 Task: Write C++ functions to find the largest, second largest, and three largest elements in an array, and test them with different arrays.
Action: Mouse moved to (852, 97)
Screenshot: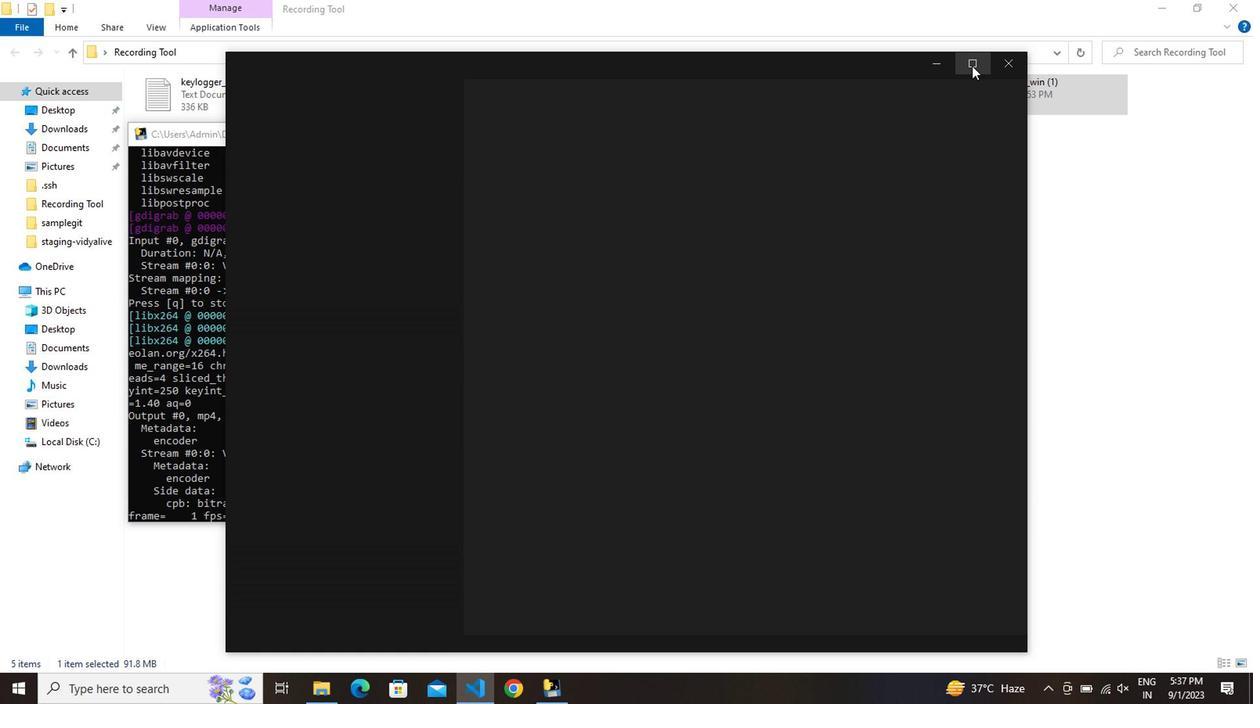 
Action: Mouse pressed left at (852, 97)
Screenshot: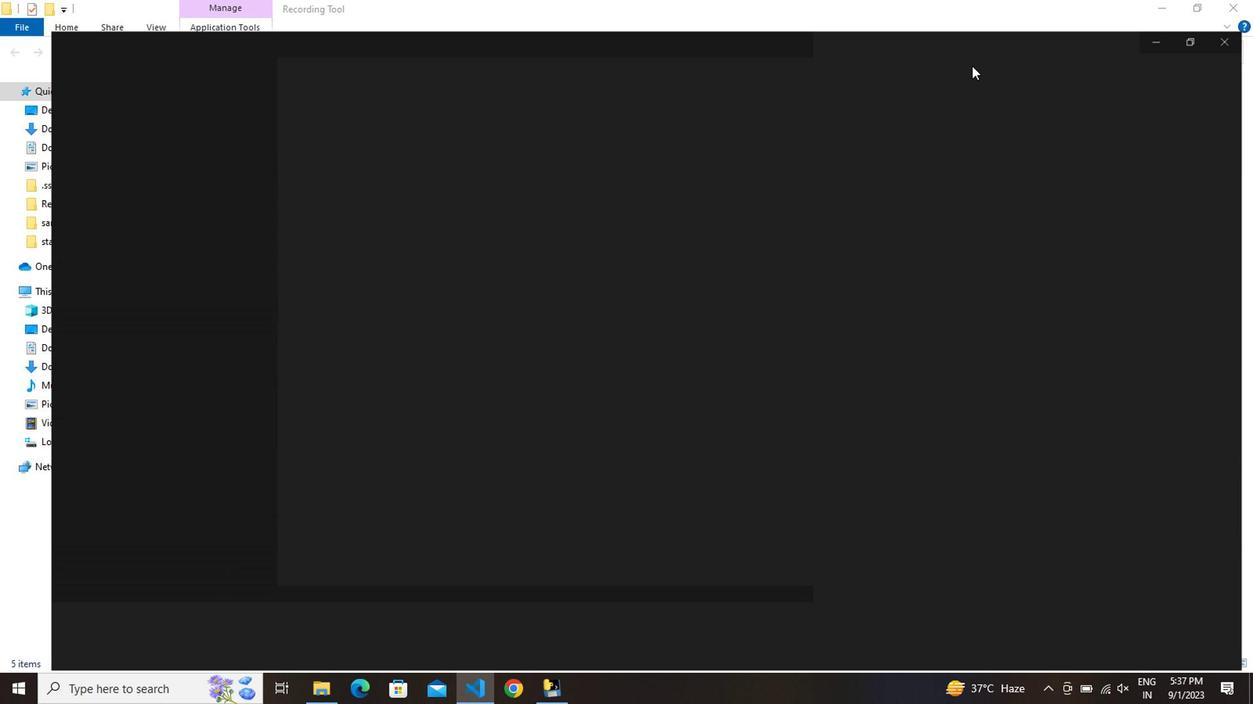 
Action: Mouse moved to (338, 123)
Screenshot: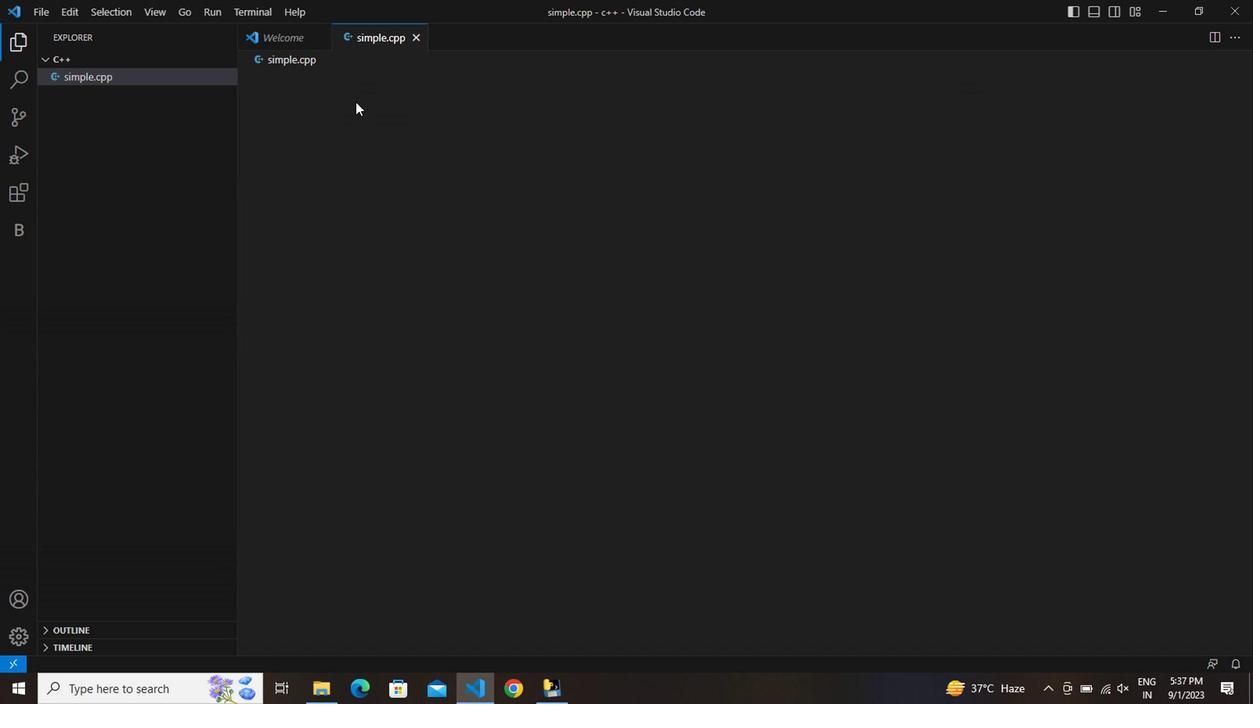 
Action: Mouse scrolled (338, 124) with delta (0, 0)
Screenshot: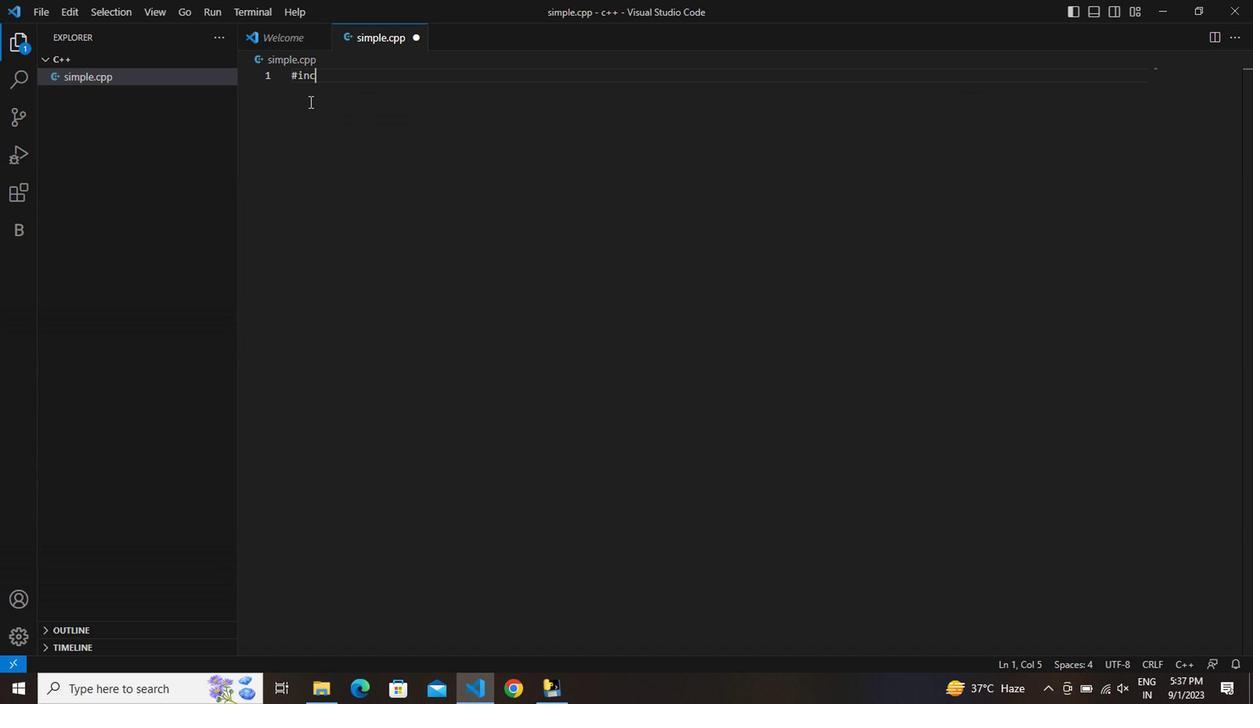 
Action: Mouse moved to (338, 127)
Screenshot: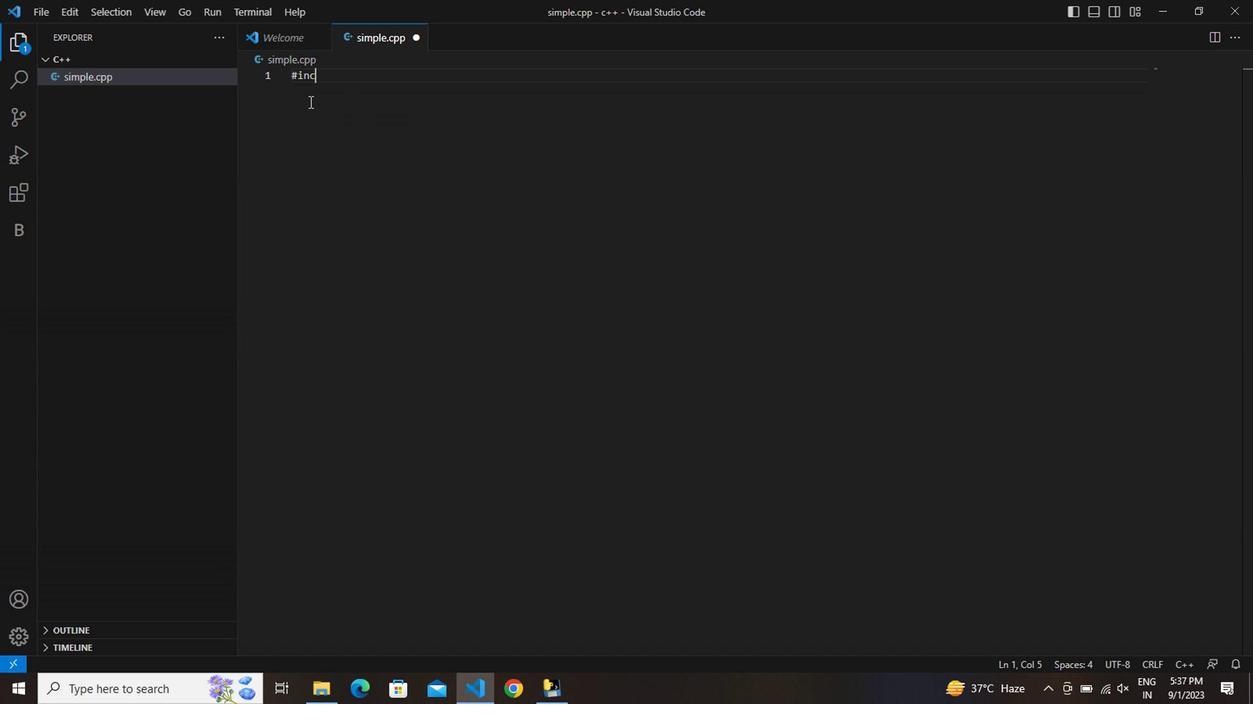 
Action: Mouse scrolled (338, 127) with delta (0, 0)
Screenshot: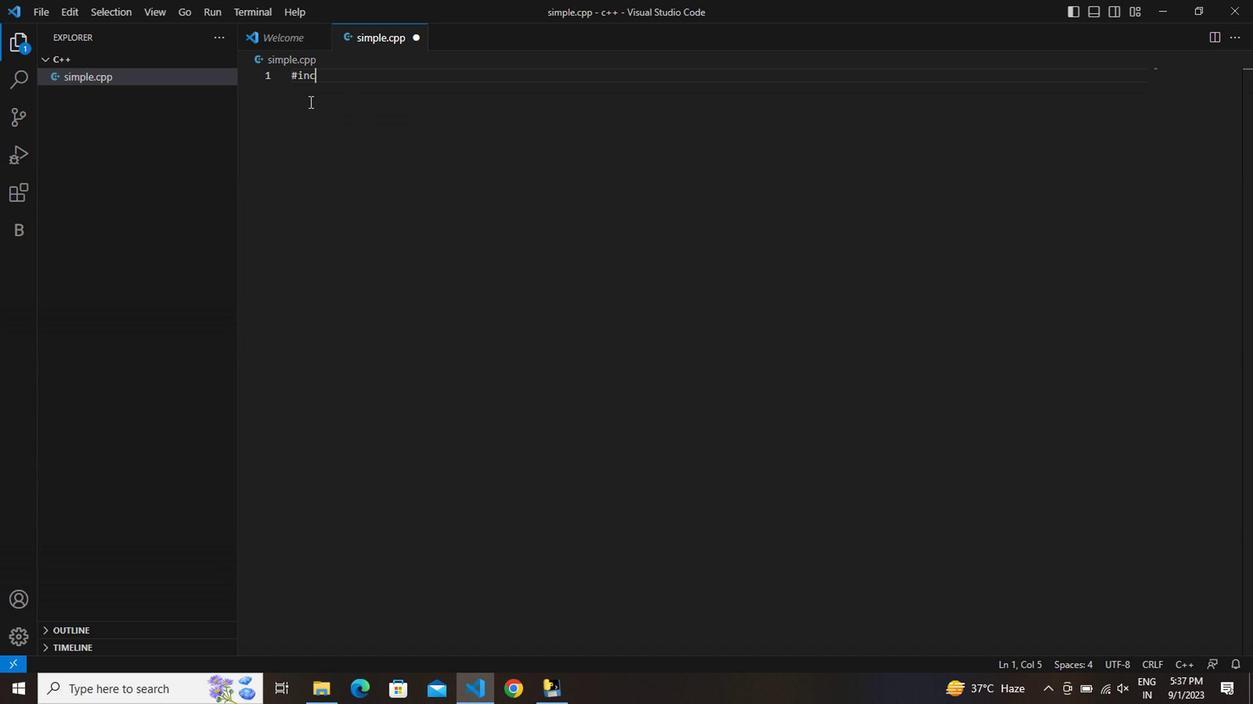 
Action: Mouse moved to (300, 127)
Screenshot: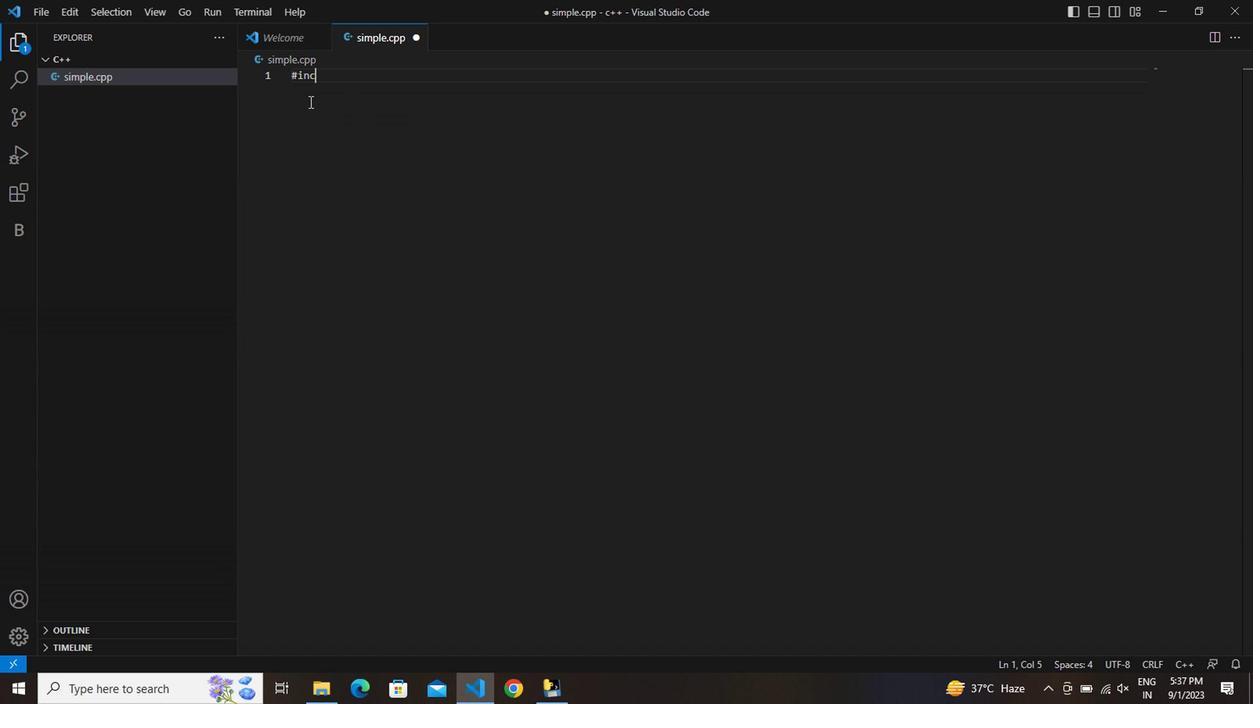 
Action: Mouse scrolled (300, 126) with delta (0, 0)
Screenshot: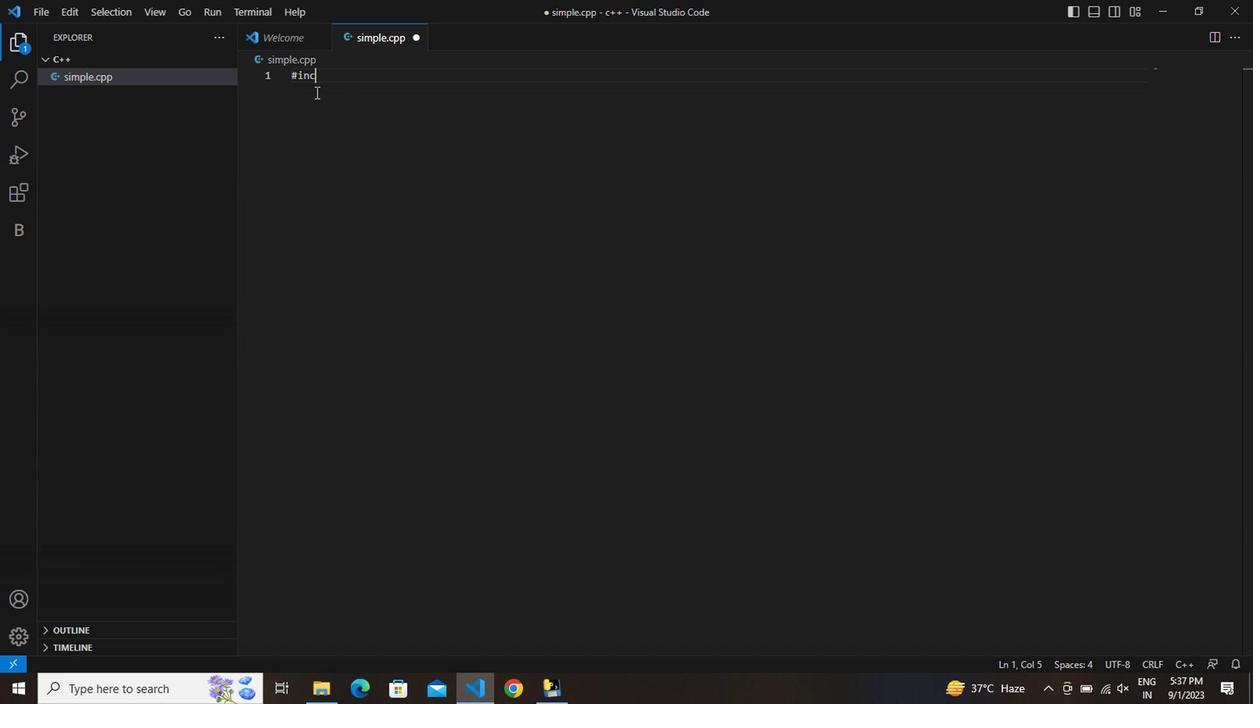 
Action: Mouse moved to (324, 99)
Screenshot: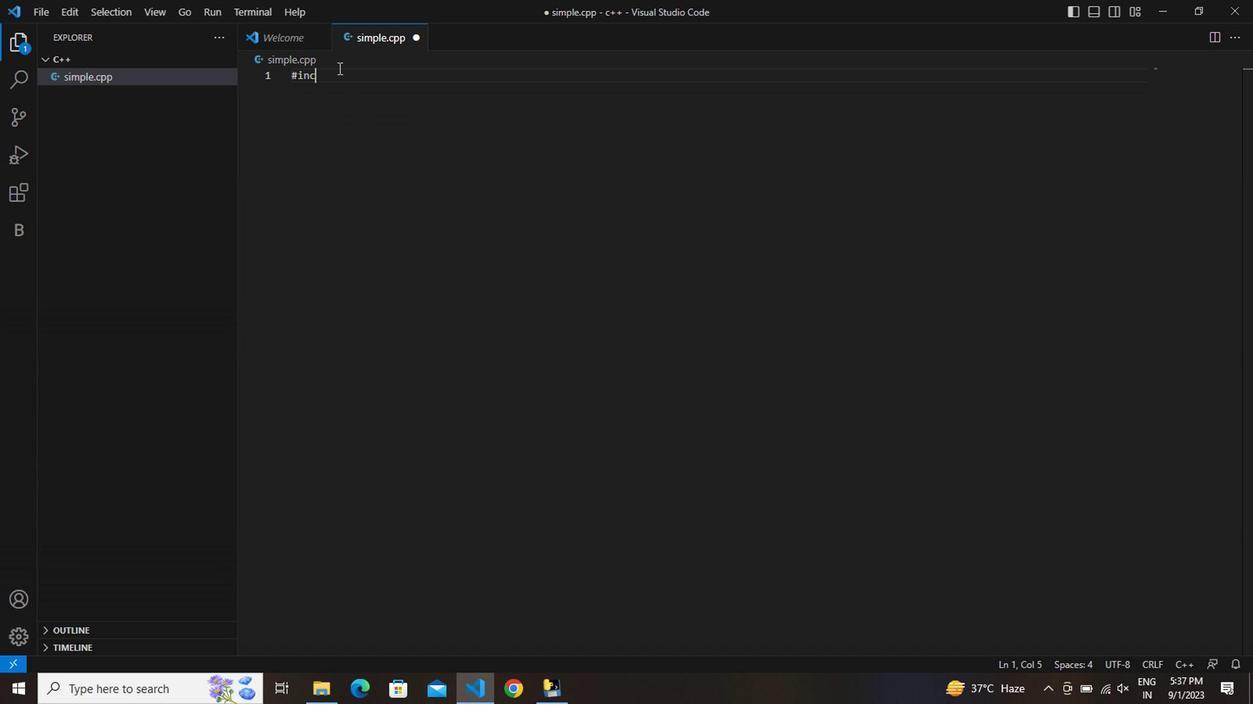 
Action: Key pressed <Key.backspace><Key.backspace><Key.backspace><Key.backspace><Key.backspace><Key.backspace><Key.shift>#
Screenshot: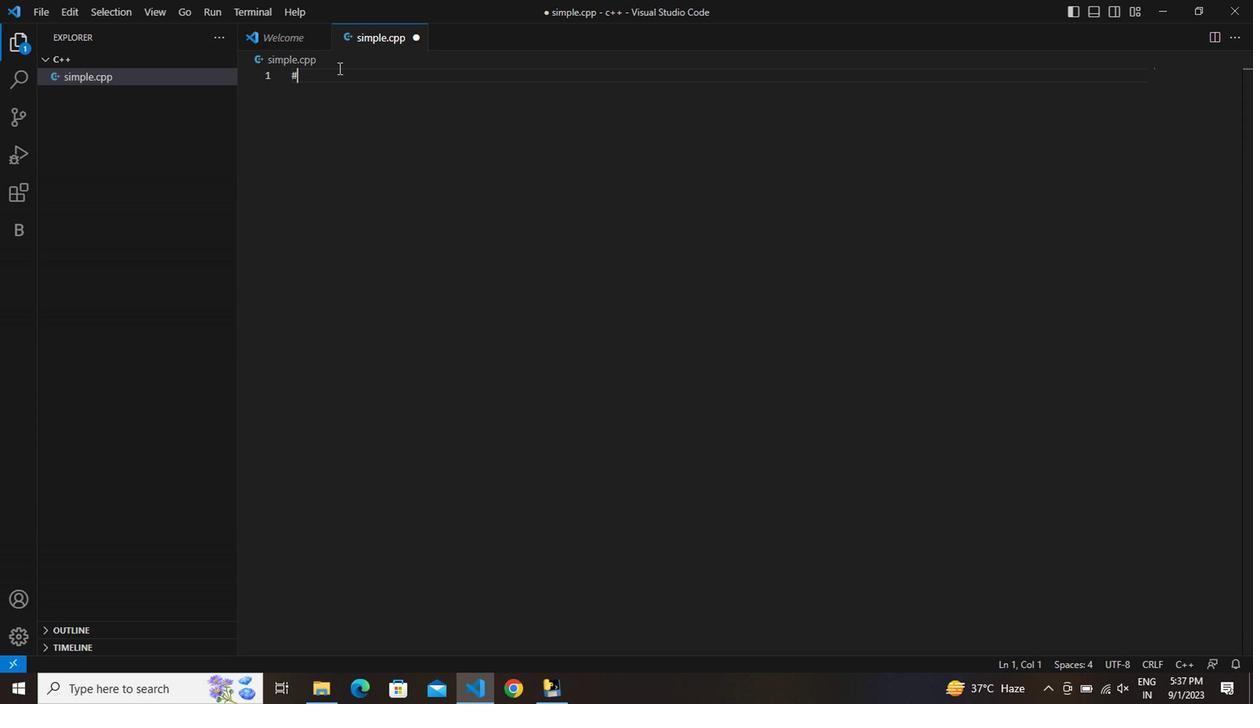 
Action: Mouse moved to (322, 98)
Screenshot: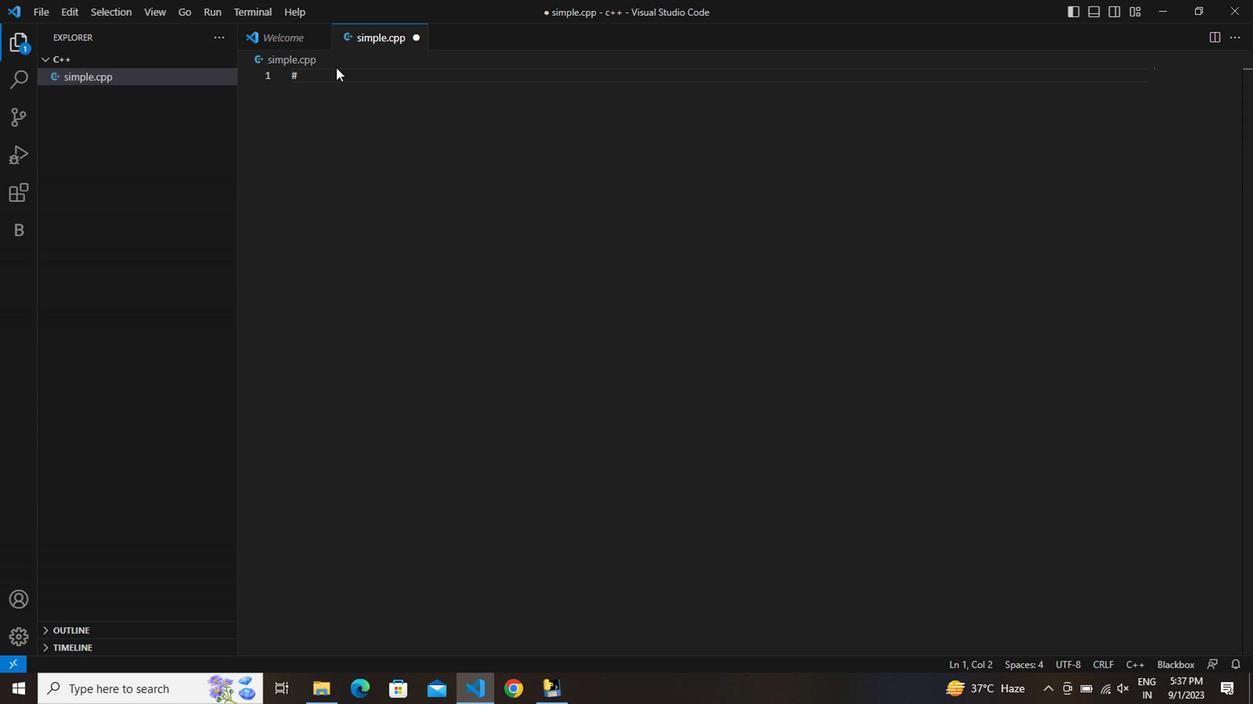 
Action: Key pressed include<Key.shift><
Screenshot: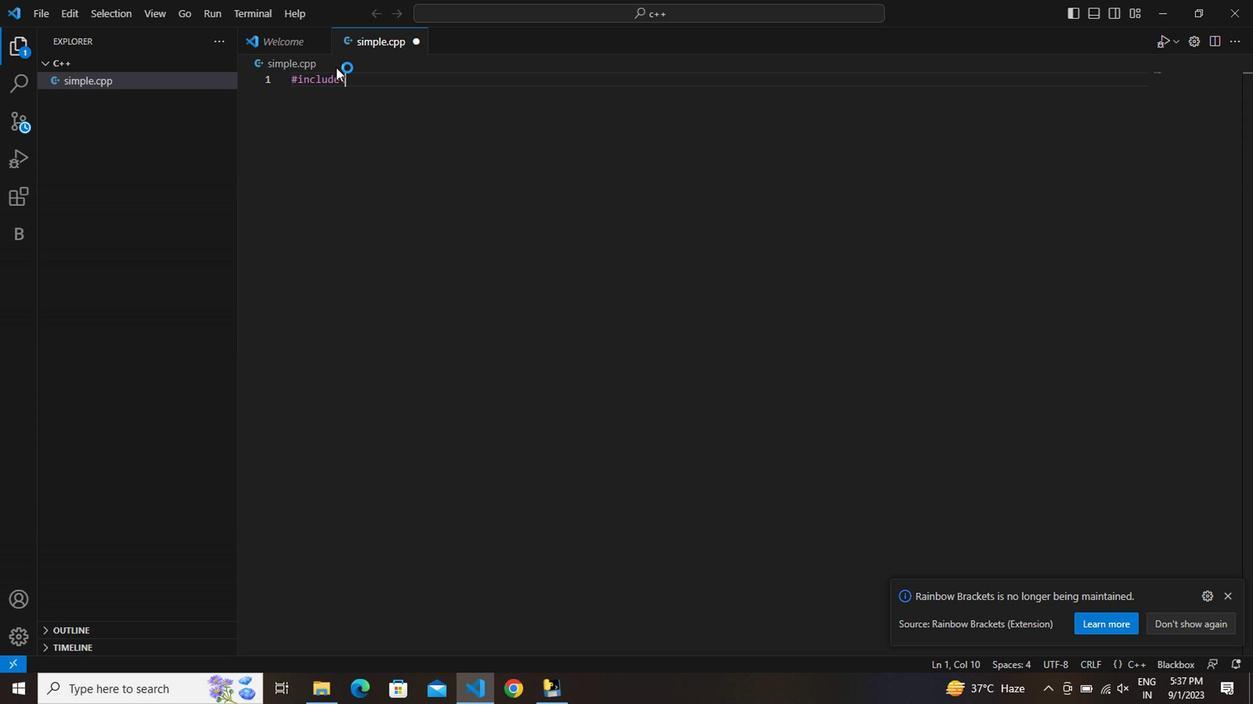 
Action: Mouse moved to (340, 101)
Screenshot: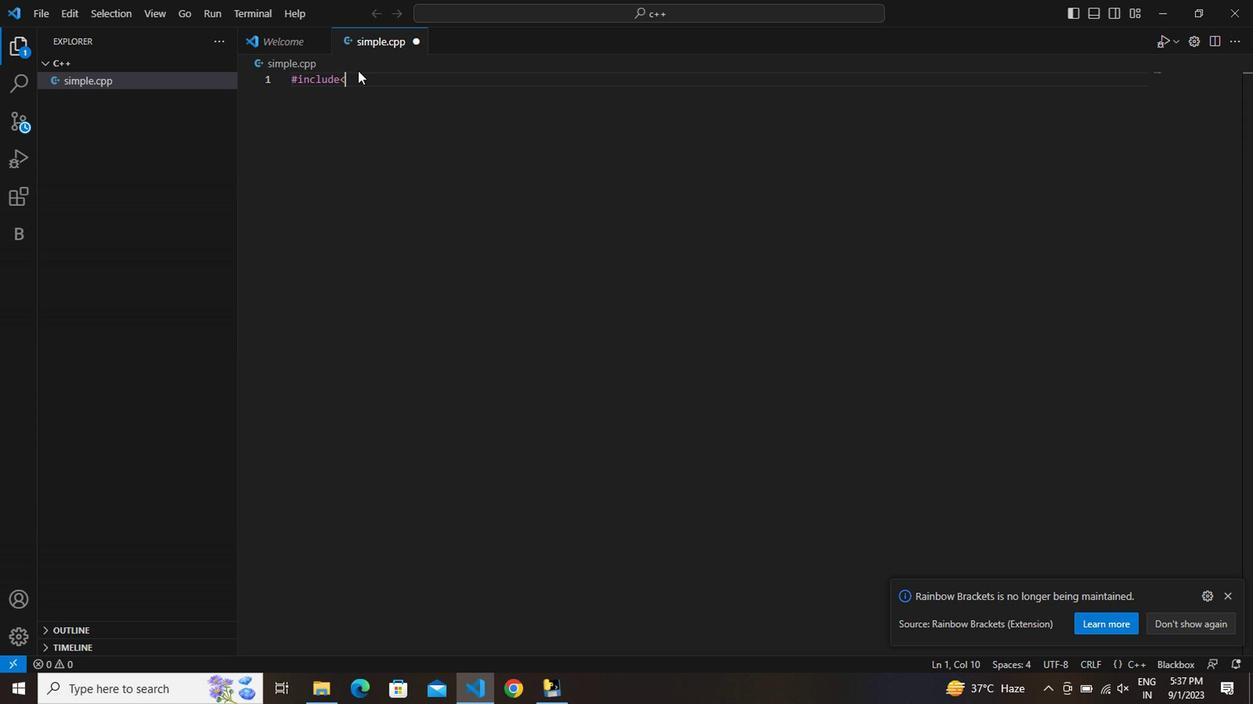 
Action: Key pressed std
Screenshot: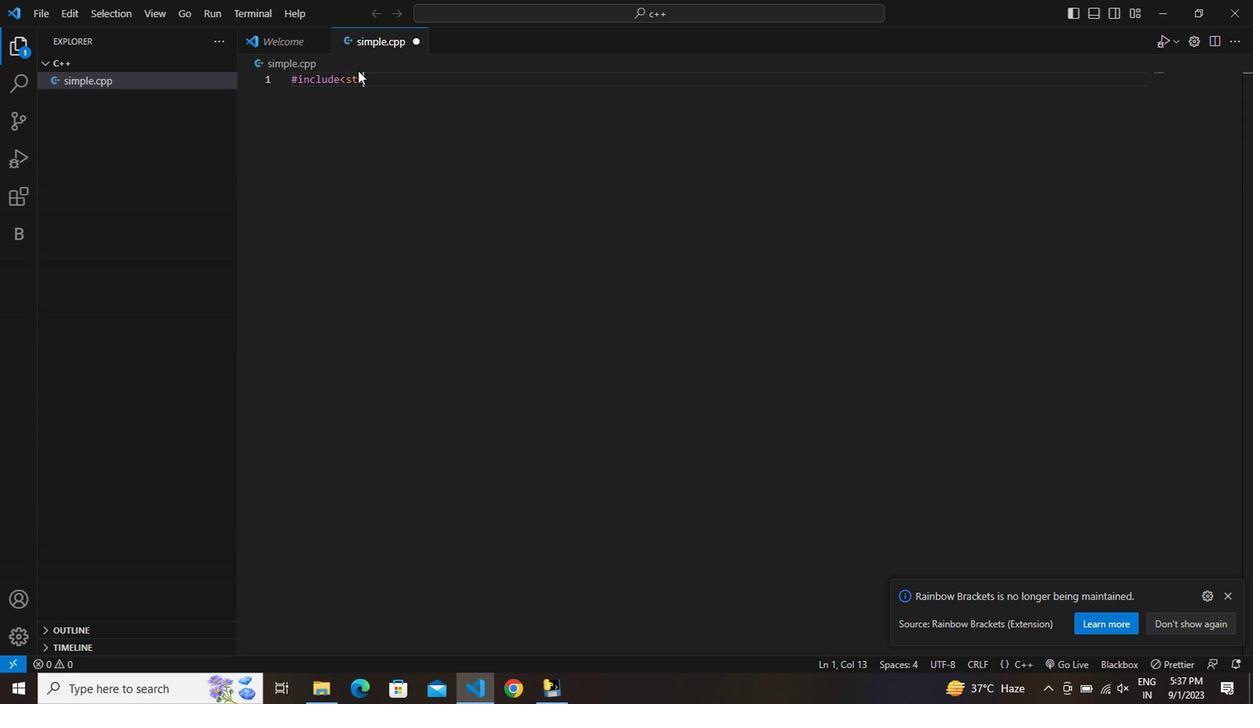 
Action: Mouse moved to (392, 186)
Screenshot: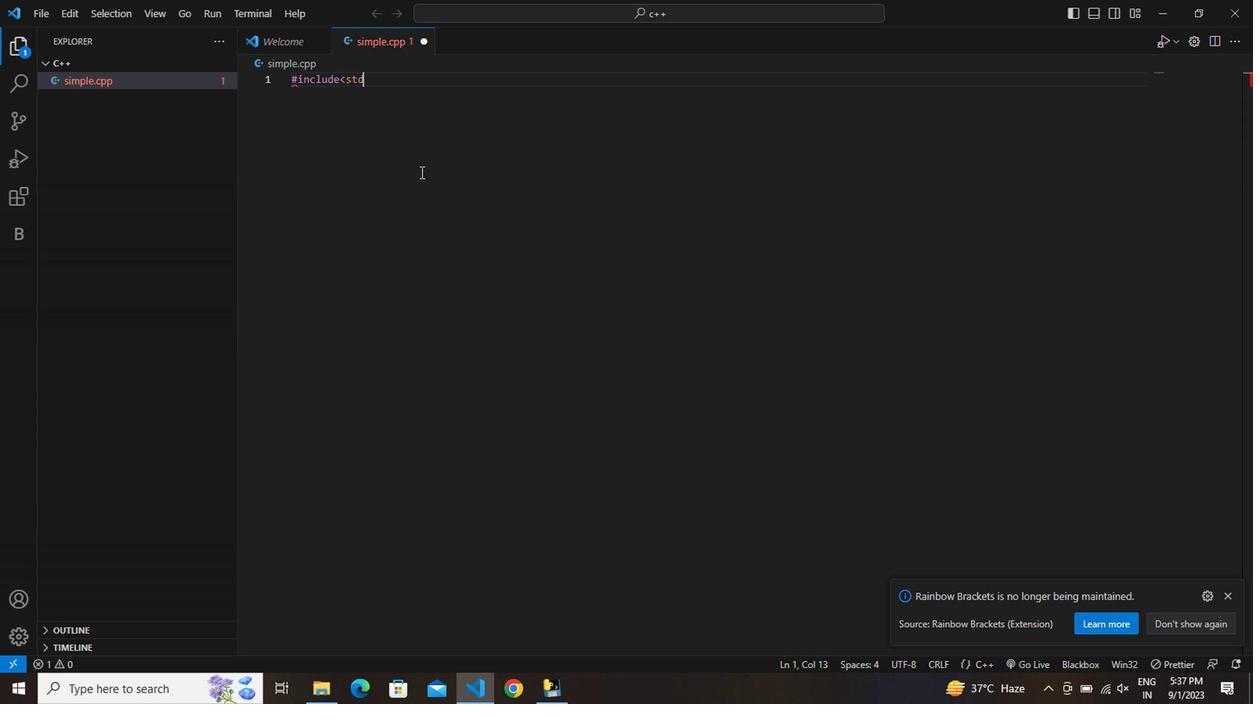 
Action: Key pressed io.h<Key.shift>><Key.enter>using<Key.space>namespace<Key.enter>std;<Key.enter>int<Key.space>find<Key.shift>_largest<Key.shift><Key.shift><Key.shift><Key.shift><Key.shift><Key.shift>(int<Key.space>nums[<Key.right><Key.space><Key.space><Key.backspace><Key.backspace>,int<Key.space>n<Key.shift>)<Key.right><Key.shift>{<Key.enter>return<Key.enter><Key.shift>*<Key.space>man<Key.backspace>x<Key.shift>_elements<Key.backspace><Key.shift><Key.shift><Key.shift><Key.shift><Key.shift><Key.shift><Key.shift><Key.shift><Key.shift><Key.shift><Key.shift><Key.shift>(nums,nums<Key.shift><Key.shift><Key.shift><Key.shift><Key.shift><Key.shift><Key.shift><Key.shift><Key.shift>+n<Key.right>;<Key.enter><Key.down><Key.down><Key.enter>int<Key.space>main<Key.shift>(<Key.right><Key.shift>{<Key.enter>intnums<Key.backspace><Key.backspace><Key.backspace><Key.backspace><Key.space>nums<Key.shift><Key.shift><Key.shift><Key.shift><Key.shift>[<Key.right><Key.right><Key.right>
Screenshot: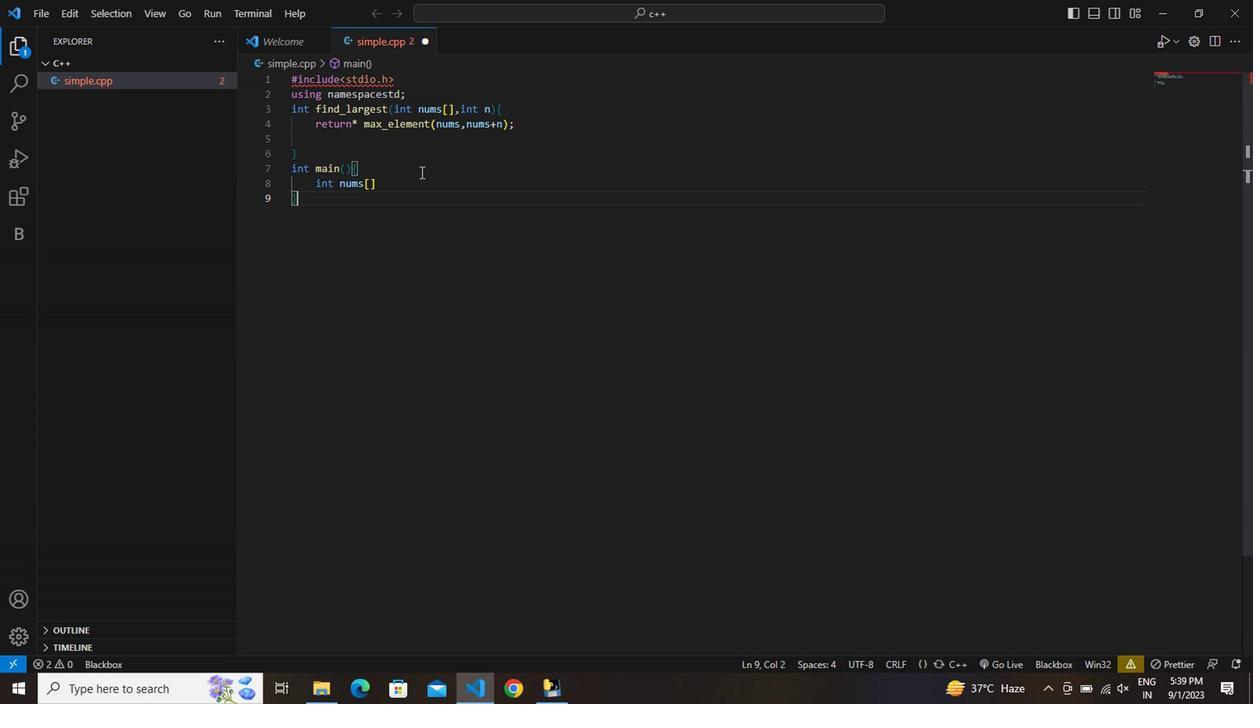 
Action: Mouse moved to (357, 191)
Screenshot: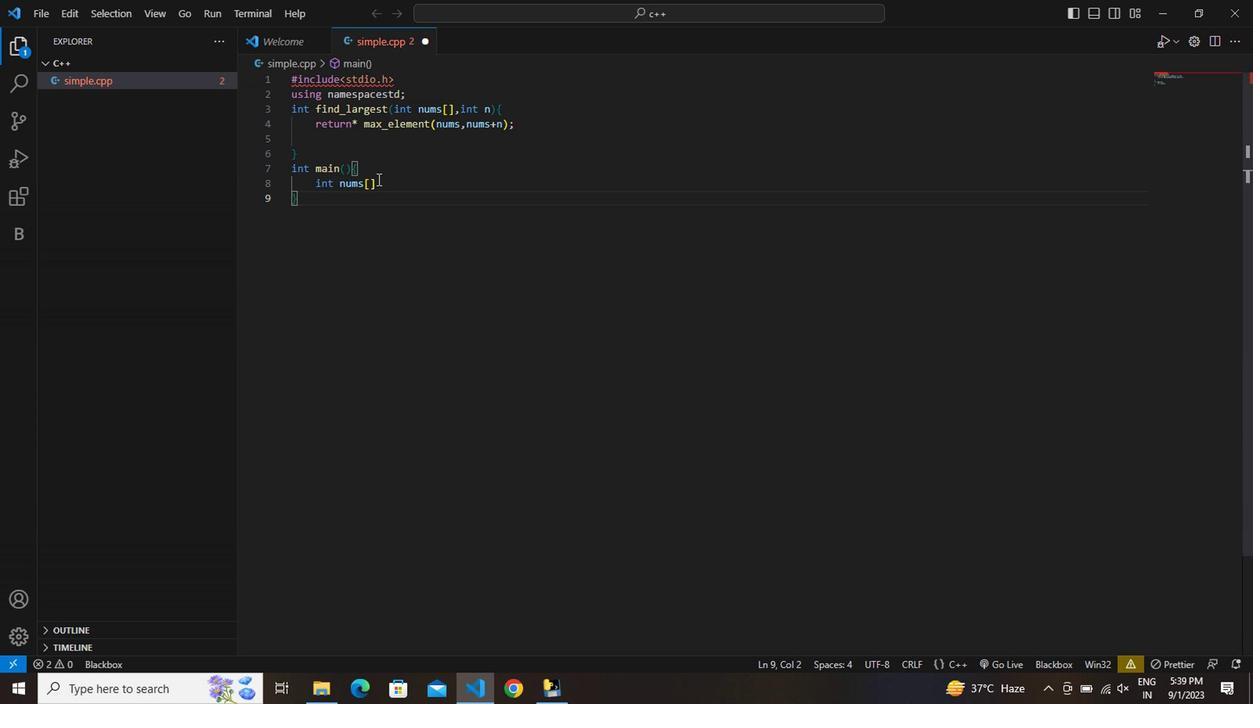 
Action: Mouse pressed left at (357, 191)
Screenshot: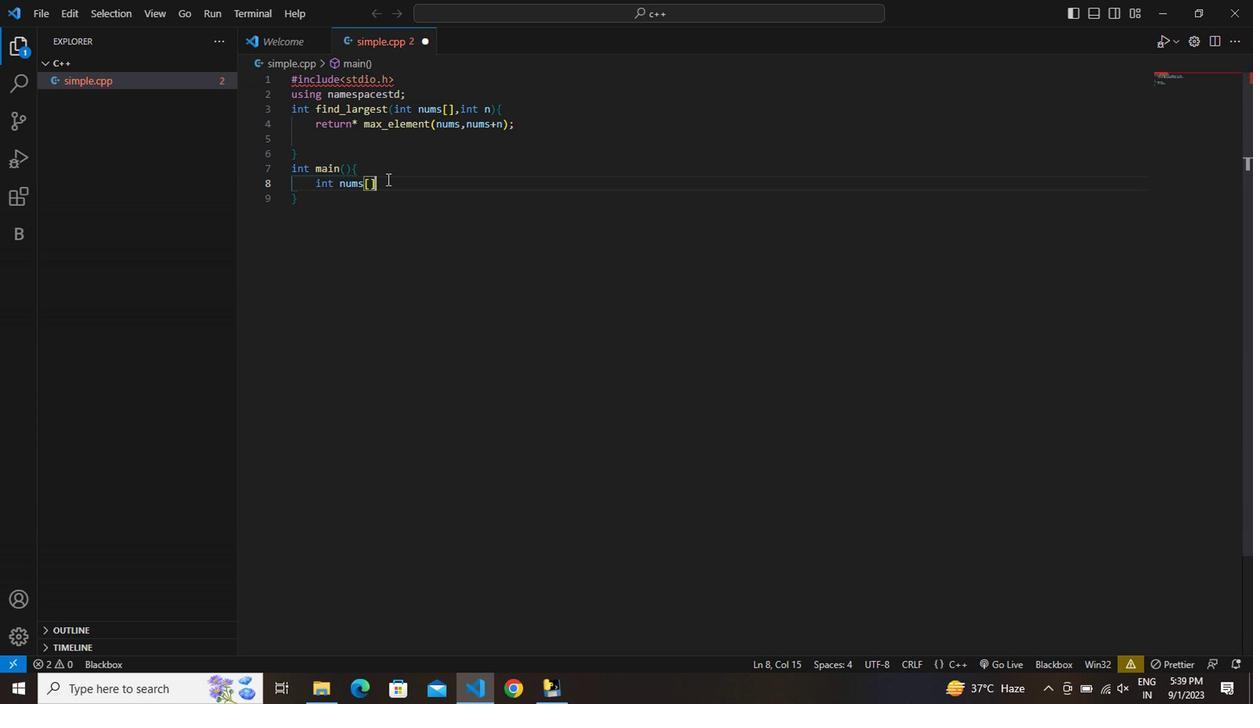 
Action: Mouse moved to (391, 183)
Screenshot: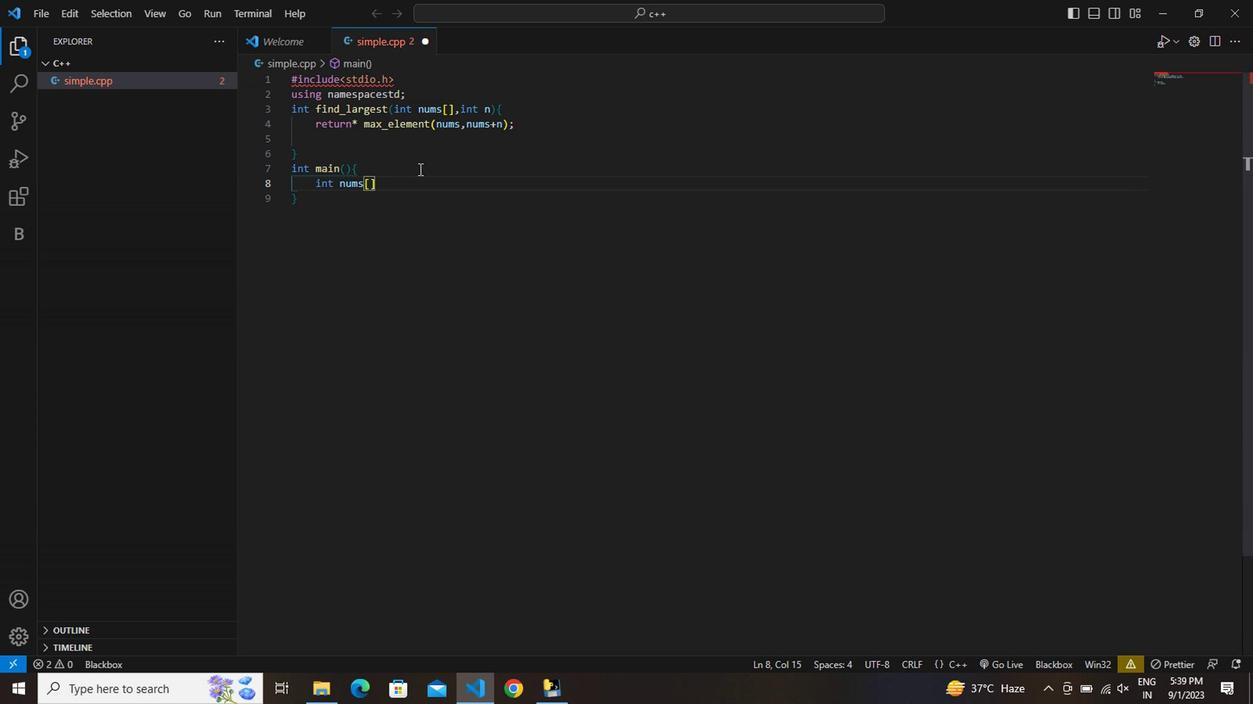 
Action: Key pressed =<Key.shift><Key.shift><Key.shift><Key.shift><Key.shift>{5,4,9,12,8
Screenshot: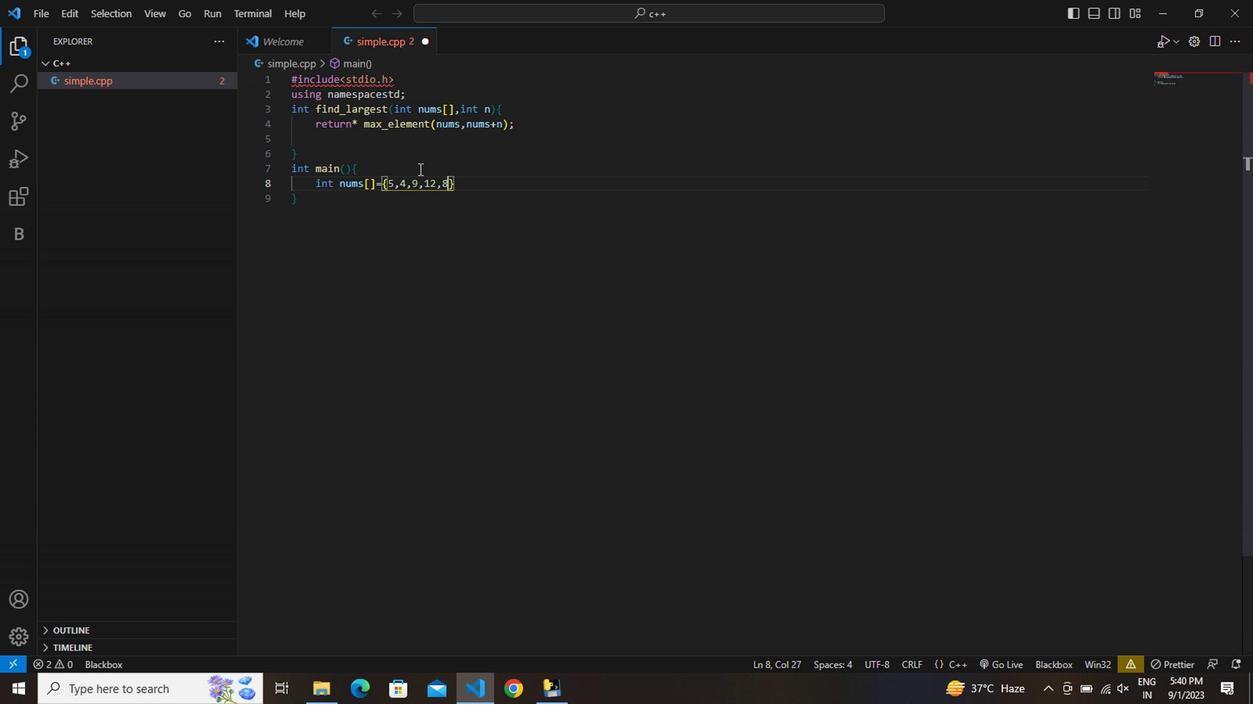 
Action: Mouse moved to (317, 231)
Screenshot: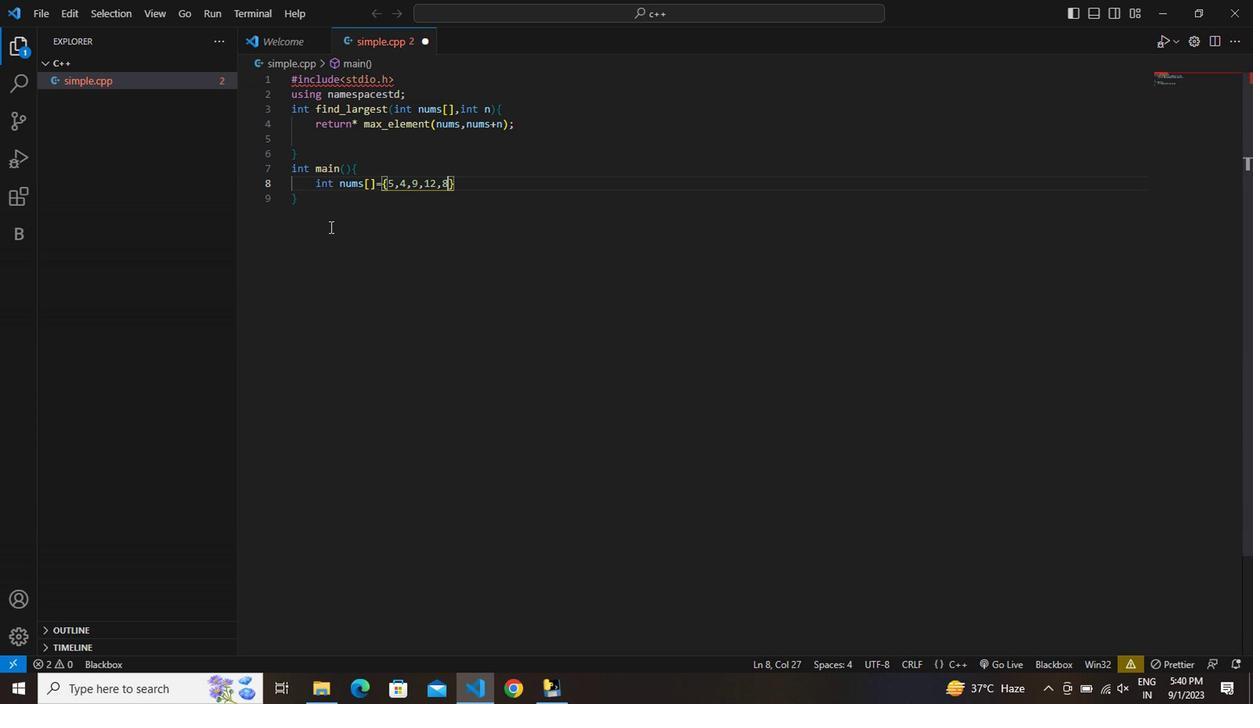 
Action: Mouse scrolled (317, 231) with delta (0, 0)
Screenshot: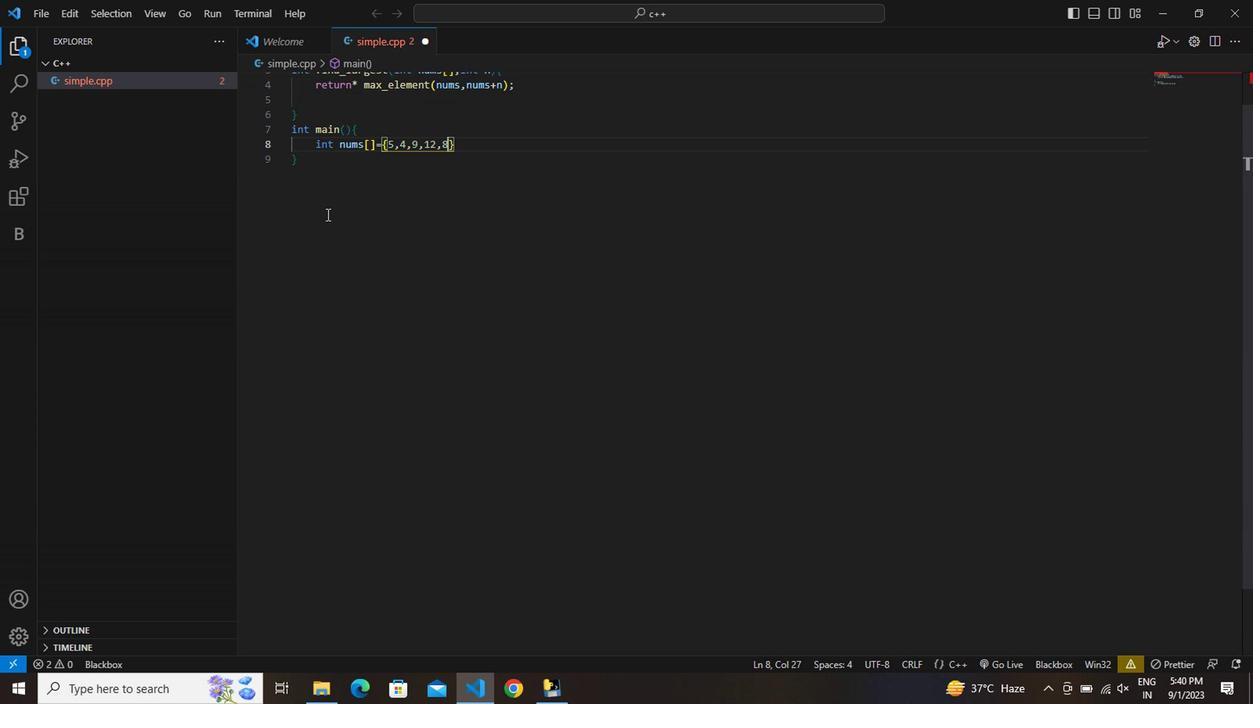 
Action: Mouse moved to (304, 181)
Screenshot: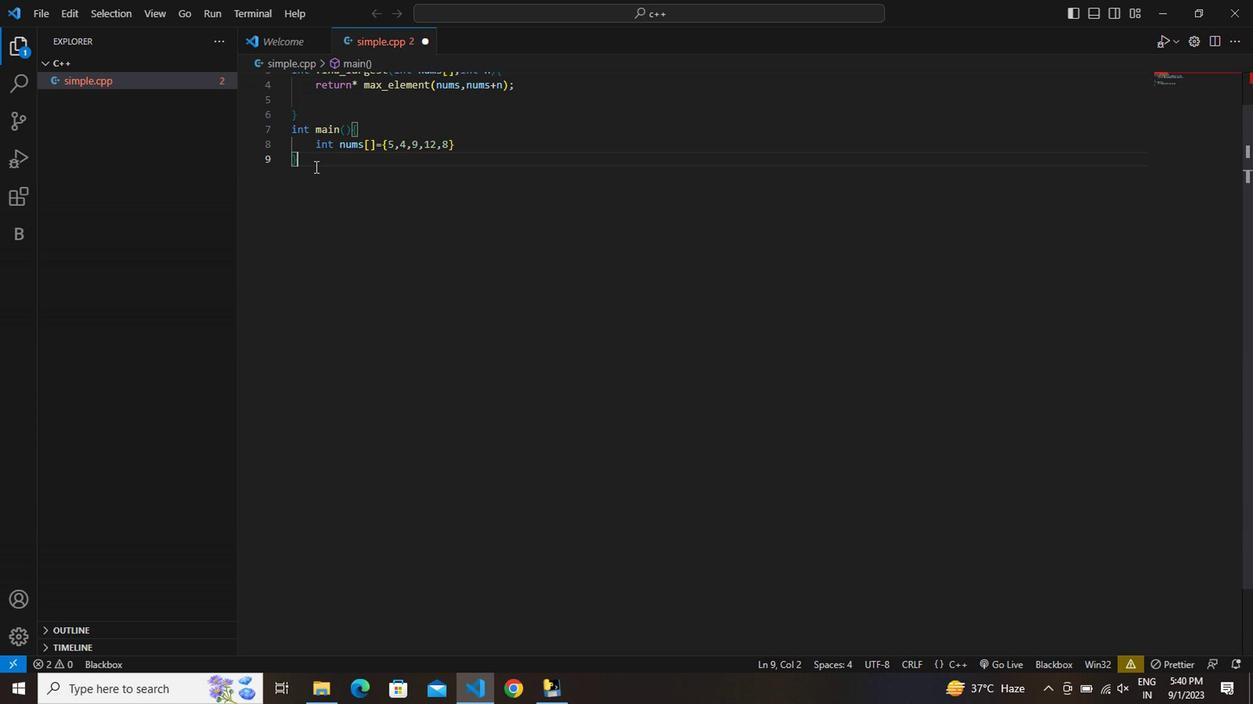 
Action: Mouse pressed left at (304, 181)
Screenshot: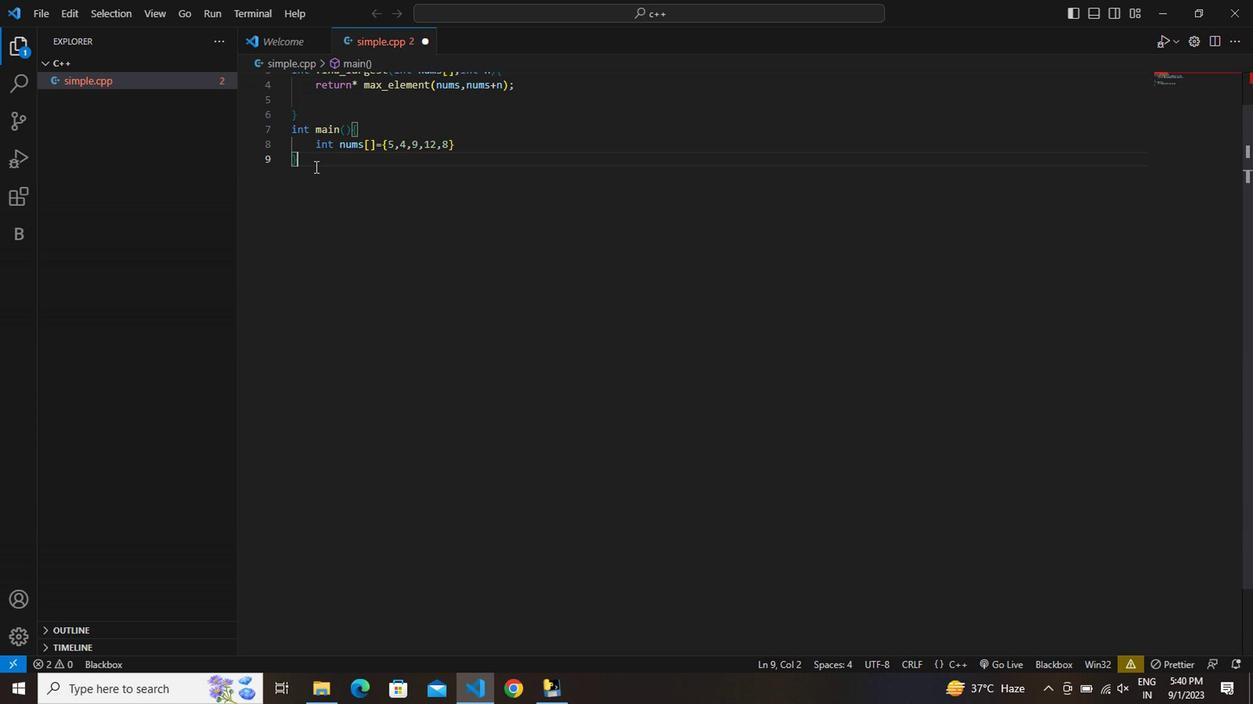 
Action: Key pressed ;<Key.enter>int<Key.space>n
Screenshot: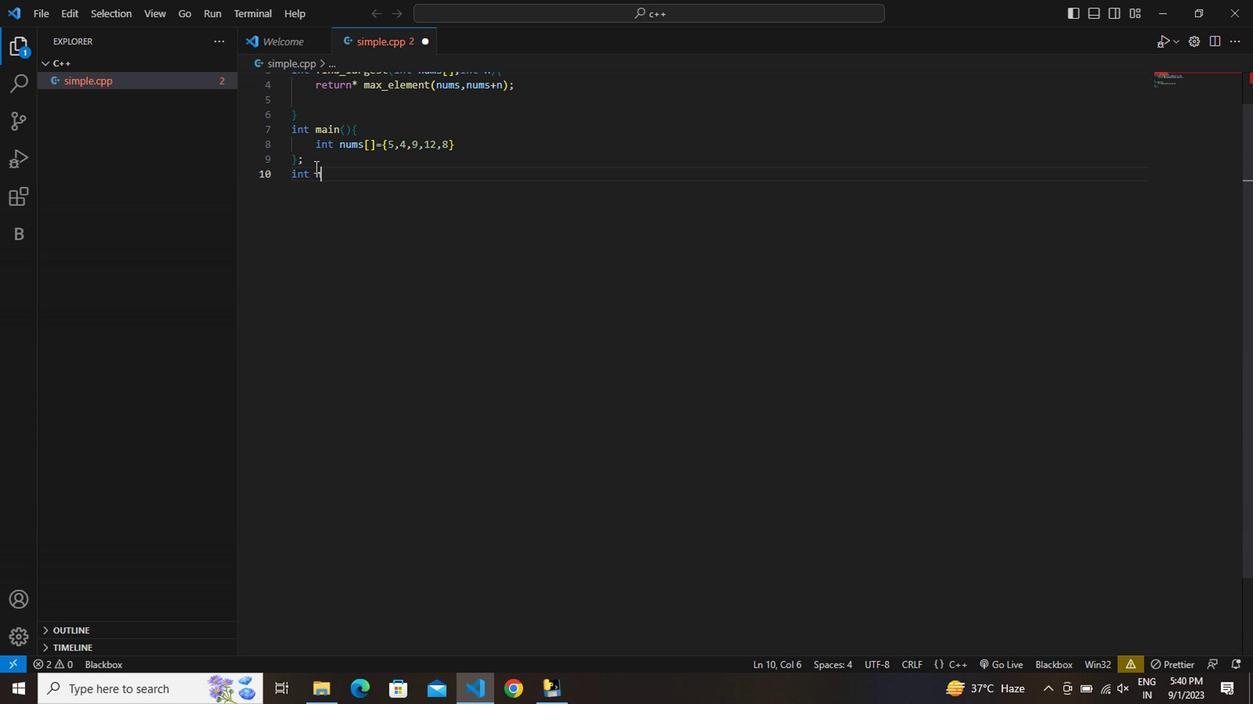 
Action: Mouse moved to (319, 184)
Screenshot: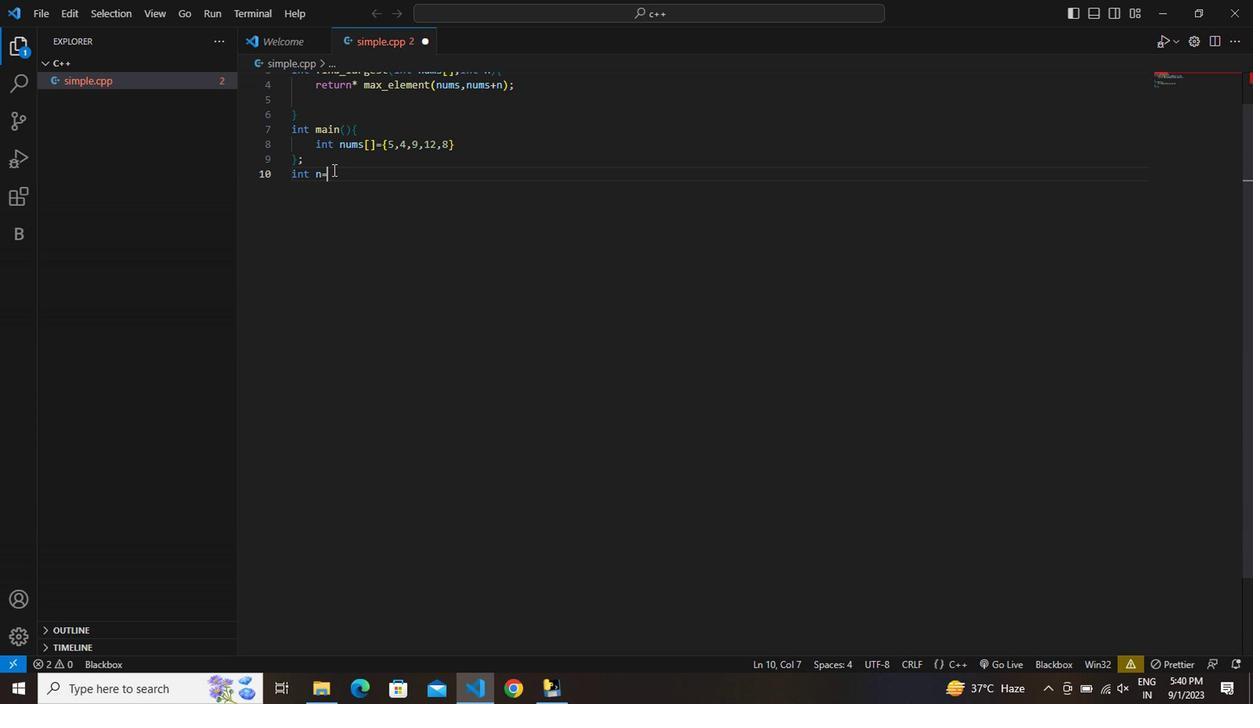 
Action: Key pressed =
Screenshot: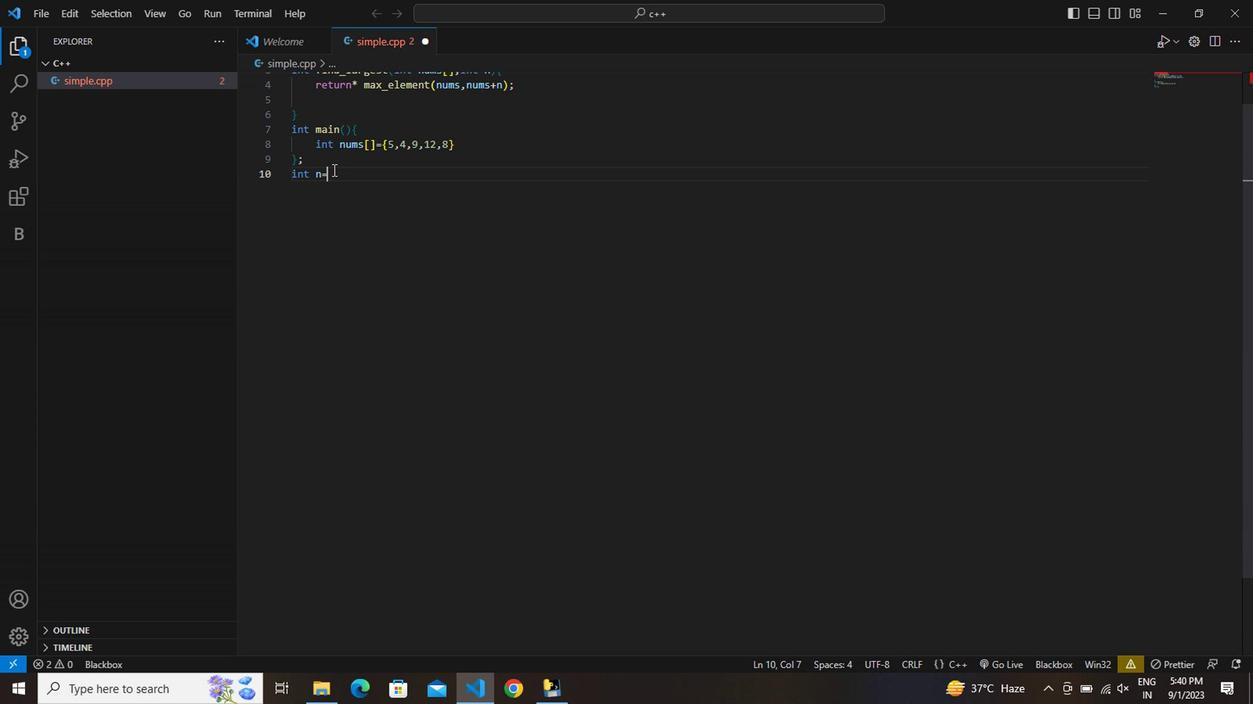 
Action: Mouse moved to (266, 223)
Screenshot: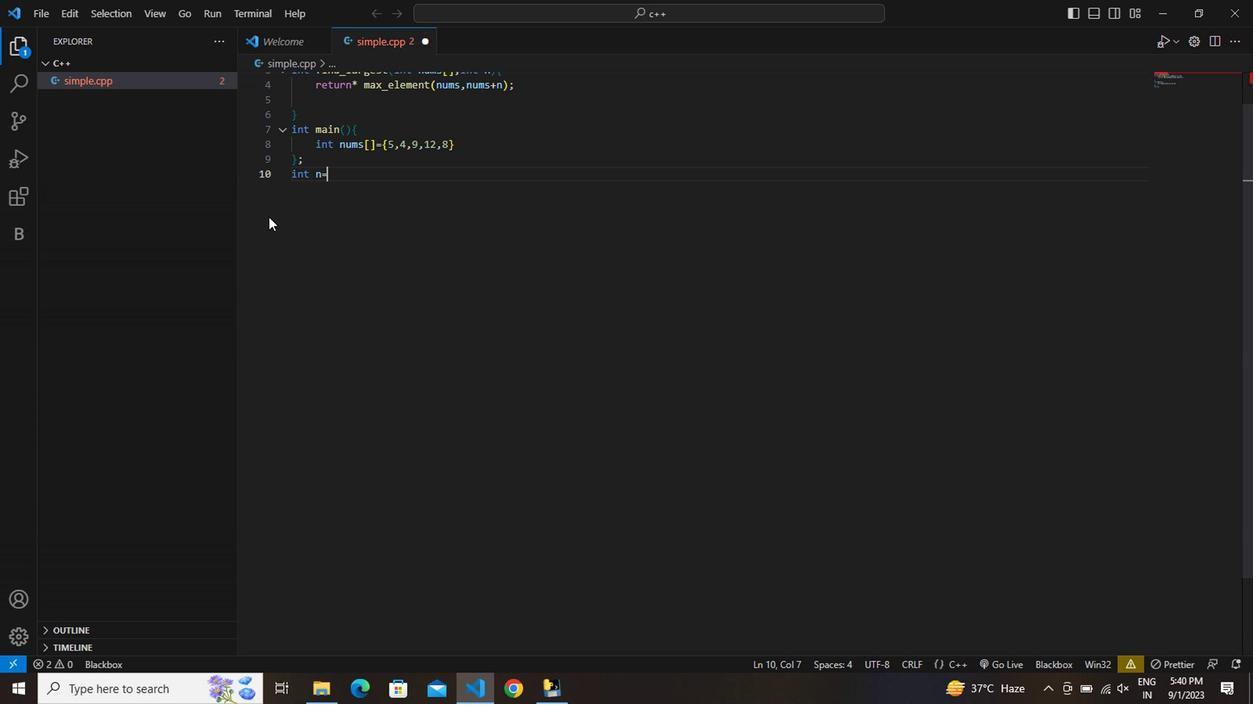 
Action: Key pressed sizeof<Key.enter><Key.shift><Key.shift>(nums<Key.up>
Screenshot: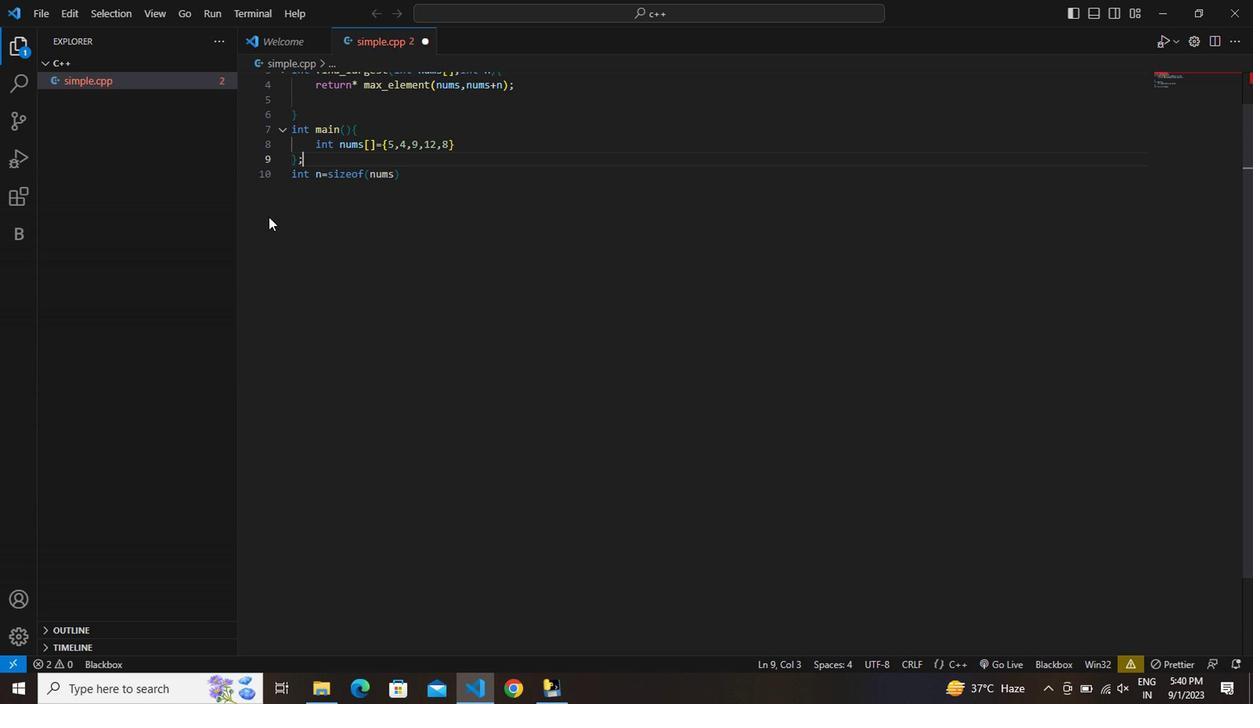 
Action: Mouse moved to (397, 194)
Screenshot: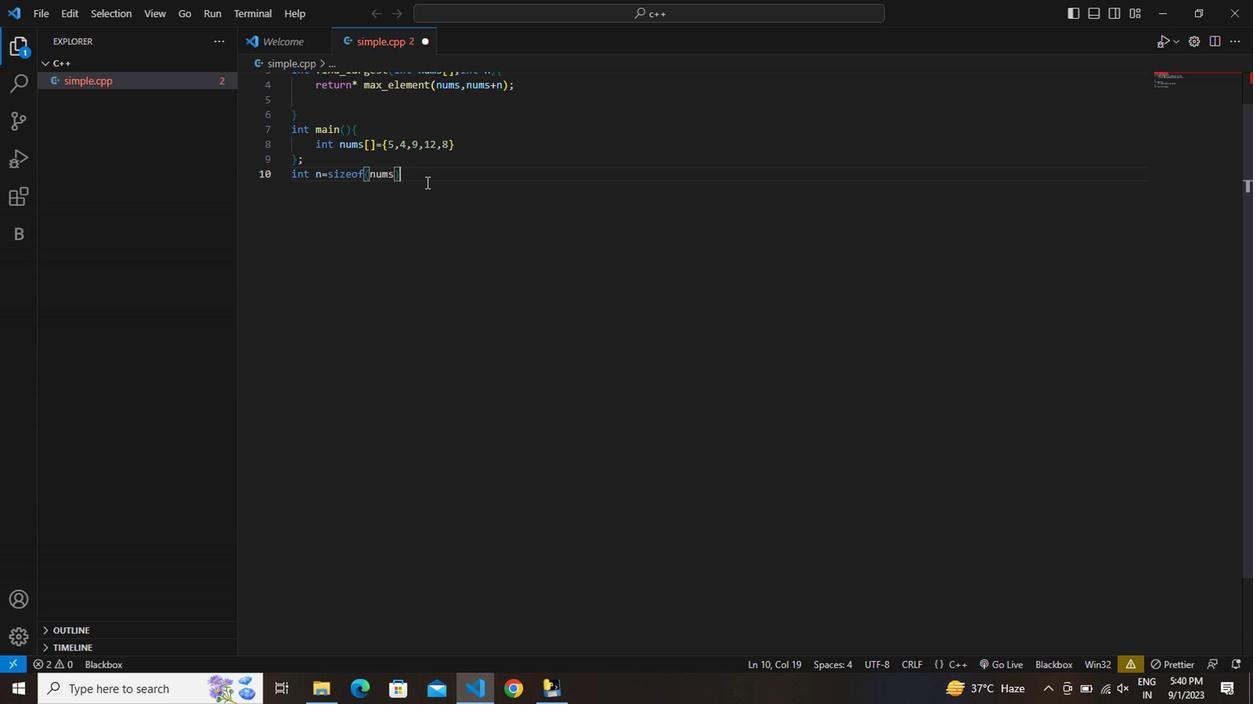 
Action: Mouse pressed left at (397, 194)
Screenshot: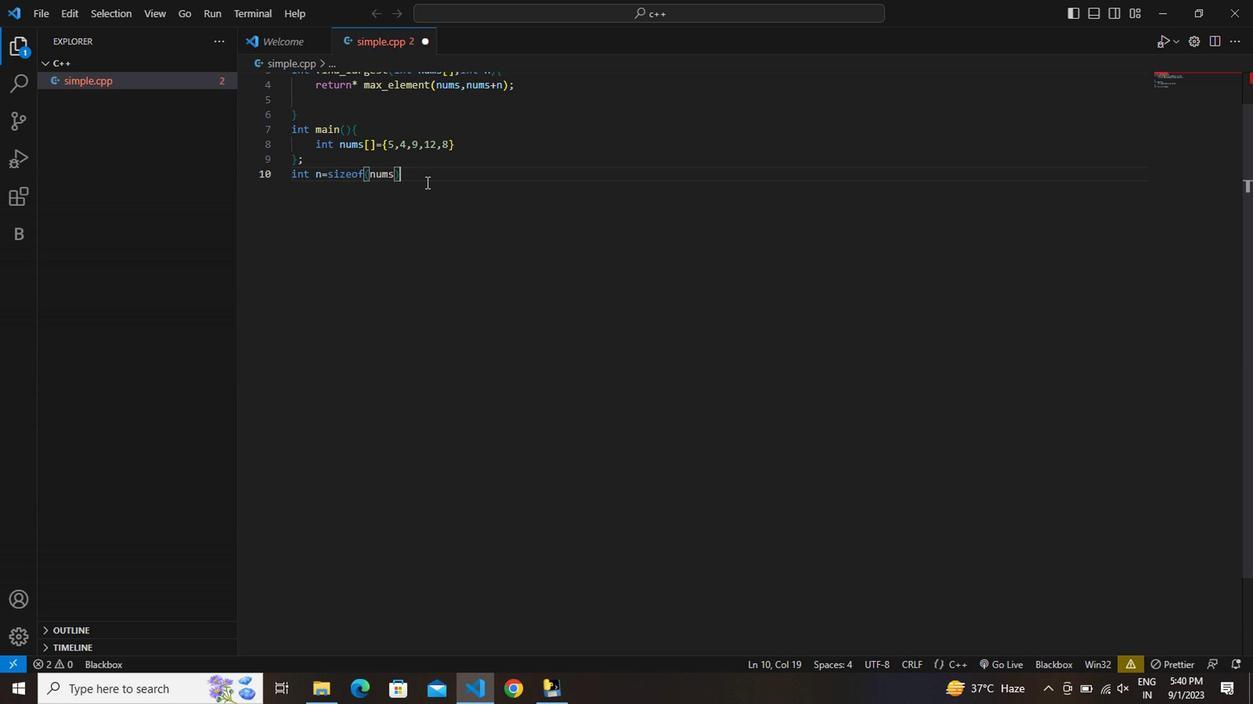 
Action: Key pressed /sizeof<Key.enter><Key.shift><Key.shift><Key.shift><Key.shift><Key.shift><Key.shift>(nums[0<Key.right><Key.right><Key.right>;<Key.enter>cout<Key.shift><<<Key.shift>"orignsl<Key.backspace><Key.backspace>al<Key.space>array<Key.shift>"<Key.left><Key.shift>:<Key.right>;<Key.enter>for<Key.shift>(int<Key.space>i=0;i<Key.shift><n;i<Key.shift>++<Key.right><Key.shift><Key.shift><Key.shift><Key.shift><Key.shift><Key.shift><Key.shift><Key.shift><Key.shift><Key.shift><Key.shift><Key.shift><Key.shift><Key.shift><Key.shift><Key.shift><Key.shift><Key.shift><Key.shift><Key.shift><Key.shift><Key.shift><Key.shift><Key.shift><Key.shift><Key.shift><Key.shift><Key.shift><Key.shift><Key.shift><Key.shift><Key.shift><Key.shift><Key.shift><Key.shift><Key.shift><Key.shift><Key.shift><Key.shift><Key.shift><Key.shift><Key.shift><Key.shift><Key.shift><Key.shift><Key.shift><Key.shift><Key.shift><Key.shift><Key.shift><Key.shift><Key.shift><Key.shift><Key.shift><Key.shift><Key.enter>cout<Key.shift><Key.shift><Key.shift><Key.shift><Key.shift><Key.shift><Key.shift><Key.shift><Key.shift><Key.shift><Key.shift><Key.shift><Key.shift><Key.shift><<<Key.shift>Num<Key.backspace><Key.backspace><Key.backspace><Key.space>nums<Key.shift>[i<Key.right><Key.shift><<<Key.shift><Key.shift><Key.shift>"";<Key.enter>cout<Key.shift><Key.shift><Key.shift><Key.shift><<\<Key.left><Key.shift>:<Key.backspace><Key.shift><Key.shift>"<Key.right>n<Key.space>argest<Key.backspace><Key.backspace><Key.backspace><Key.backspace><Key.backspace><Key.backspace>largest<Key.space>element<Key.space>of<Key.space>thr<Key.backspace>e<Key.space>said<Key.space>array<Key.shift><Key.shift><Key.shift><Key.shift><Key.shift><Key.shift>:<Key.shift><Key.shift><Key.shift><Key.shift><Key.shift><Key.shift><Key.shift>"<Key.shift><<find<Key.enter><Key.shift>(num,n<Key.right>;<Key.enter>return<Key.enter><Key.space>0;<Key.shift>}<Key.left><Key.enter>
Screenshot: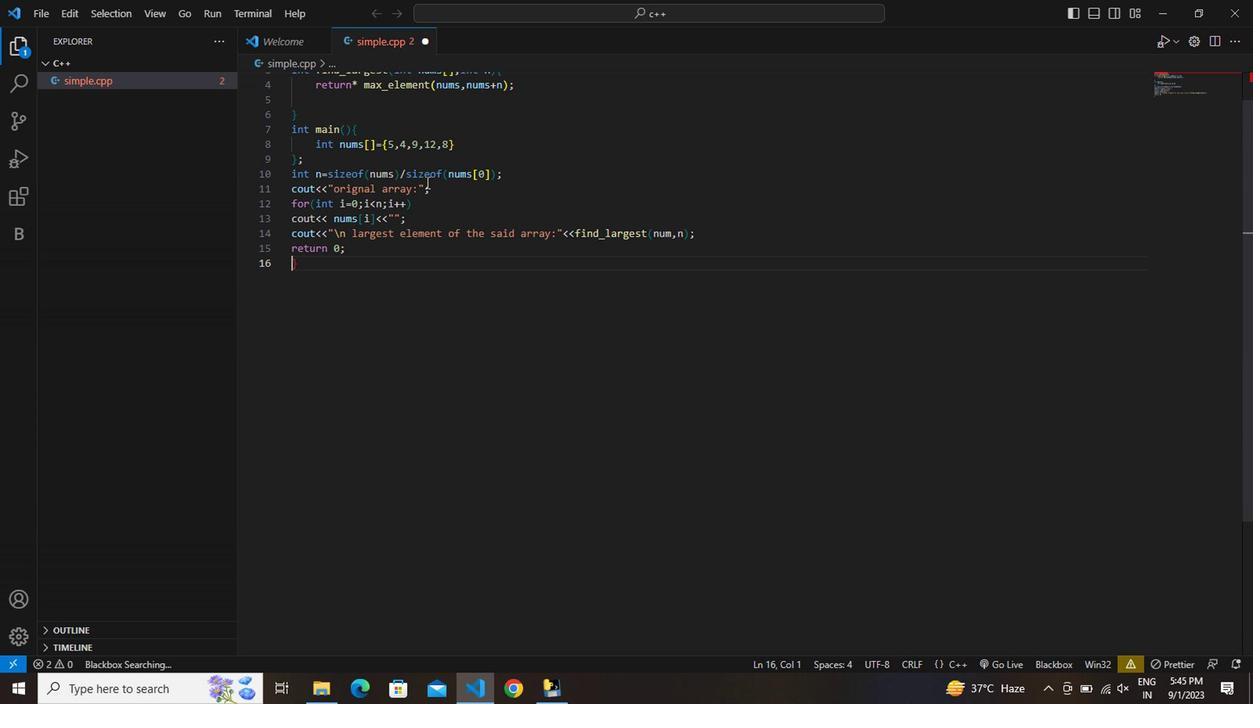 
Action: Mouse moved to (321, 262)
Screenshot: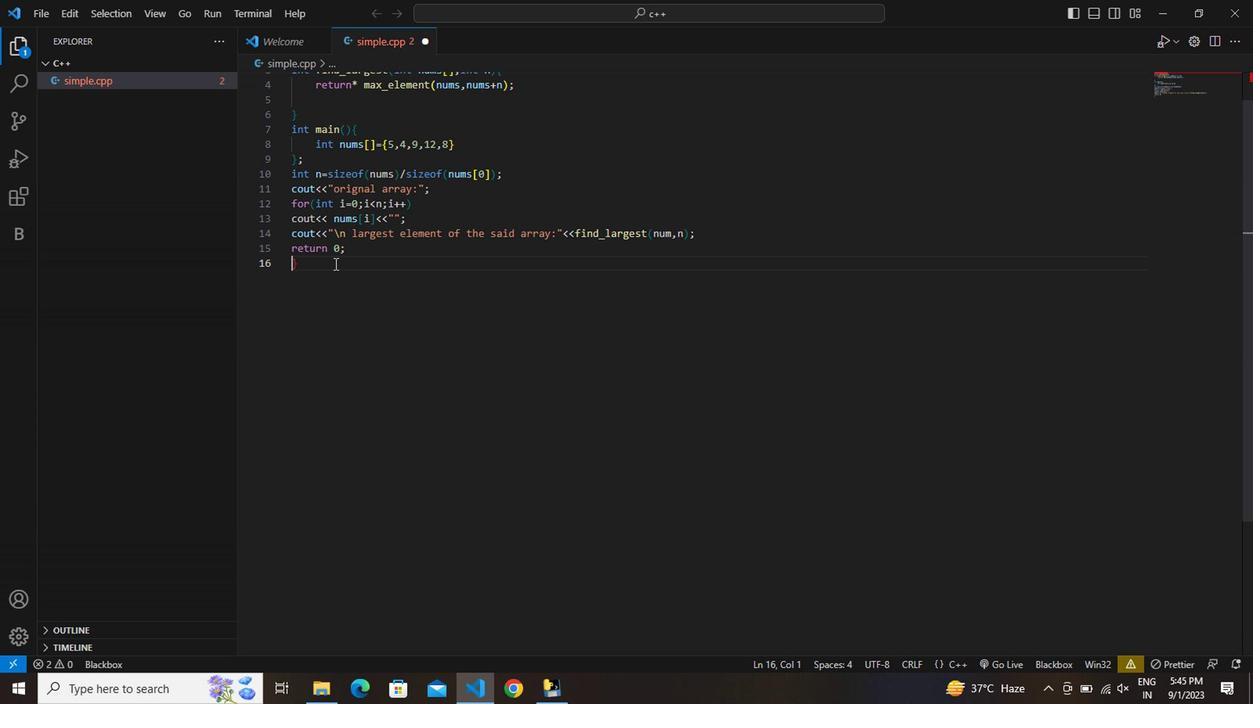 
Action: Mouse scrolled (321, 263) with delta (0, 0)
Screenshot: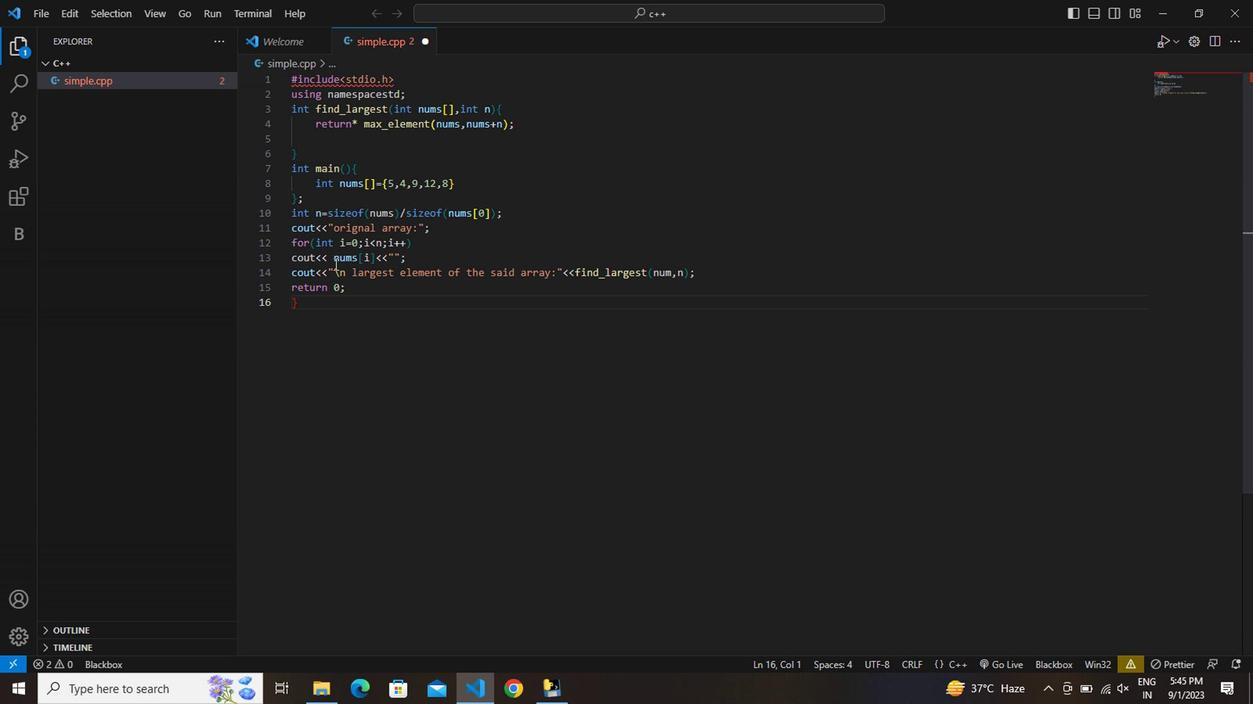 
Action: Mouse scrolled (321, 263) with delta (0, 0)
Screenshot: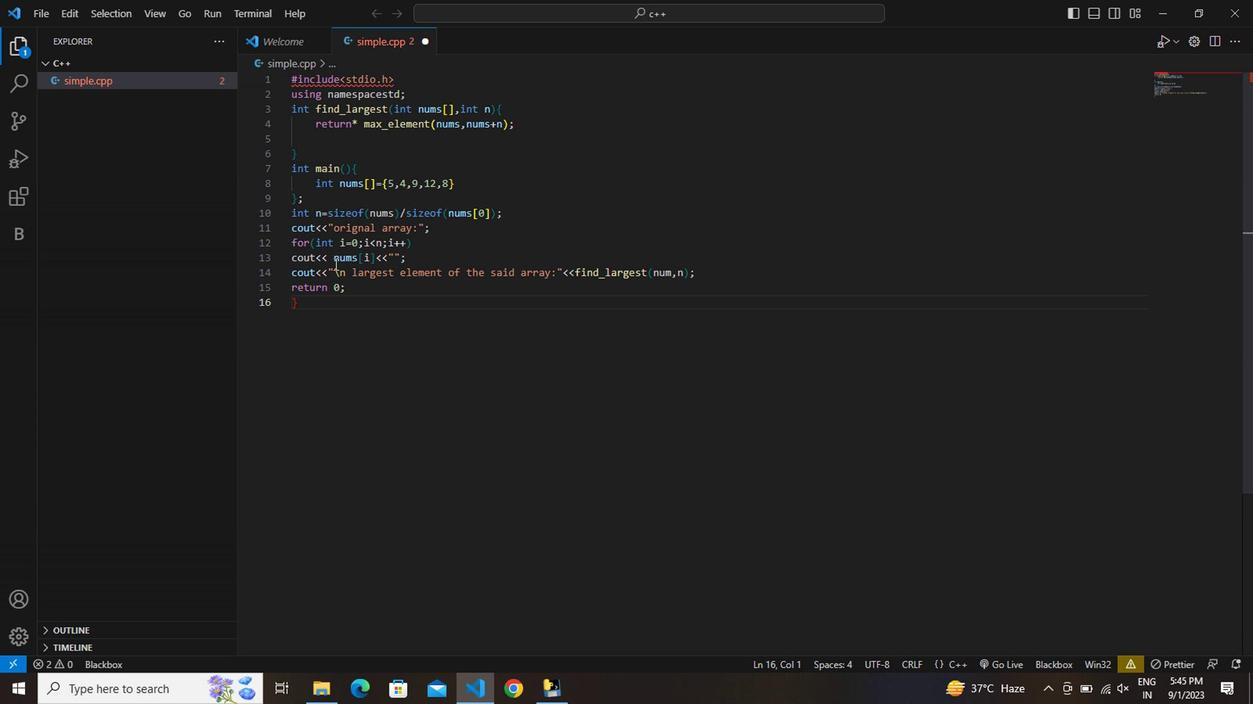 
Action: Mouse scrolled (321, 263) with delta (0, 0)
Screenshot: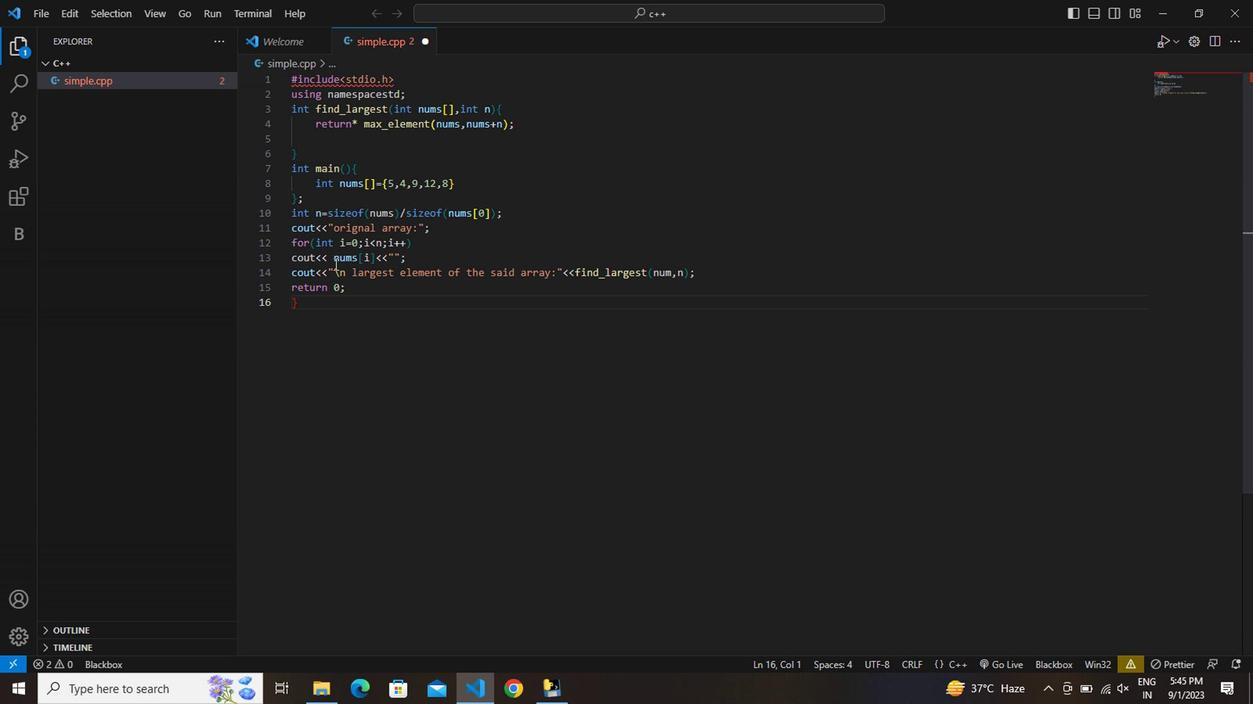 
Action: Mouse moved to (82, 233)
Screenshot: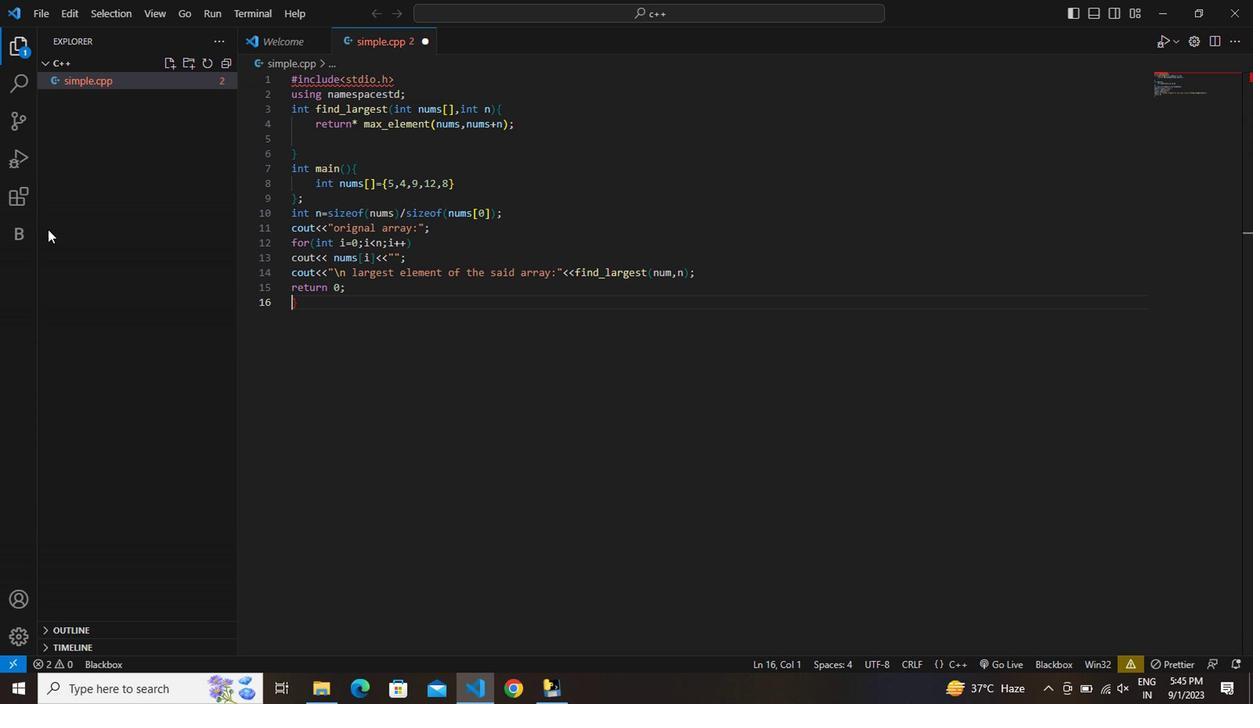 
Action: Mouse scrolled (82, 233) with delta (0, 0)
Screenshot: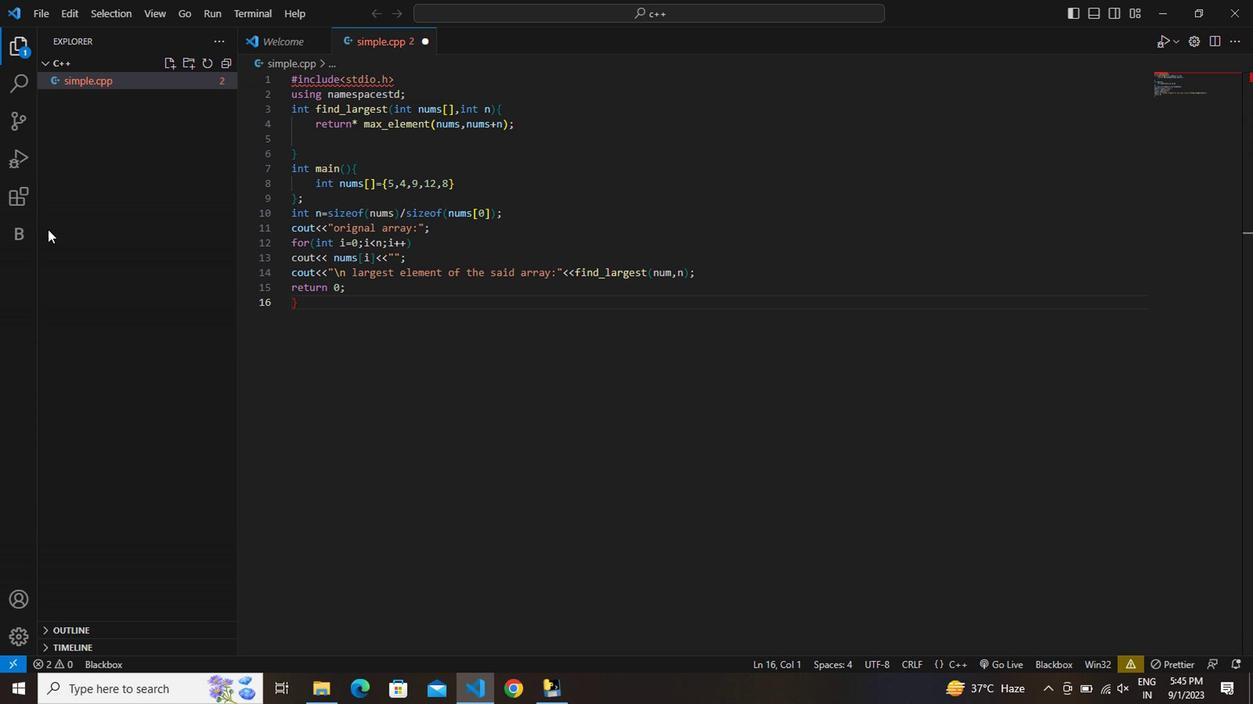 
Action: Mouse moved to (374, 283)
Screenshot: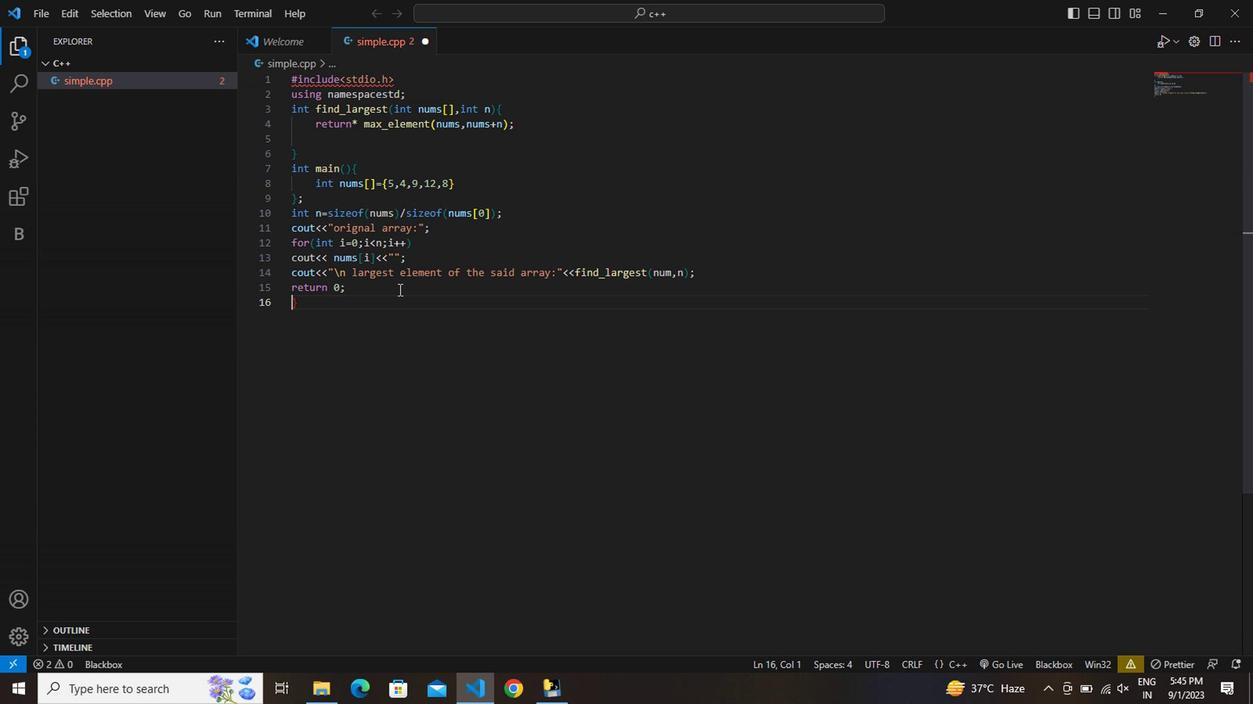 
Action: Mouse pressed left at (374, 283)
Screenshot: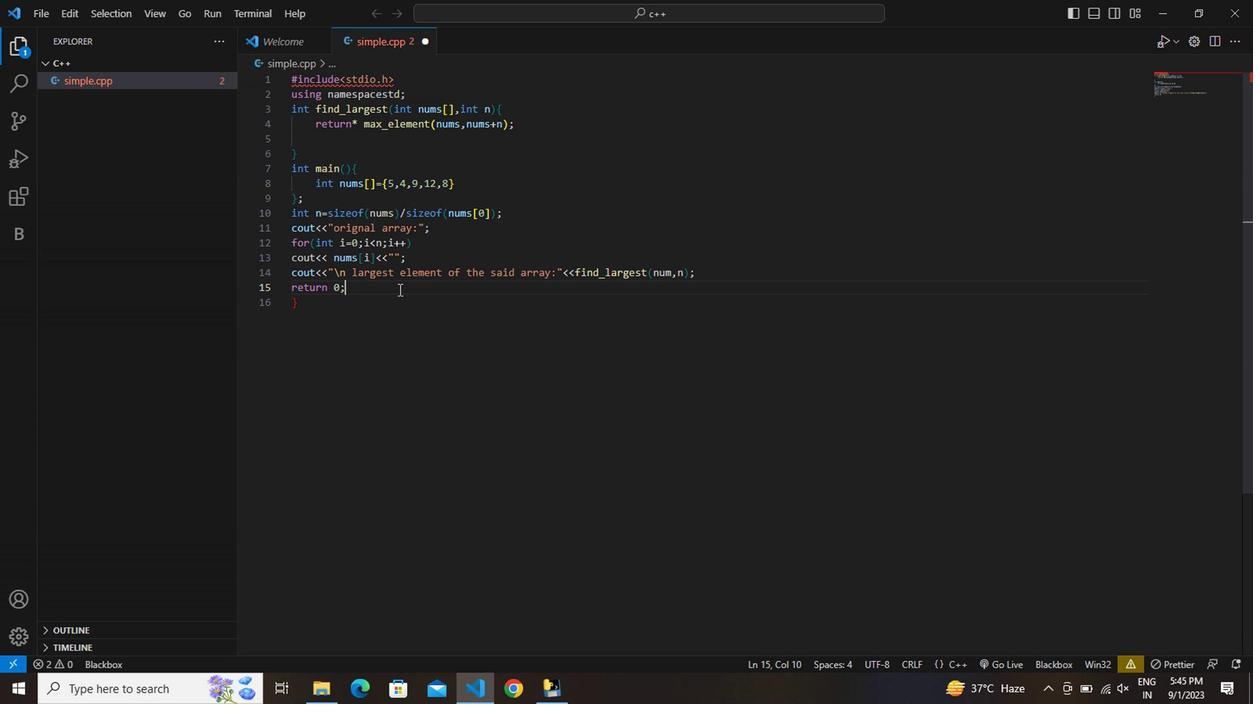 
Action: Key pressed <Key.down><Key.down><Key.down><Key.down><Key.enter><Key.enter><Key.shift><Key.shift><Key.shift><Key.shift><Key.shift><Key.shift><Key.shift><Key.shift><Key.shift><Key.shift><Key.shift><Key.shift><Key.shift><Key.shift><Key.shift><Key.shift><Key.shift><Key.shift><Key.shift><Key.shift><Key.shift><Key.shift><Key.shift><Key.shift><Key.shift><Key.shift><Key.shift><Key.shift><Key.shift><Key.shift><Key.shift><Key.shift><Key.shift><Key.shift><Key.shift><Key.shift><Key.shift><Key.shift><Key.shift><Key.shift><Key.shift><Key.shift><Key.shift><Key.shift>#include<Key.enter><Key.shift><iostream<Key.shift>><Key.enter>using<Key.space>namspace<Key.space>std;<Key.enter><Key.enter>void<Key.space>three<Key.space><Key.backspace><Key.shift>_largest<Key.shift>(int<Key.space>arr[<Key.right>,int<Key.space>arr<Key.shift>_size<Key.right><Key.enter><Key.shift>{\<Key.backspace><Key.enter>int<Key.space>i<Key.space><Key.backspace>,first<Key.space>,second,third;<Key.enter>if<Key.shift>(arr<Key.shift>_size<Key.shift><Key.shift><Key.shift><Key.shift><Key.shift><3<Key.right><Key.shift><Key.shift><Key.shift>{<Key.enter><Key.enter><Key.up><Key.space><Key.space><Key.space><Key.space>cout<Key.shift><Key.shift><<<Key.shift>"invalid<Key.space>output<Key.right>;<Key.down><Key.down><Key.down><Key.up><Key.right><Key.shift_r><Key.shift_r>
Screenshot: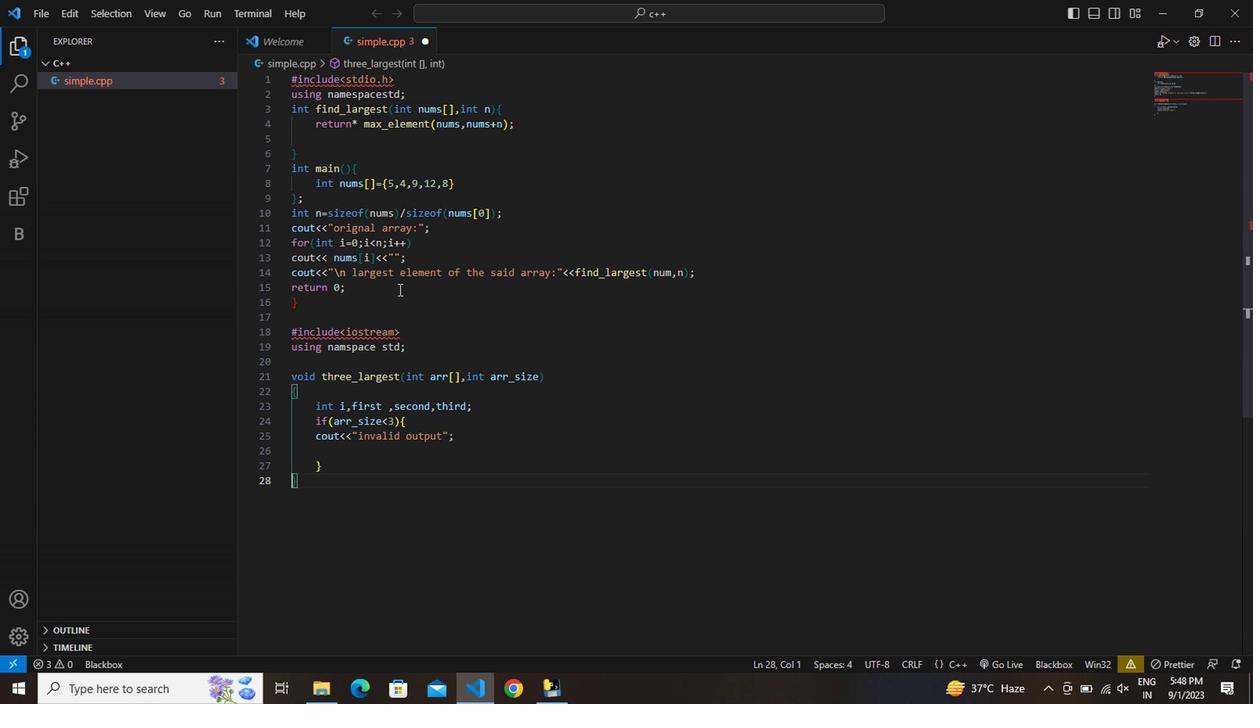 
Action: Mouse moved to (317, 426)
Screenshot: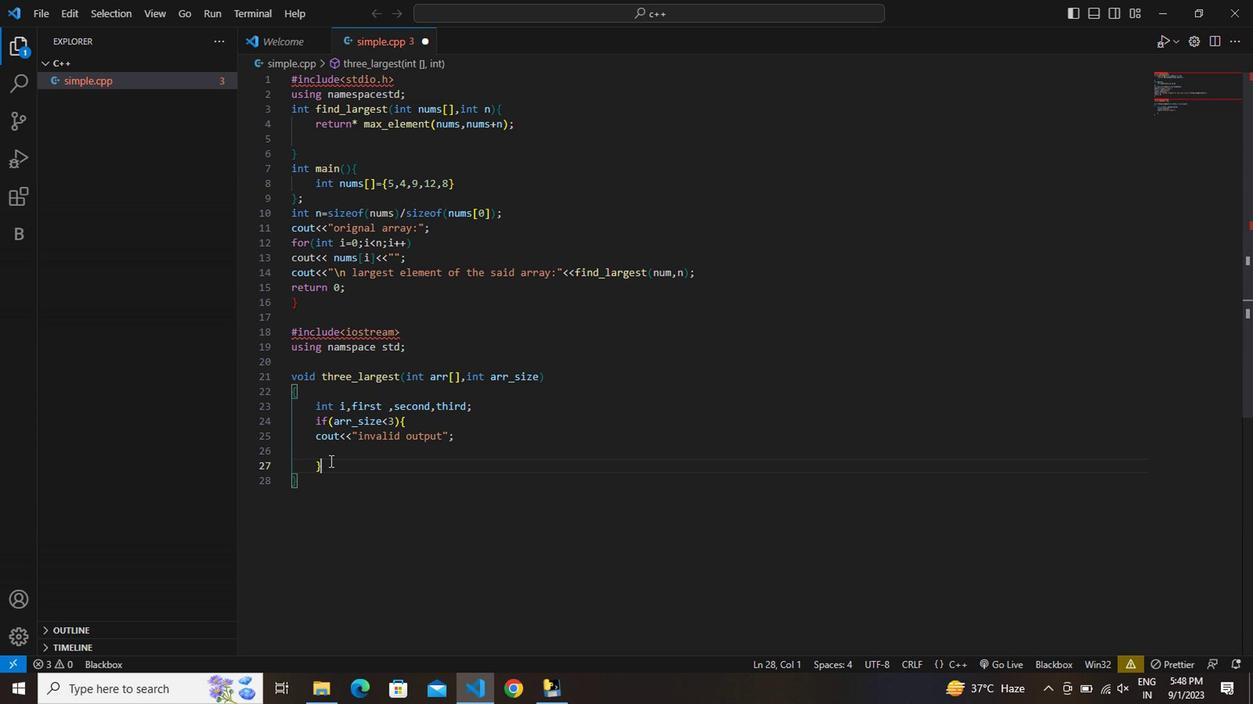 
Action: Mouse pressed left at (317, 426)
Screenshot: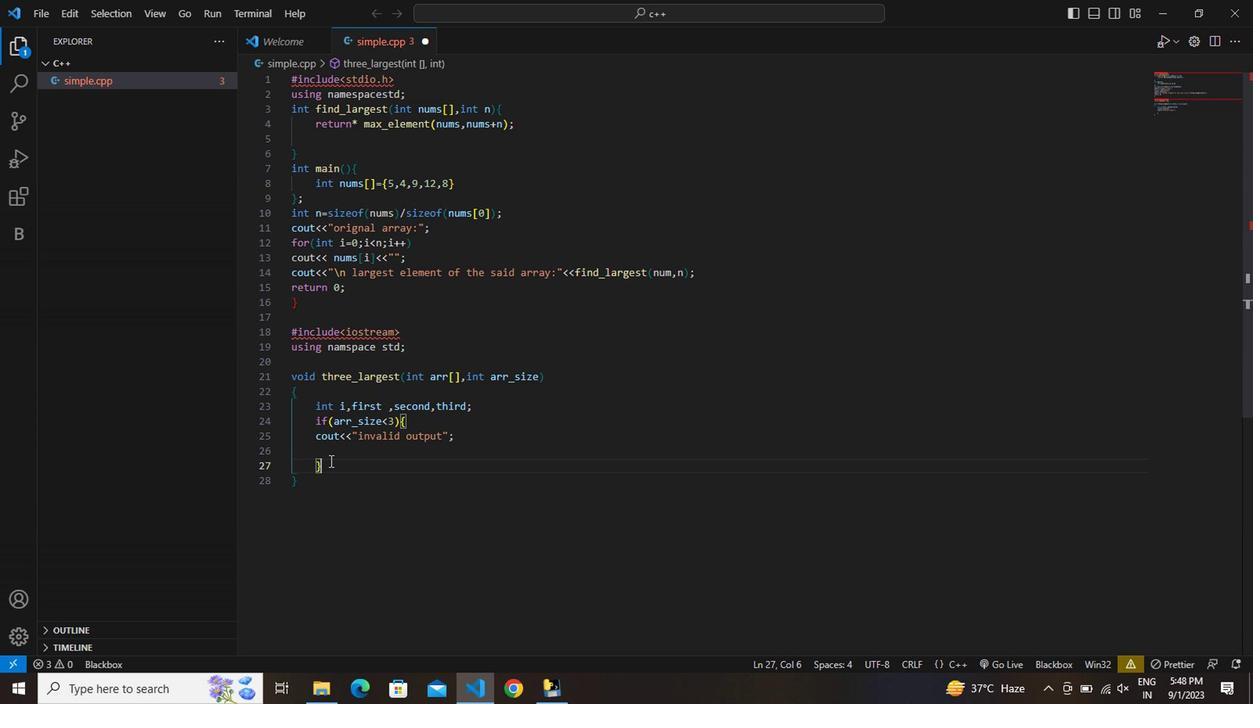 
Action: Key pressed <Key.enter>third=<Key.shift><Key.shift><Key.shift>F<Key.home><Key.backspace><Key.backspace><Key.enter><Key.right><Key.right><Key.right><Key.right><Key.right><Key.right><Key.right><Key.backspace>first<Key.enter>=second<Key.enter>=<Key.shift>INT<Key.shift>_min
Screenshot: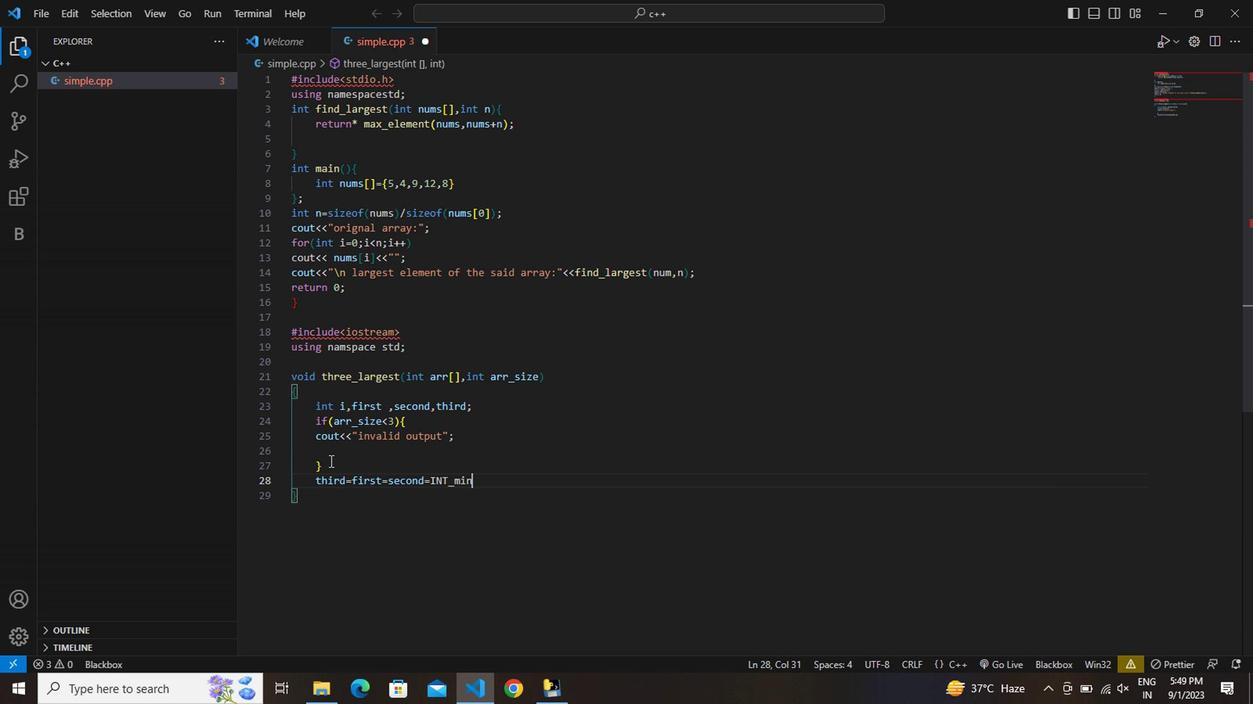 
Action: Mouse moved to (316, 428)
Screenshot: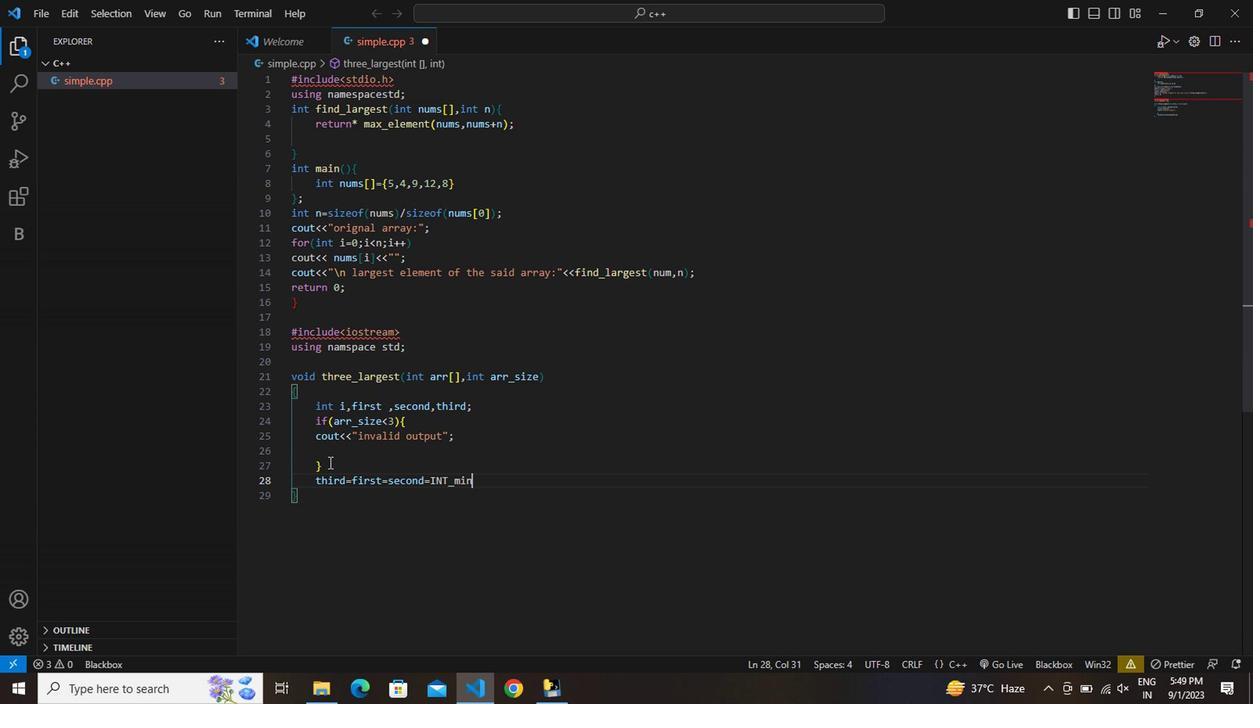 
Action: Key pressed <Key.backspace><Key.backspace><Key.backspace><Key.shift>Min;<Key.enter>for<Key.shift><Key.shift><Key.shift>(i=0;i<Key.shift><arr<Key.shift>_sixe<Key.backspace><Key.backspace><Key.backspace>ize;i<Key.shift><Key.shift><Key.shift>++<Key.right><Key.enter><Key.shift>{<Key.enter>if<Key.shift><Key.shift><Key.shift><Key.shift><Key.shift><Key.shift><Key.shift><Key.shift>(arr<Key.shift><Key.shift><Key.shift><Key.shift><Key.shift><Key.shift><Key.shift><Key.shift><Key.shift><Key.shift><Key.shift><Key.shift><Key.shift><Key.shift><Key.shift><Key.shift><Key.shift><Key.shift><Key.shift><Key.shift><Key.shift><Key.shift><Key.shift><Key.shift><Key.shift><Key.shift><Key.shift><Key.shift><Key.shift><Key.shift><Key.shift><Key.shift><Key.shift><Key.shift><Key.shift><Key.shift><Key.shift><Key.shift><Key.shift>{<Key.backspace>[i<Key.right><Key.shift>>first<Key.right><Key.enter><Key.shift>{<Key.enter><Key.enter><Key.up><Key.up><Key.enter>third=second;<Key.enter>second=first;<Key.enter>first=arr[i<Key.right>;<Key.down><Key.down><Key.down><Key.down><Key.up><Key.enter>else<Key.space>if<Key.shift>(arr9<Key.backspace>[i<Key.right><Key.shift>>second<Key.right><Key.right>
Screenshot: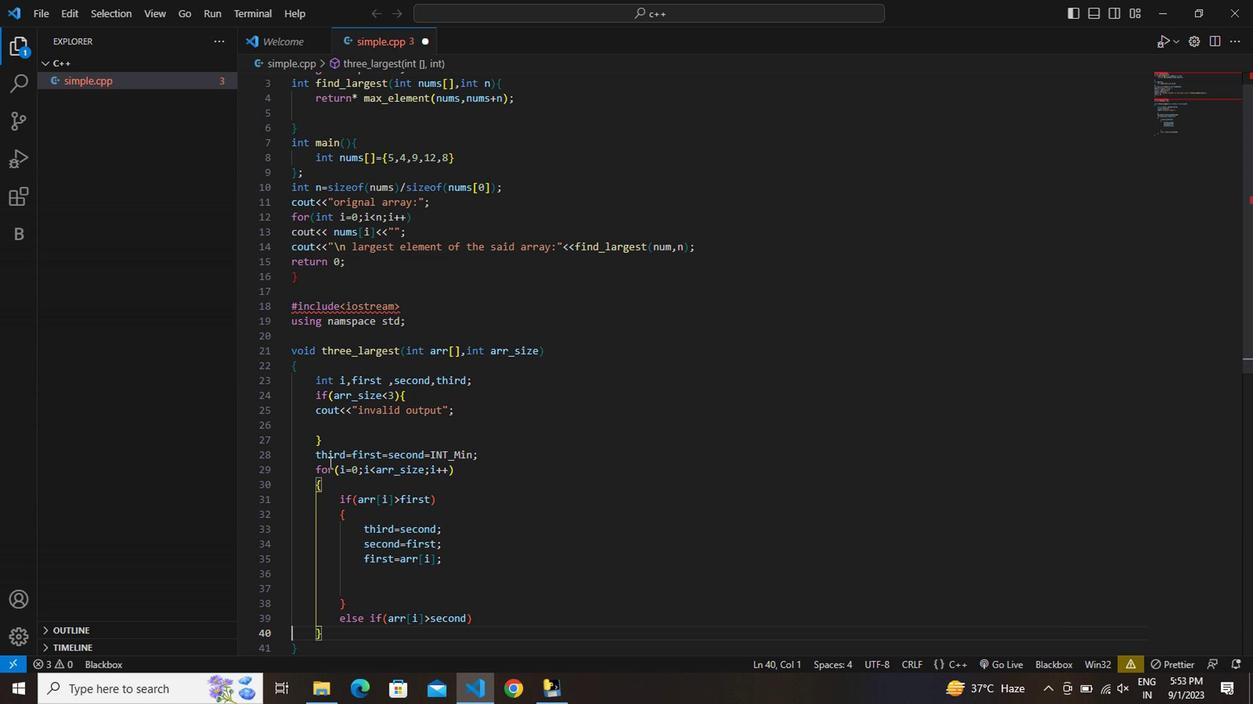 
Action: Mouse moved to (441, 557)
Screenshot: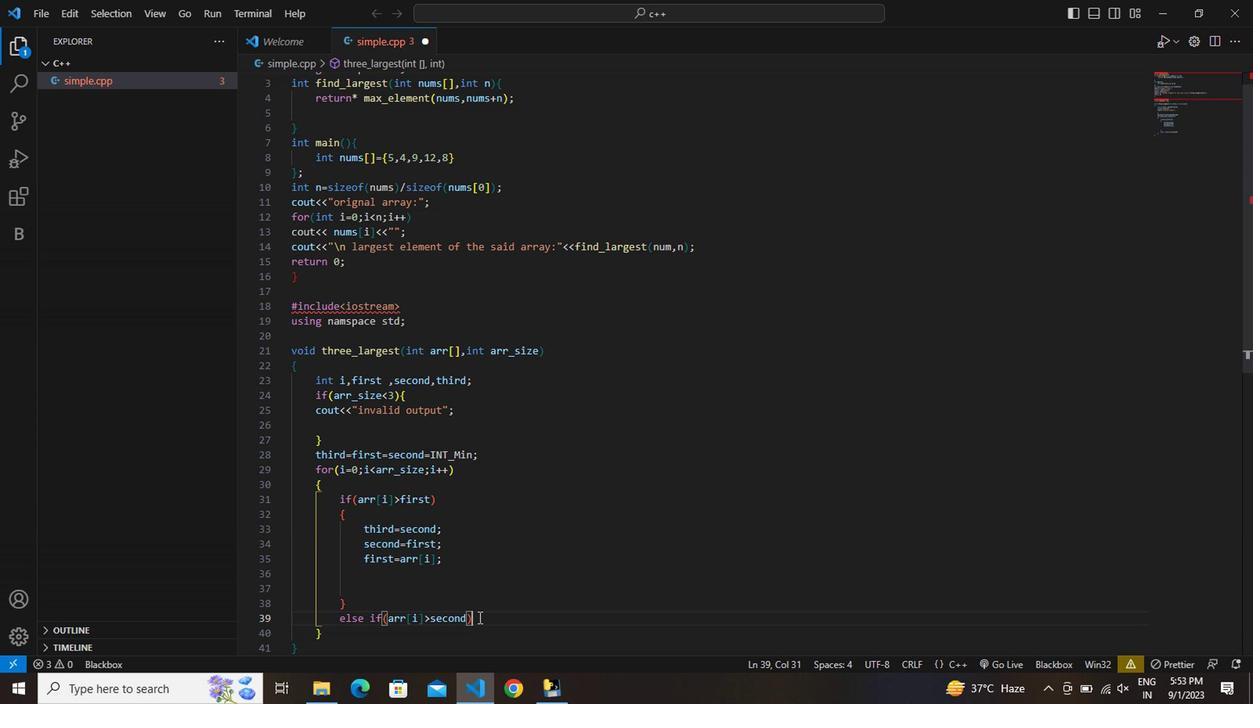 
Action: Mouse pressed left at (441, 557)
Screenshot: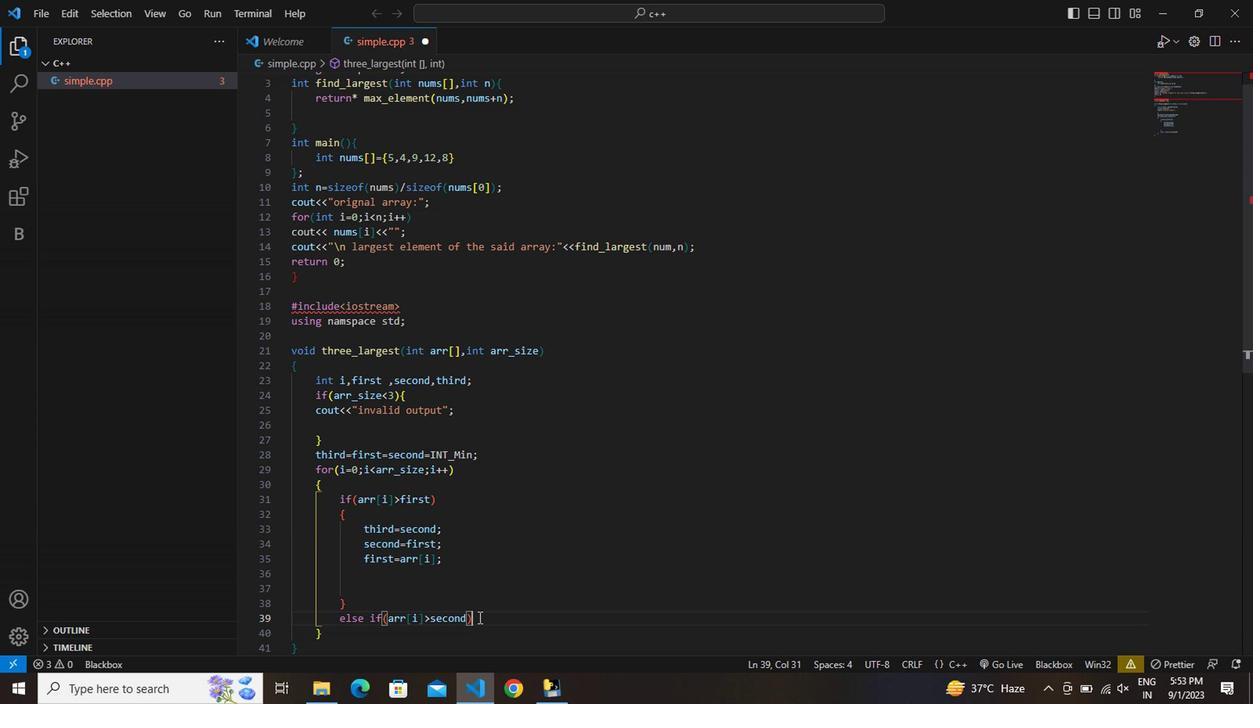 
Action: Key pressed <Key.enter><Key.shift><Key.shift><Key.shift><Key.shift><Key.shift><Key.shift><Key.shift><Key.shift><Key.shift><Key.shift><Key.shift><Key.shift><Key.shift><Key.shift><Key.shift><Key.shift><Key.shift><Key.shift><Key.shift><Key.shift><Key.shift><Key.shift><Key.shift><Key.shift><Key.shift><Key.shift><Key.shift><Key.shift><Key.shift><Key.shift><Key.shift>{<Key.left><Key.right><Key.enter>third=second;<Key.enter>second=<Key.shift><Key.shift><Key.shift><Key.shift><Key.shift><Key.shift><Key.shift><Key.shift><Key.shift>Arrr<Key.backspace><Key.backspace><Key.backspace><Key.backspace>arr[i];<Key.enter><Key.down><Key.enter>else<Key.space>if<Key.shift>(arr<Key.enter><Key.shift>[i<Key.right><Key.shift>>third<Key.enter><Key.right><Key.enter>third<Key.enter>=arr[i<Key.right>;<Key.down><Key.down><Key.enter>cout<Key.shift><Key.shift><Key.shift><<<Key.shift>"\n<Key.space><Key.shift>Three<Key.space>largest<Key.space>elements<Key.space>are<Key.right><Key.shift><<<Key.shift><Key.shift><Key.shift><Key.shift><Key.shift><Key.shift><Key.shift>Firts<Key.backspace><Key.backspace><Key.backspace><Key.backspace><Key.backspace>first<Key.shift><Key.shift><Key.shift><Key.shift><Key.shift><Key.shift><Key.shift><Key.shift><Key.shift><Key.shift><Key.shift><Key.shift><Key.shift><Key.shift><Key.shift><Key.shift><Key.shift><Key.shift><<Key.shift><<Key.shift><Key.shift><Key.shift>"<Key.space><Key.right><<<Key.backspace><Key.backspace><Key.backspace><Key.right><Key.right><Key.right><Key.backspace><Key.backspace><Key.backspace><Key.shift><Key.shift><Key.shift>"<Key.shift><<<Key.shift><Key.shift><Key.shift><Key.shift><Key.shift><Key.shift><Key.shift><Key.shift>second<Key.shift><<<Key.shift><Key.shift><Key.shift><Key.shift><Key.shift><Key.shift><Key.shift>",<Key.right><Key.shift><Key.shift><Key.shift><Key.shift><Key.shift><Key.shift><Key.shift><Key.shift><Key.shift><Key.shift><Key.shift><Key.shift><Key.shift><Key.shift><Key.shift><Key.shift><Key.shift><<thirs<Key.backspace>d;<Key.enter>
Screenshot: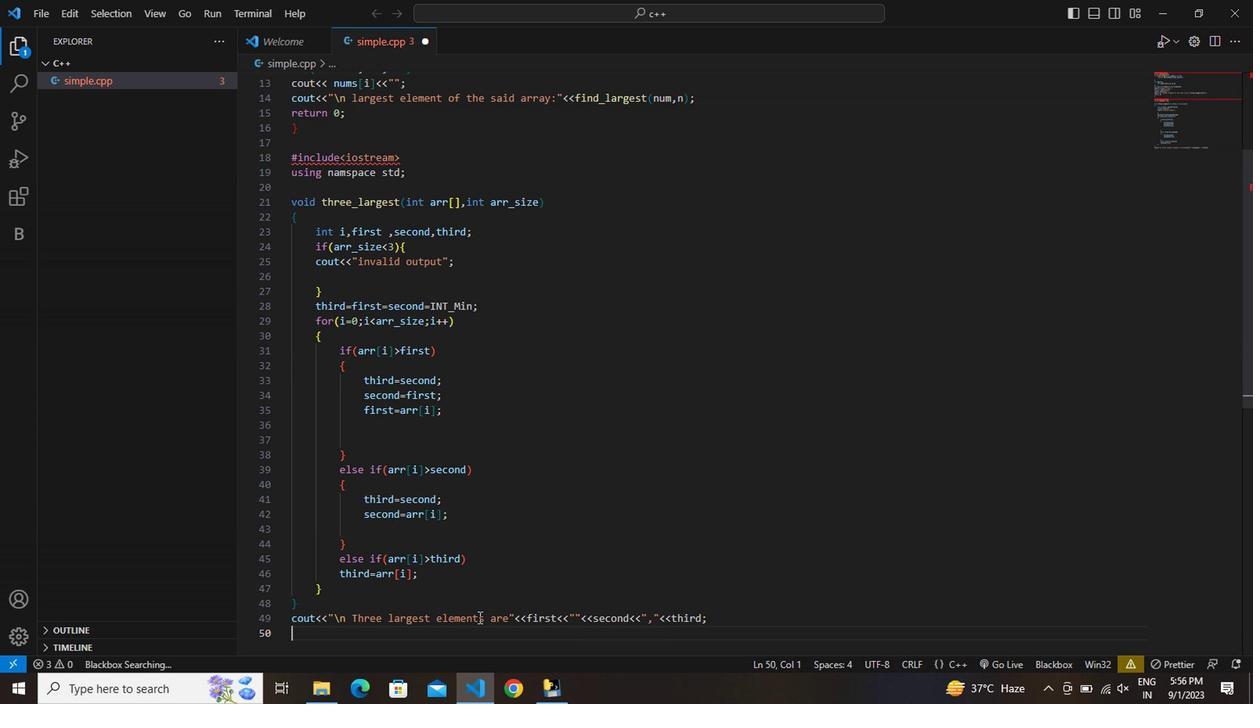 
Action: Mouse moved to (528, 560)
Screenshot: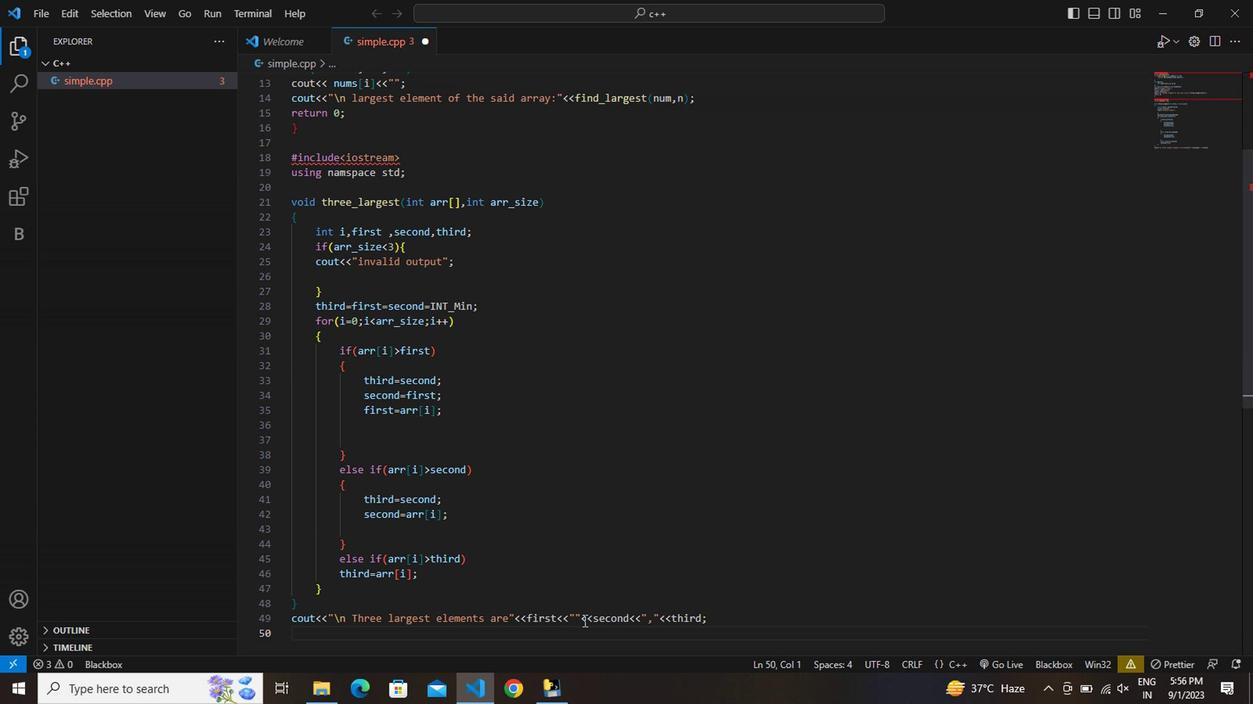 
Action: Key pressed cout<Key.shift><Key.shift><<\<Key.shift>N<Key.backspace>n<Key.space><Key.shift><Key.shift><Key.shift><Key.shift><Key.shift><Key.shift><Key.shift><Key.shift><Key.shift><Key.shift><Key.shift>Three<Key.space>largest<Key.space>elementys<Key.space>are<Key.space><Key.shift><Key.shift><Key.shift><Key.shift><Key.shift><Key.shift><Key.shift><Key.shift><Key.shift><Key.shift><Key.shift><Key.shift><Key.shift><Key.shift><Key.shift><Key.shift><Key.shift><Key.shift><Key.shift><Key.shift><Key.shift><Key.shift><Key.shift><Key.shift><Key.shift><Key.shift><Key.shift><Key.shift><Key.shift><Key.shift><Key.shift><Key.shift><Key.shift><Key.shift><Key.shift><Key.shift><Key.shift><Key.shift><Key.shift><Key.shift><Key.shift><Key.shift><Key.shift><Key.shift><Key.shift><Key.shift><Key.shift><Key.shift><Key.shift><Key.shift><Key.shift><Key.shift><Key.shift><Key.shift><Key.shift>:<Key.backspace><Key.backspace><Key.backspace><Key.backspace><Key.backspace><Key.backspace><Key.backspace><Key.backspace><Key.backspace><Key.backspace><Key.backspace><Key.backspace><Key.backspace><Key.backspace><Key.backspace><Key.backspace><Key.backspace><Key.backspace><Key.backspace><Key.backspace><Key.backspace><Key.backspace><Key.backspace><Key.backspace><Key.backspace><Key.backspace><Key.backspace><Key.backspace><Key.backspace><Key.backspace><Key.backspace><Key.backspace><Key.backspace><Key.backspace><Key.backspace><Key.backspace><Key.backspace><Key.backspace><Key.backspace><Key.enter><Key.shift><Key.shift><Key.shift><Key.shift><Key.shift><Key.shift><Key.shift><Key.shift><Key.shift><Key.shift>}<Key.enter>int<Key.space>main<Key.shift>()<Key.shift>{<Key.enter><Key.enter>int<Key.enter>ni<Key.backspace><Key.backspace><Key.space>nums<Key.shift>[<Key.right>=<Key.shift><Key.shift><Key.shift><Key.shift><Key.shift><Key.shift><Key.shift><Key.shift><Key.shift><Key.shift><Key.shift><Key.shift><Key.shift><Key.shift><Key.shift><Key.shift><Key.shift><Key.shift><Key.shift><Key.shift><Key.shift><Key.shift><Key.shift><Key.shift><Key.shift><Key.shift><Key.shift><Key.shift>{7,12,9,15,19,32,56,2<Key.backspace>70<Key.right><Key.right>
Screenshot: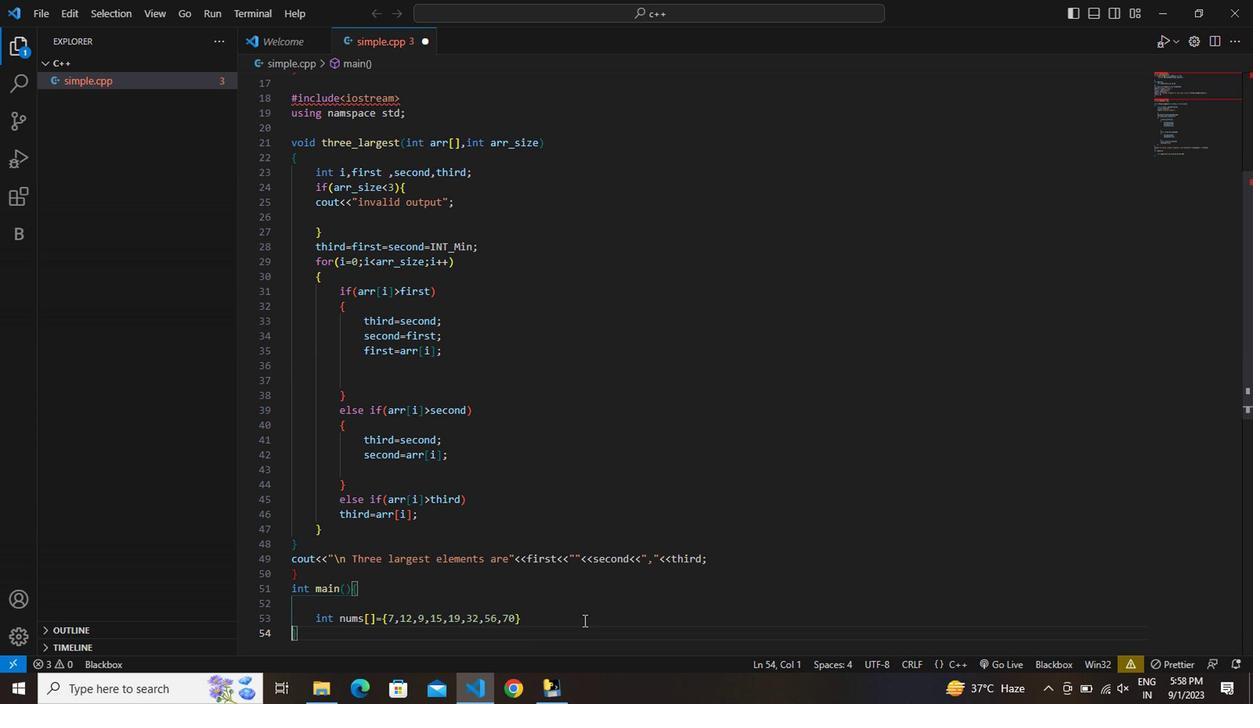 
Action: Mouse moved to (492, 558)
Screenshot: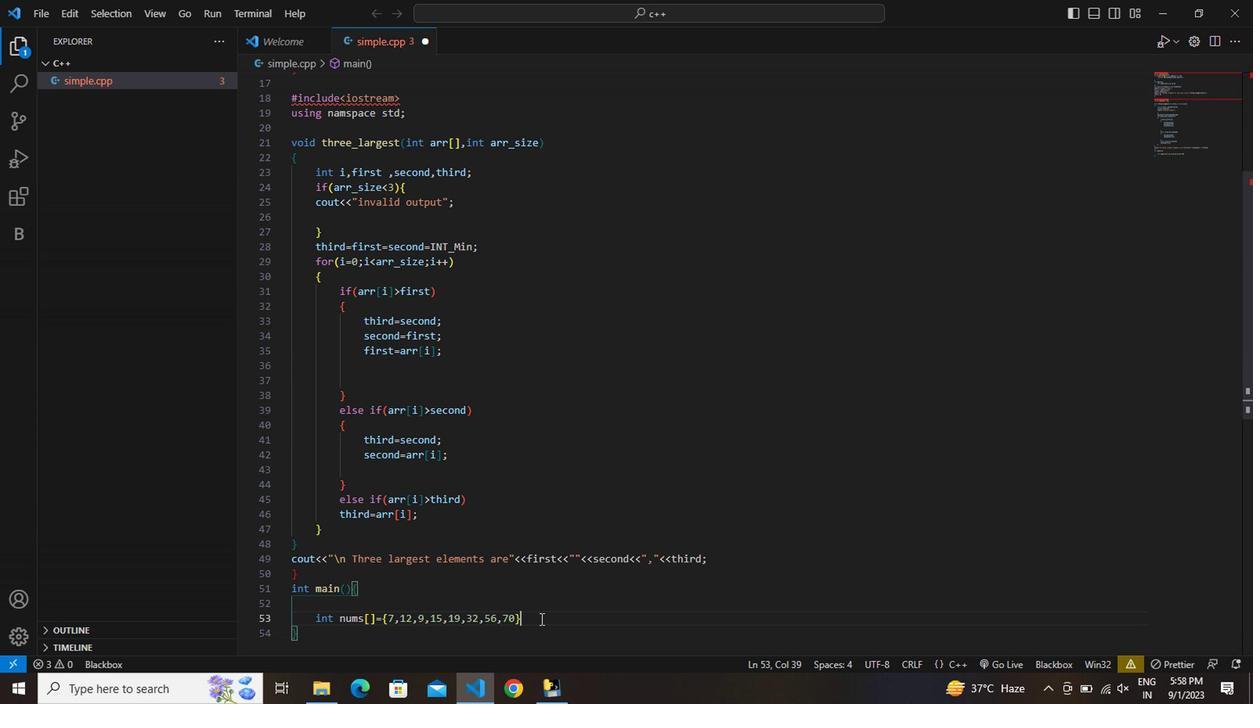 
Action: Mouse pressed left at (492, 558)
Screenshot: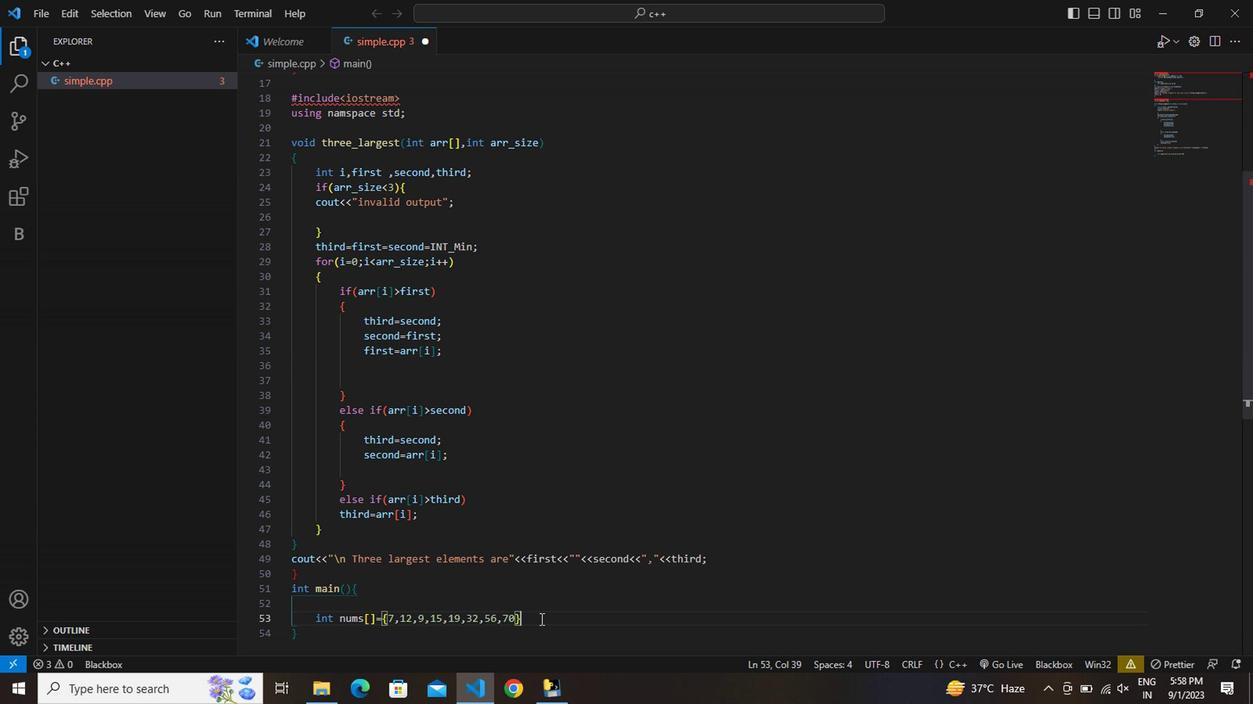 
Action: Key pressed ;<Key.enter>int<Key.space>n=sizeof<Key.enter><Key.shift><Key.shift><Key.shift><Key.shift><Key.shift><Key.shift><Key.shift>(nums<Key.right>/size<Key.space><Key.backspace>of<Key.enter><Key.shift><Key.shift><Key.shift>(nums[0<Key.right><Key.right>'<Key.backspace>;<Key.enter>cout<Key.shift><<nums[i<Key.right><Key.shift><<<Key.shift>",<Key.shift><Key.shift><Key.right>;<Key.enter>three<Key.space><Key.backspace><Key.shift><Key.shift><Key.right><Key.right><Key.right><Key.right><Key.right><Key.right><Key.enter>ctrl+Return<Key.space>0;<Key.down><Key.down><Key.enter>\\\<Key.backspace><Key.backspace><Key.backspace>//<Key.space>third<Key.space>program<Key.enter><Key.enter><Key.enter><Key.enter><Key.enter><Key.enter><Key.up><Key.up><Key.up><Key.shift>#inclue<Key.enter><Key.shift><iostream<Key.shift>><Key.enter>using<Key.space>namespace<Key.space>std;<Key.enter>void<Key.space>second<Key.space><Key.backspace><Key.shift>_largest<Key.shift><Key.shift><Key.shift>(int<Key.space>nums[<Key.right>,int<Key.space><Key.backspace><Key.shift>_arr<Key.shift>_size<Key.shift><Key.shift><Key.shift><Key.shift><Key.shift><Key.shift><Key.right><Key.shift>)<Key.backspace><Key.enter><Key.shift><Key.shift>{<Key.enter>int<Key.space>i;<Key.backspace>,first<Key.shift><Key.shift><Key.shift><Key.shift><Key.shift>_element,secomd<Key.backspace><Key.backspace>nd<Key.shift>_element;
Screenshot: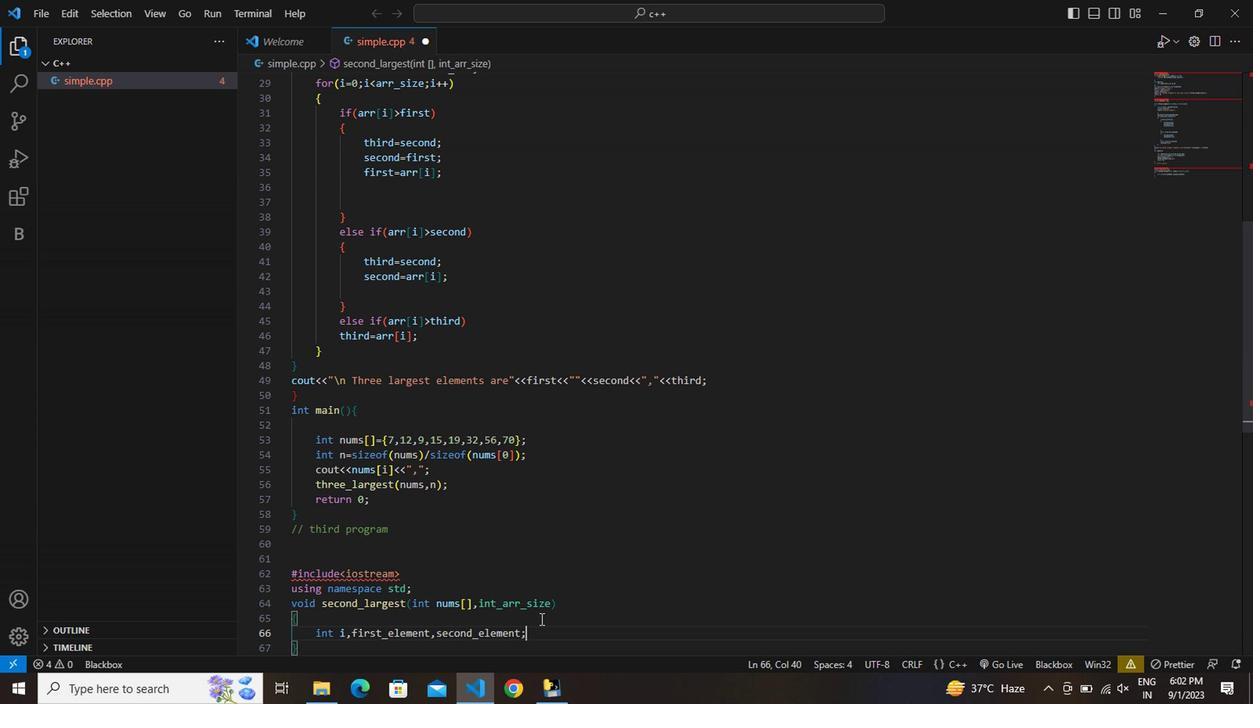 
Action: Mouse moved to (178, 470)
Screenshot: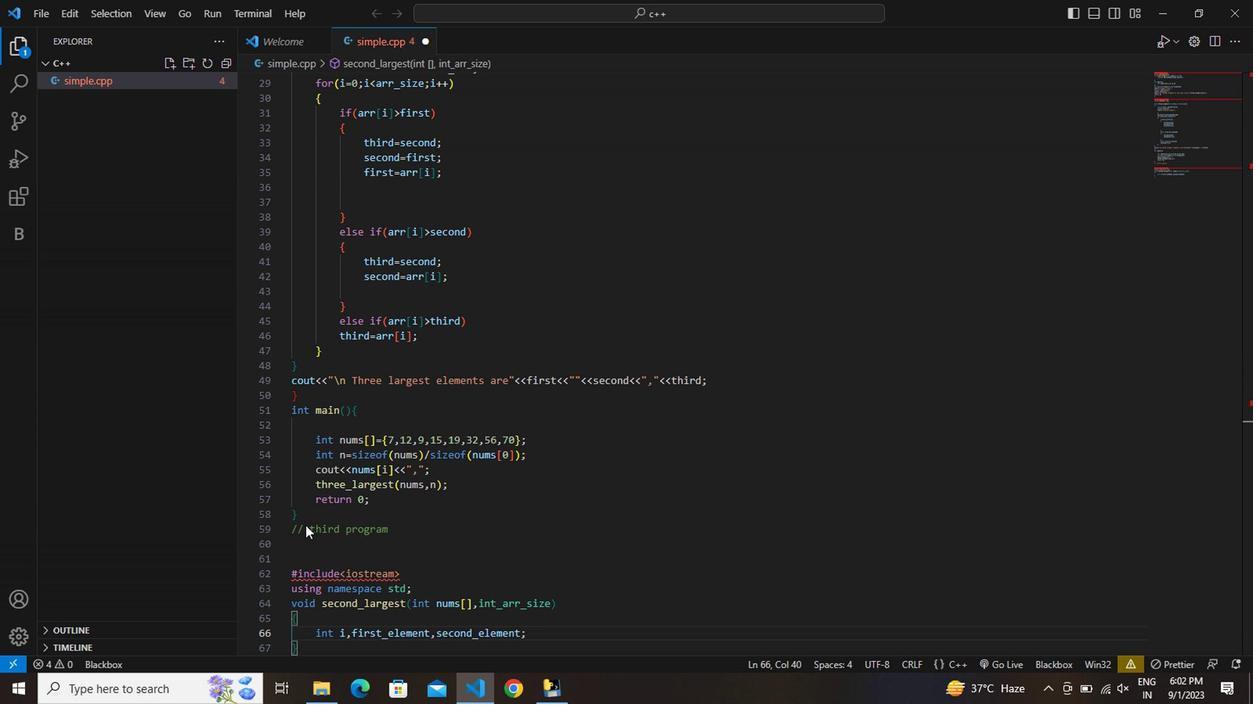 
Action: Mouse scrolled (178, 469) with delta (0, 0)
Screenshot: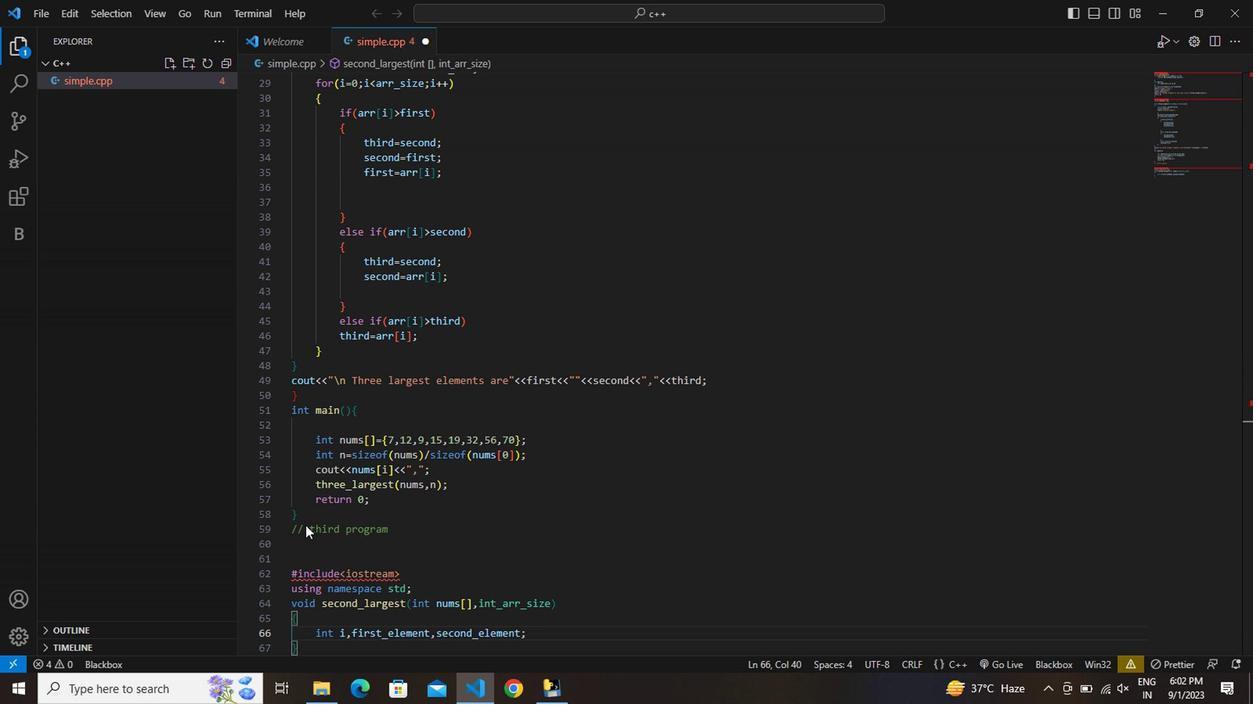 
Action: Mouse moved to (421, 502)
Screenshot: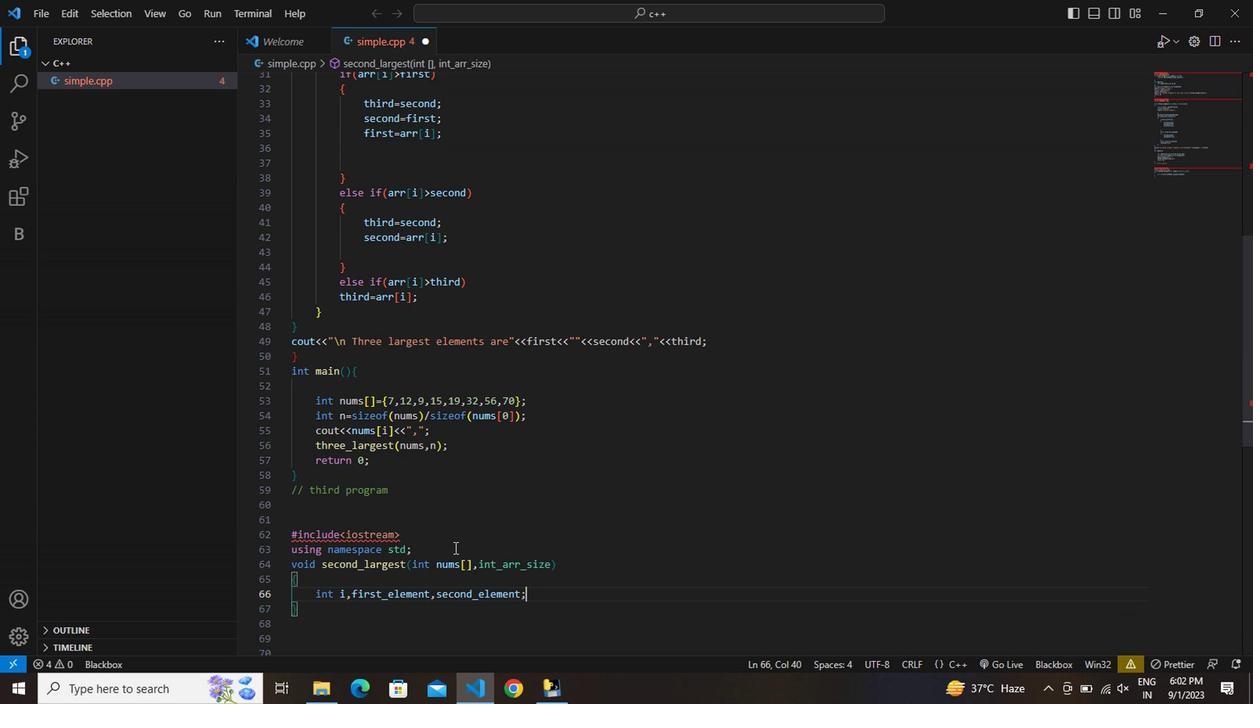 
Action: Mouse scrolled (421, 501) with delta (0, 0)
Screenshot: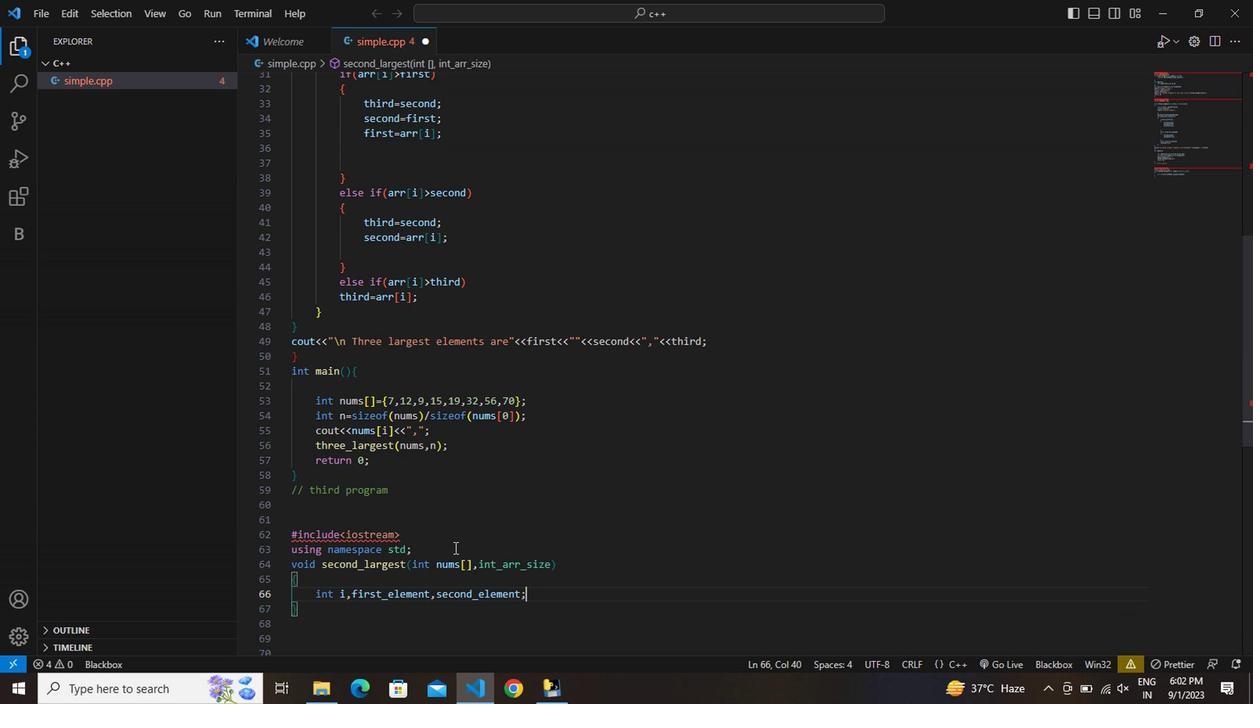 
Action: Mouse moved to (371, 555)
Screenshot: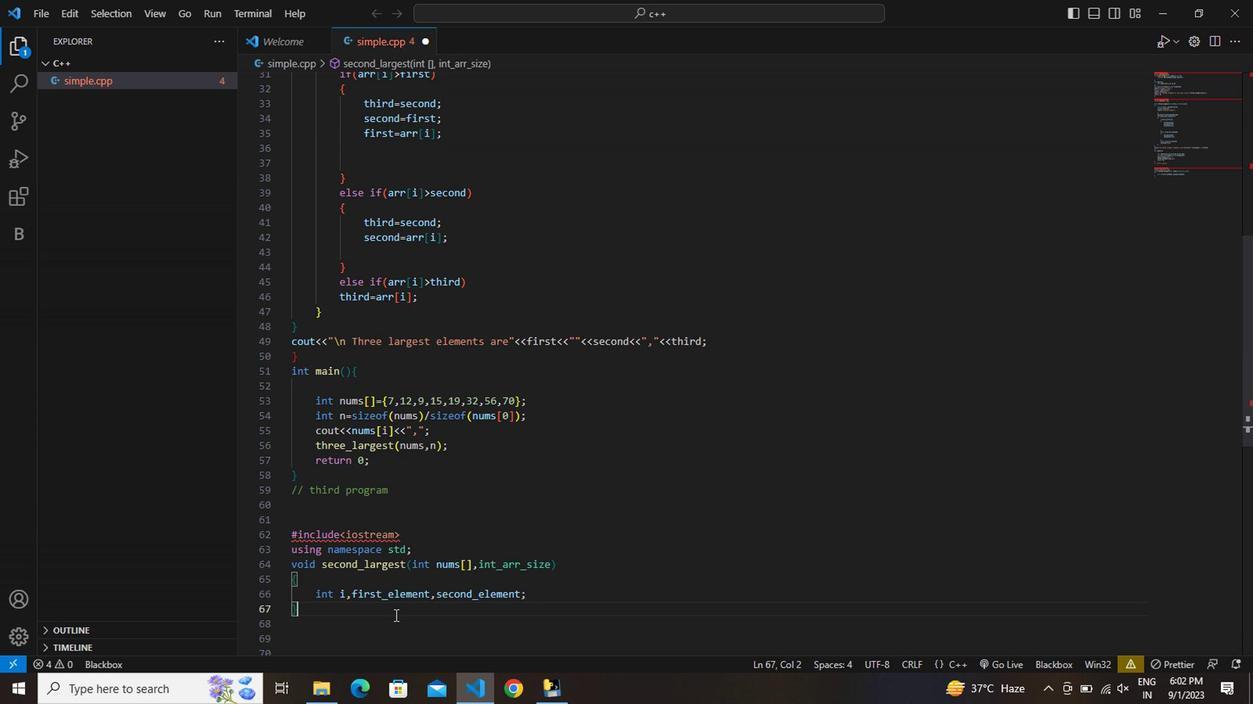
Action: Mouse pressed left at (371, 555)
Screenshot: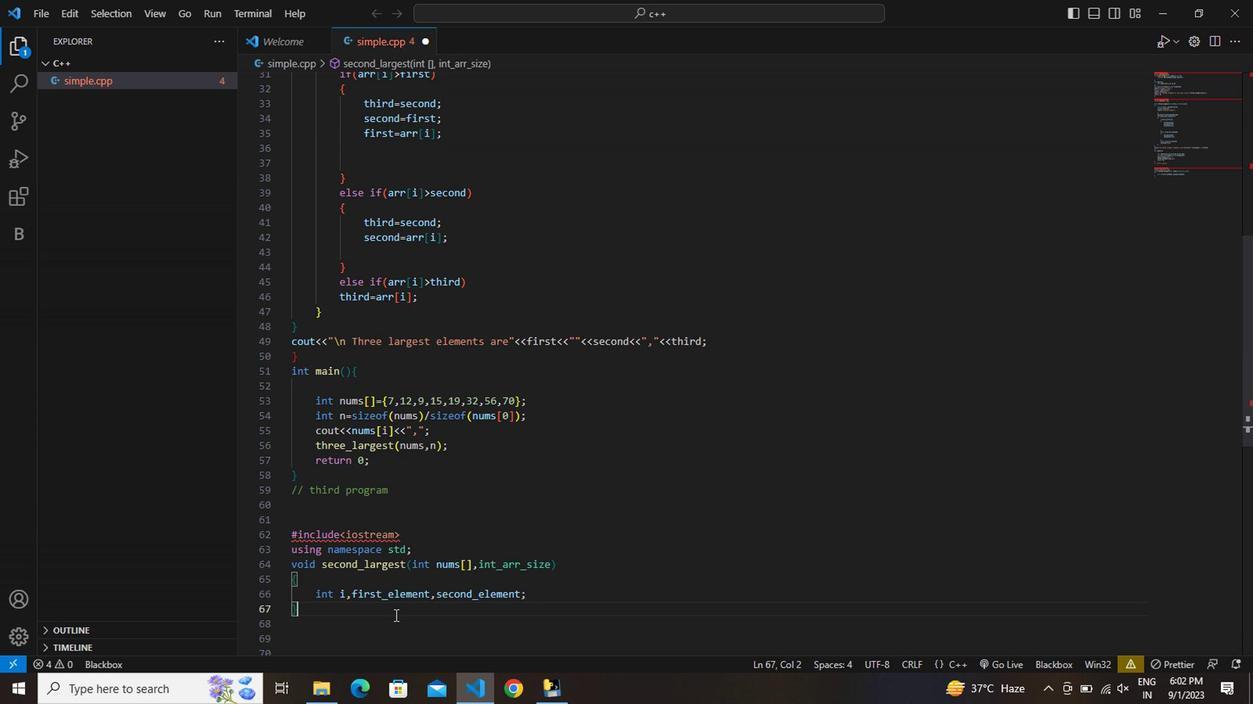 
Action: Key pressed <Key.enter>if<Key.shift>(arr<Key.shift><Key.shift><Key.shift><Key.shift><Key.shift><Key.shift><Key.shift>_size<Key.shift><2<Key.right><Key.enter><Key.shift><Key.shift><Key.shift><Key.shift><Key.shift><Key.shift><Key.shift><Key.shift><Key.shift>{<Key.enter>cout<Key.shift><<<Key.shift><Key.shift><Key.shift><Key.shift><Key.shift><Key.shift><Key.shift><Key.shift><Key.shift><Key.shift>"invalid<Key.space>input<Key.right>;<Key.enter>return<Key.space>m<Key.backspace><Key.backspace><Key.backspace>rn<Key.space>n;<Key.backspace><Key.backspace>;<Key.down><Key.enter><Key.shift>Fi<Key.backspace><Key.backspace><Key.shift>First<Key.space><Key.backspace><Key.shift>_element<Key.shift>+<Key.backspace><Key.shift>+<Key.backspace>=second<Key.shift>_element<Key.shift>+<Key.backspace><Key.shift><Key.shift><Key.shift>+<Key.backspace><Key.shift><Key.shift><Key.shift><Key.shift><Key.shift><Key.shift><Key.shift><Key.shift><Key.shift><Key.shift><Key.shift><Key.shift><Key.shift><Key.shift><Key.shift><Key.shift><Key.shift><Key.shift><Key.shift><Key.shift>=<Key.shift><Key.shift><Key.shift><Key.shift><Key.shift><Key.shift><Key.shift><Key.shift>INT<Key.space><Key.backspace><Key.shift>_<Key.shift>MIN;<Key.enter>for<Key.shift>(i=0;i<Key.shift><arr<Key.space>size;<Key.right>i<Key.backspace><Key.backspace>i<Key.shift><Key.shift>++<Key.shift><Key.shift><Key.shift><Key.shift><Key.shift>)<Key.enter><Key.shift><Key.shift><Key.shift><Key.shift><Key.shift><Key.shift>{<Key.enter>if<Key.shift><Key.shift><Key.shift><Key.shift><Key.shift><Key.shift><Key.shift><Key.shift><Key.shift><Key.shift><Key.shift><Key.shift><Key.shift><Key.shift><Key.shift><Key.shift><Key.shift><Key.shift><Key.shift>(nu,s<Key.backspace><Key.backspace><Key.backspace><Key.backspace><Key.backspace><Key.shift>(nums[i<Key.right><Key.caps_lock>.<Key.backspace><Key.caps_lock>.<Key.backspace><Key.shift>>second<Key.shift>_ele,e<Key.backspace><Key.backspace>ment<Key.space><Key.shift>&&<Key.space>nums<Key.shift><Key.shift>[i<Key.right><Key.shift><Key.shift><Key.shift><Key.shift><Key.shift><Key.shift><Key.shift><Key.shift><Key.shift><Key.shift><Key.shift><Key.shift><Key.shift><Key.shift><Key.shift><Key.shift><Key.shift><Key.shift><Key.shift><Key.shift><Key.shift><Key.shift><Key.shift><Key.shift><Key.shift><Key.shift><Key.shift><Key.shift><Key.shift><Key.shift><Key.shift><Key.shift><Key.shift><Key.shift><Key.shift><Key.shift><Key.shift><Key.shift><Key.shift><Key.shift><Key.shift><Key.shift><Key.shift><Key.shift><Key.shift><Key.shift><Key.shift><Key.shift><Key.shift><Key.shift><Key.shift><Key.shift><Key.shift><Key.shift><Key.shift><Key.shift><Key.shift><Key.shift><Key.shift><Key.shift><Key.shift><Key.shift><Key.shift><Key.shift><Key.shift><Key.shift><Key.shift><Key.shift><Key.shift><Key.shift><Key.shift><Key.shift><Key.shift><Key.shift><Key.shift><Key.shift><Key.shift><Key.shift><Key.shift><Key.shift><Key.shift><Key.shift><Key.shift><Key.shift><Key.shift><Key.shift><Key.shift><Key.shift><Key.shift><Key.shift><Key.shift><Key.shift><Key.shift><Key.shift><Key.shift><Key.shift><Key.shift><Key.shift><Key.shift><Key.shift><Key.shift><Key.shift><Key.shift><Key.shift><Key.shift><Key.shift><Key.shift><Key.shift><Key.shift><Key.shift><Key.shift><Key.shift><Key.shift><Key.shift><Key.shift><Key.shift><Key.shift><Key.shift><Key.shift><Key.shift><Key.shift><Key.shift><Key.shift><Key.shift><Key.shift><Key.shift><Key.shift><Key.shift><Key.shift><Key.shift><Key.shift><Key.shift><Key.shift><Key.shift><Key.shift><Key.shift><Key.shift><Key.shift><Key.shift><Key.shift><Key.shift><Key.shift><Key.shift><Key.shift><Key.shift><Key.shift><Key.shift><Key.shift><Key.shift><Key.shift><Key.shift><Key.shift><Key.shift><Key.shift><Key.shift><Key.shift><Key.shift><Key.shift><Key.shift><Key.shift><Key.shift><Key.shift><Key.shift><Key.shift><Key.shift><Key.shift><Key.shift><Key.shift><Key.shift><Key.shift><Key.shift><Key.shift><Key.shift><Key.shift><Key.shift><Key.shift><Key.shift><Key.shift><Key.shift><Key.shift><Key.shift><Key.shift><Key.shift><Key.shift><Key.shift><Key.shift><Key.shift><Key.shift><Key.shift><Key.shift><Key.shift><Key.shift><Key.shift><Key.shift><Key.shift><Key.shift><Key.shift><Key.shift><Key.shift><Key.shift><Key.shift><Key.shift><Key.shift><Key.shift><Key.shift><Key.shift><Key.shift><Key.shift><Key.shift><Key.shift><Key.shift><Key.shift><Key.shift><Key.shift><Key.shift><Key.shift><Key.shift><Key.shift><Key.shift><Key.shift><Key.shift><Key.shift><Key.shift><Key.shift>!=<Key.shift><Key.shift><Key.shift><Key.shift><Key.shift><Key.shift>first<Key.shift>_element<Key.right><Key.shift><Key.shift><Key.shift><Key.shift><Key.shift><Key.shift><Key.shift><Key.shift><Key.shift><Key.shift><Key.shift><Key.shift><Key.shift><Key.shift><Key.shift><Key.shift><Key.shift><Key.shift><Key.shift><Key.shift><Key.shift><Key.shift>{<Key.enter>second<Key.shift><Key.shift><Key.shift><Key.shift><Key.shift><Key.shift><Key.shift>_element=nums[i<Key.right>;<Key.down><Key.down><Key.enter>if<Key.shift>(second<Key.enter><Key.backspace><Key.backspace><Key.backspace><Key.backspace><Key.backspace><Key.backspace><Key.backspace>element==<Key.shift>INTY<Key.backspace>_MIN<Key.right><Key.enter><Key.shift><Key.shift><Key.shift><Key.shift><Key.shift><Key.shift><Key.shift>{<Key.enter>cout<Key.shift><Key.shift><Key.shift><Key.shift><<<Key.shift><Key.shift><Key.shift><Key.shift><Key.shift><Key.shift><Key.shift><Key.shift><Key.shift><Key.shift><Key.shift><Key.shift><Key.shift><Key.shift><Key.shift><Key.shift><Key.shift><Key.shift><Key.shift><Key.shift>"<Key.shift><Key.shift><Key.shift><Key.shift><Key.shift><Key.shift><Key.shift><Key.shift><Key.shift><Key.shift><Key.shift>No<Key.space>second<Key.space>largest<Key.space>element<Key.right><Key.down><Key.enter>else<Key.enter><Key.shift>{<Key.enter>cout<Key.shift><<<Key.shift><Key.shift><Key.shift><Key.shift><Key.shift><Key.shift><Key.shift><Key.shift>"<Key.right><Key.right><Key.left><Key.left><Key.left><Key.right><Key.shift>\n<Key.space>the<Key.space><Key.backspace><Key.space>secom<Key.backspace>nd<Key.space>lagest<Key.space><Key.backspace><Key.backspace><Key.backspace><Key.backspace><Key.backspace>gest<Key.space>elemnt<Key.space>is<Key.shift><Key.shift><Key.shift><Key.shift><Key.shift><Key.shift><Key.shift><Key.shift><Key.shift>:<Key.right><Key.shift><<second<Key.enter>;
Screenshot: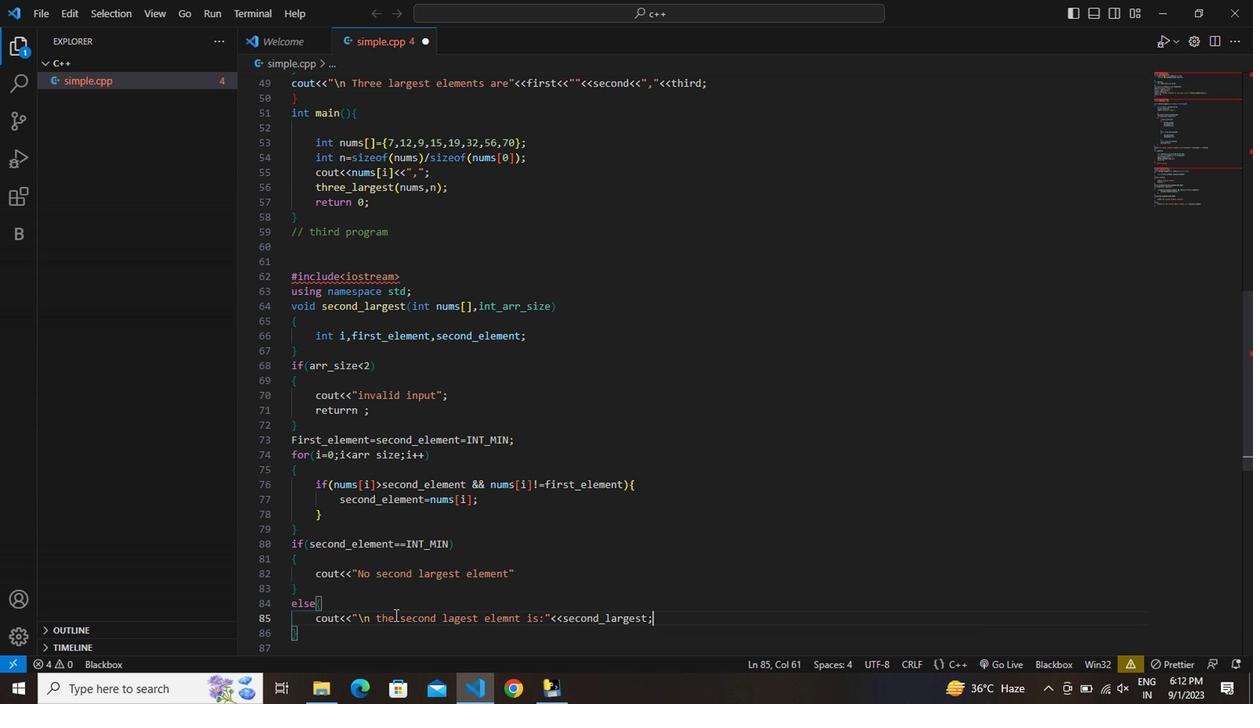 
Action: Mouse moved to (451, 550)
Screenshot: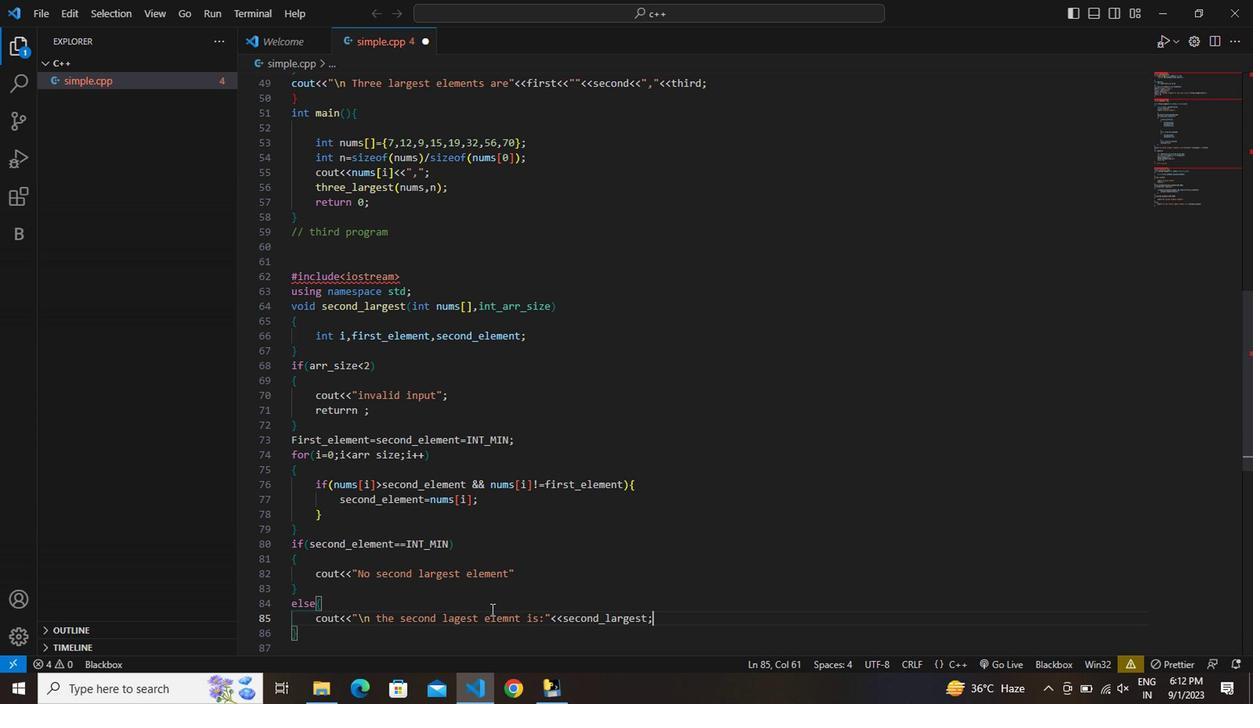 
Action: Mouse scrolled (451, 550) with delta (0, 0)
Screenshot: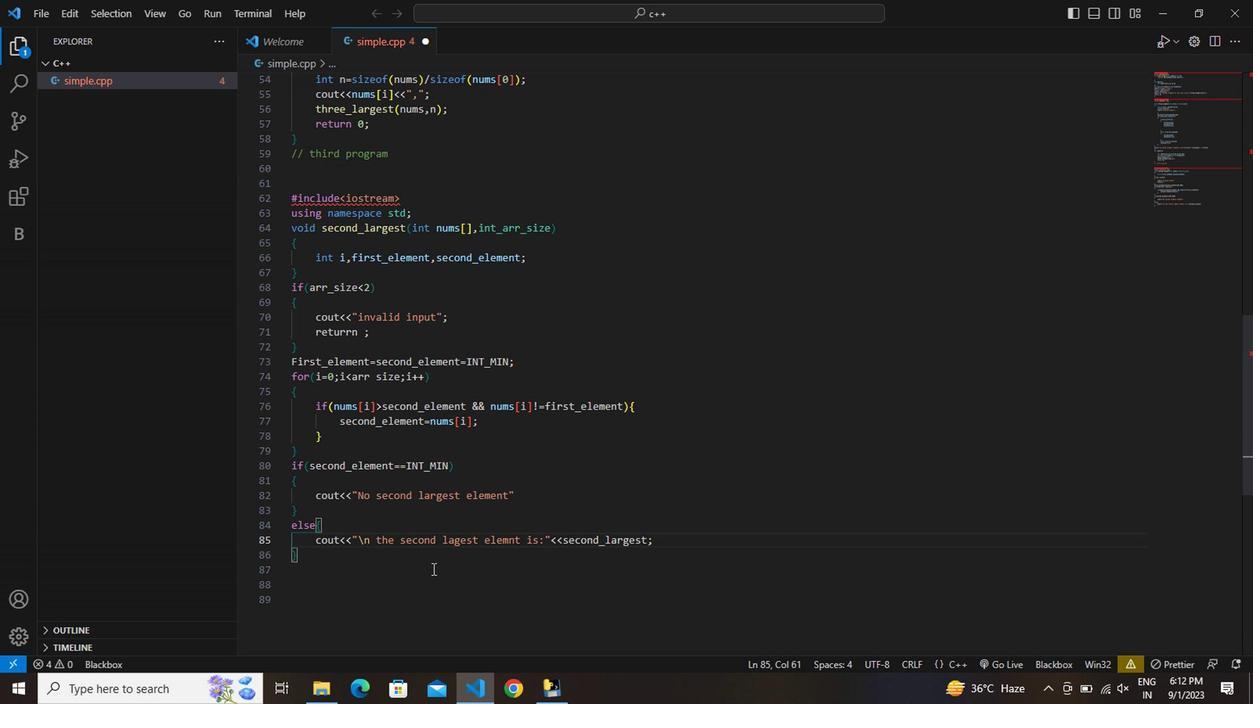 
Action: Mouse scrolled (451, 550) with delta (0, 0)
Screenshot: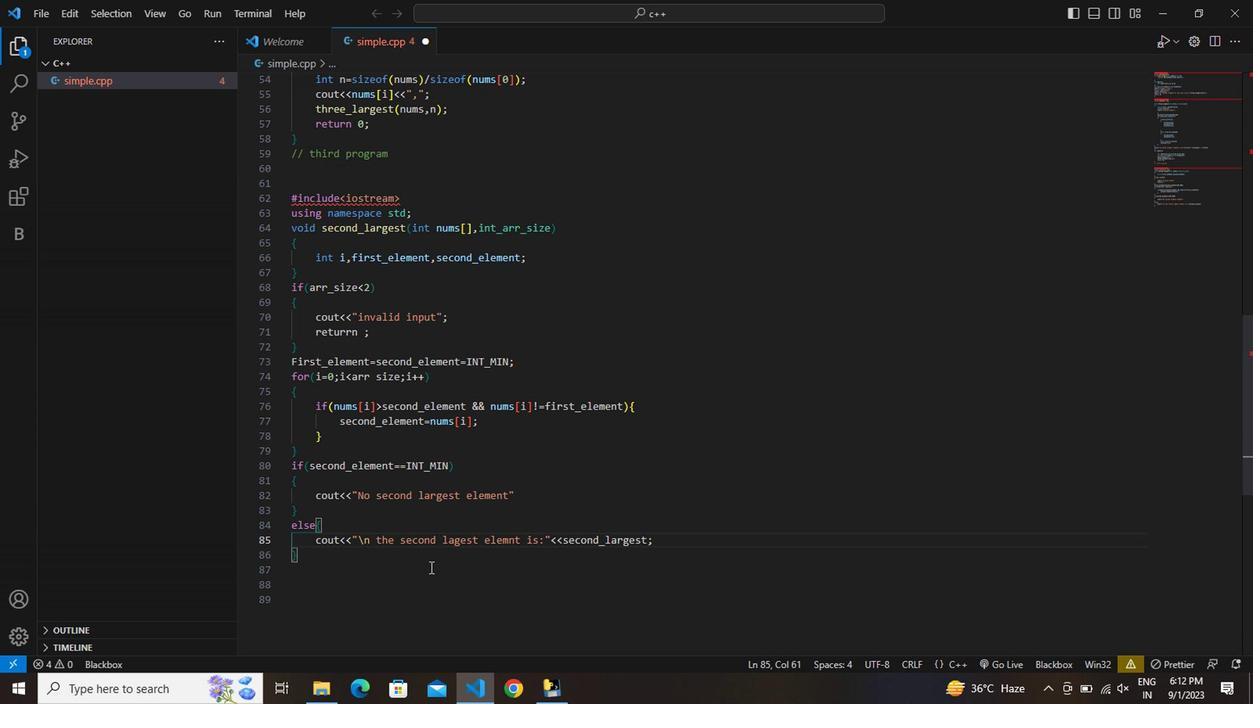 
Action: Mouse moved to (348, 503)
Screenshot: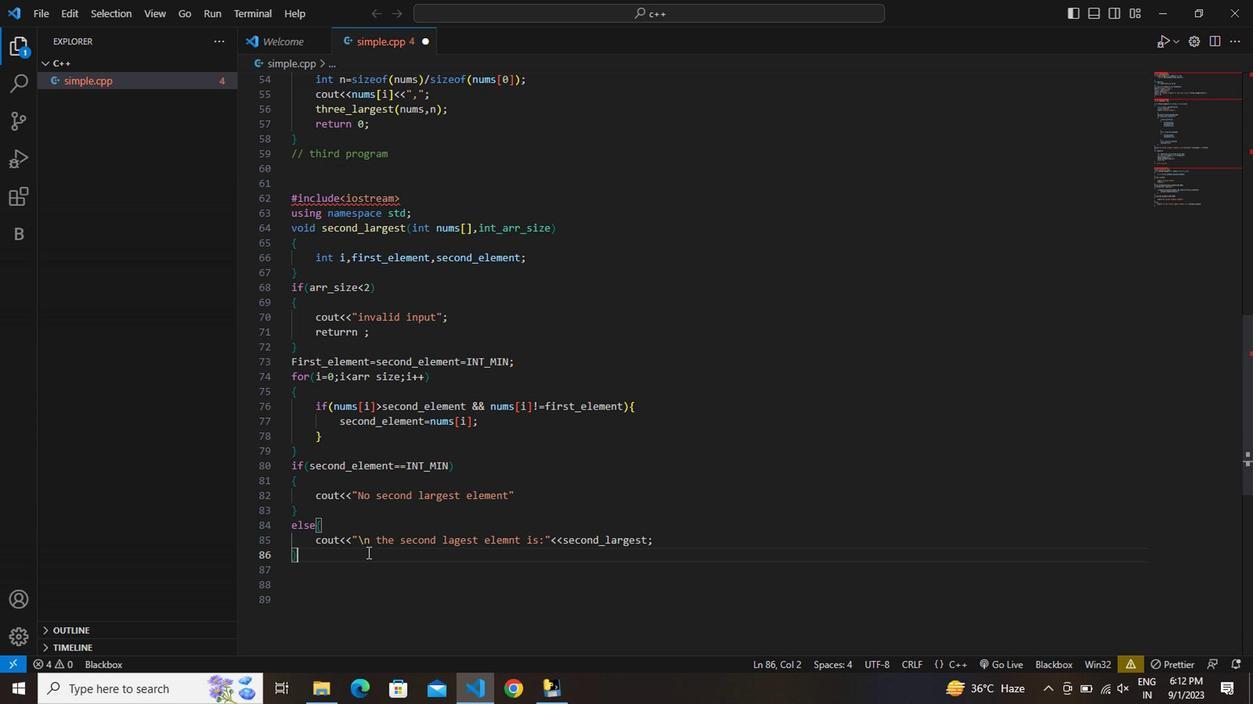 
Action: Mouse pressed left at (348, 503)
Screenshot: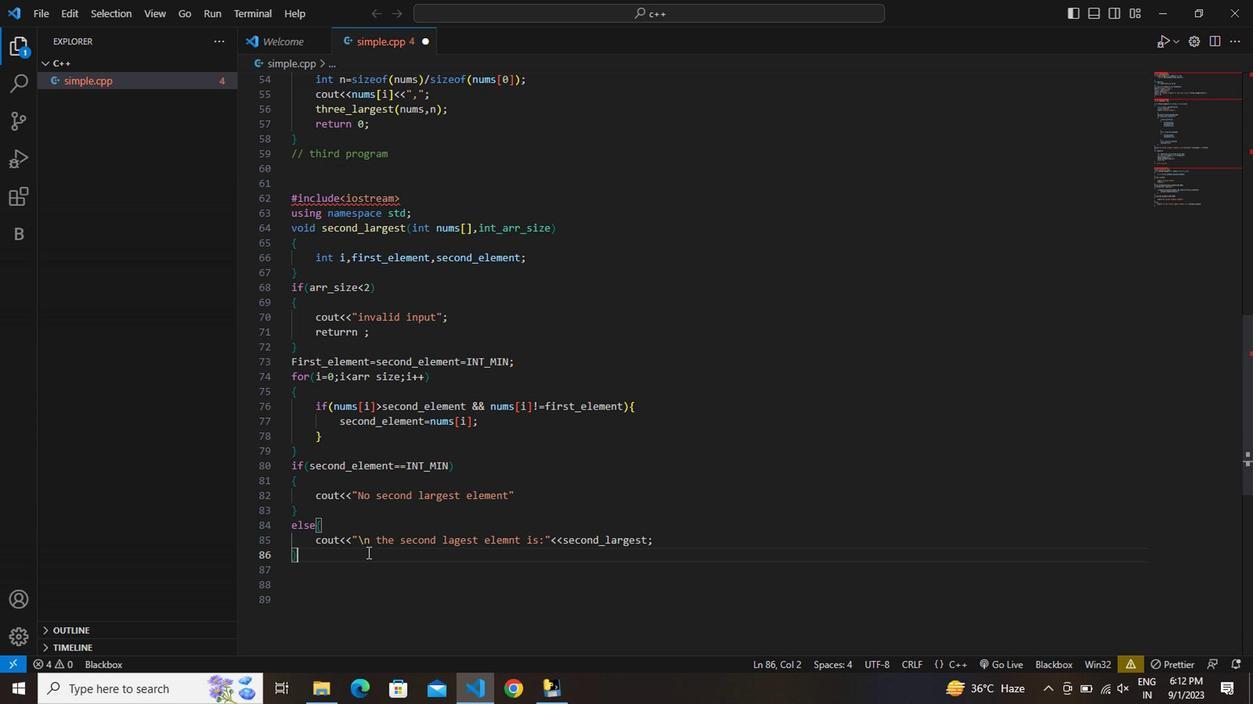 
Action: Mouse moved to (327, 520)
Screenshot: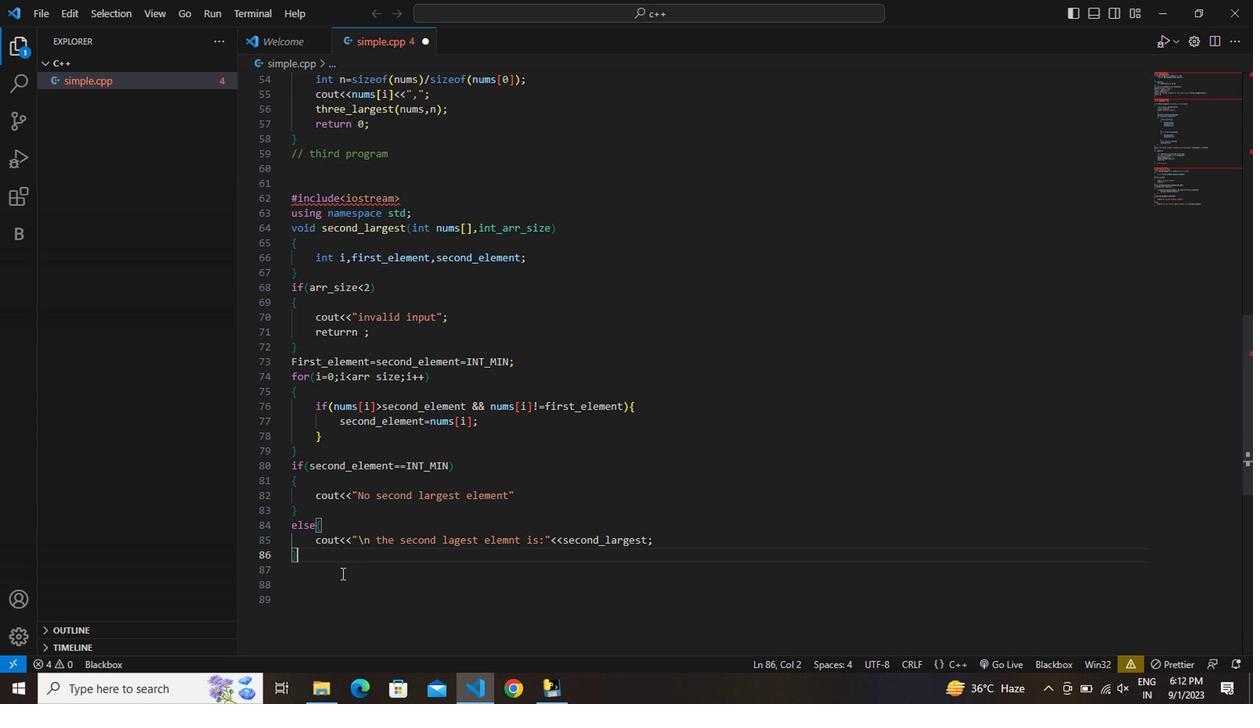 
Action: Key pressed <Key.enter>int<Key.space>main<Key.shift>(<Key.right><Key.enter><Key.shift>{<Key.enter>int<Key.space>nums[<Key.right>=<Key.shift>{7,12,9,15,32,56,70<Key.right><Key.right>;<Key.backspace><Key.backspace>;<Key.enter><Key.enter><Key.enter><Key.up><Key.up>int<Key.space>n=sixe<Key.backspace><Key.backspace><Key.backspace>ix<Key.home>ze<Key.home><Key.backspace>ctrl+Z<'\x1a'><Key.right><Key.right><Key.right><Key.right><Key.right><Key.right><Key.right><Key.right><Key.right><Key.backspace>ctrl+Z<Key.down><Key.enter><Key.shift><Key.shift><Key.shift><Key.shift><Key.shift><Key.shift><Key.shift>(nums<Key.right>/size<Key.down><Key.enter><Key.shift>(nums[0<Key.right><Key.right>;<Key.page_down>
Screenshot: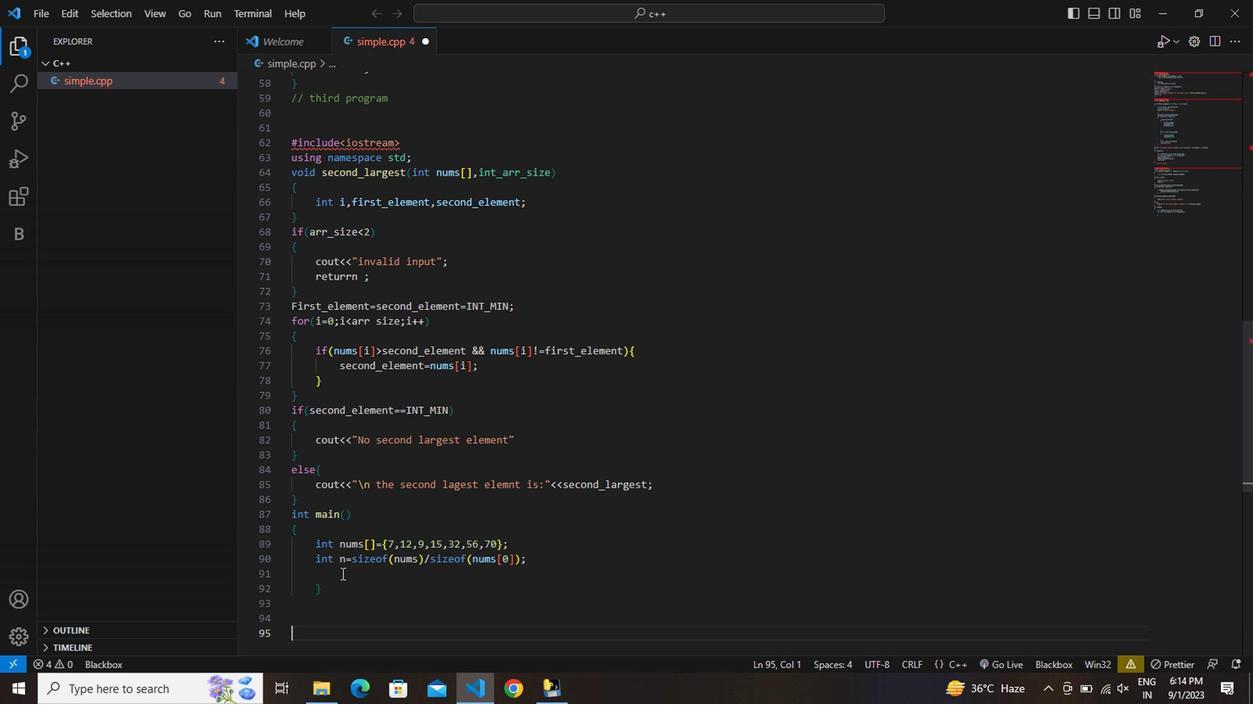 
Action: Mouse moved to (326, 520)
Screenshot: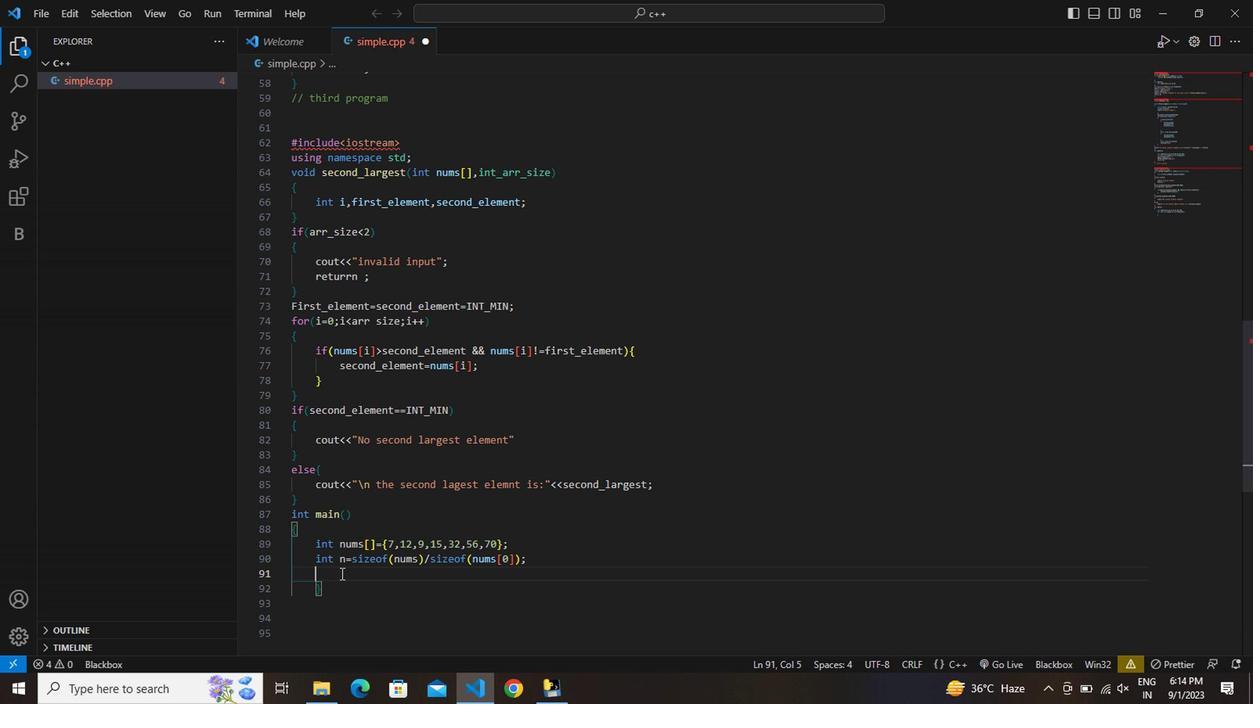 
Action: Mouse pressed left at (326, 520)
Screenshot: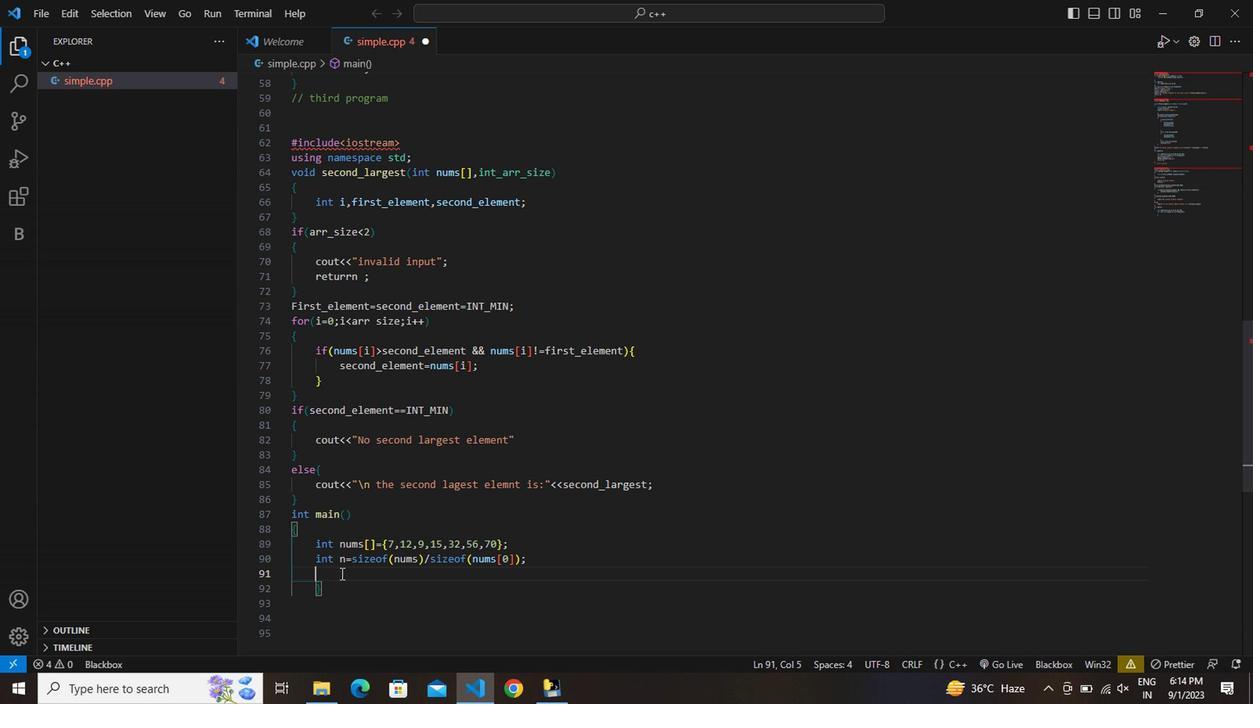 
Action: Key pressed cout<Key.shift><Key.shift><Key.shift><Key.shift><<<Key.shift><Key.shift><Key.shift><Key.shift><Key.shift><Key.shift>"orignl<Key.space><Key.backspace><Key.backspace>al<Key.space>array<Key.shift>:<Key.right>;<Key.enter>for<Key.shift>(int<Key.space>i=0;i<Key.shift><n;<Key.shift>I<Key.backspace>i<Key.shift>++<Key.right><Key.right><Key.enter><Key.up><Key.space><Key.space><Key.space><Key.space>cout<Key.shift><Key.shift><Key.shift><Key.shift><Key.shift><Key.shift><Key.shift><Key.shift><Key.shift><Key.shift><Key.shift><<nums[i<Key.right>;<Key.shift><Key.shift><Key.shift><Key.shift><Key.shift><Key.shift><Key.shift><<<Key.shift>"";<Key.enter>second<Key.space>largest<Key.left><Key.left><Key.left><Key.left><Key.left><Key.left><Key.left><Key.left><Key.right><Key.backspace><Key.shift><Key.shift><Key.shift><Key.shift><Key.shift><Key.shift><Key.shift><Key.shift><Key.shift>_<Key.right><Key.right><Key.right><Key.right><Key.right><Key.right><Key.right><<57>>ctrl+Nums,n<Key.backspace><Key.backspace><Key.backspace><Key.backspace><Key.backspace><Key.backspace><Key.shift><Key.shift><Key.shift><Key.shift>(nums,n<Key.right>;<Key.enter>return<Key.space>0;<Key.down><Key.down><Key.down><Key.shift>??<Key.backspace><Key.backspace>//<Key.space>fourth<Key.space>program<Key.enter><Key.shift>#include<Key.shift>:<Key.backspace><Key.shift><iostream<Key.shift>><Key.enter>using<Key.space>namespace<Key.space>std;<Key.enter>void<Key.space>k<Key.shift>Largest<Key.shift><Key.shift><Key.shift>(int<Key.space>nums[<Key.right>,int<Key.space>n,unt<Key.space>k<Key.right><Key.enter><Key.shift><Key.shift><Key.shift><Key.shift>{<Key.enter><Key.enter><Key.enter><Key.up>sort<Key.shift>(nums,nums==<Key.backspace><Key.backspace><Key.shift>+n,greatr<Key.backspace><Key.backspace>ter<Key.shift><int<Key.shift><Key.shift><Key.shift><Key.shift><Key.shift><Key.shift><Key.shift><Key.shift><Key.shift>><Key.shift><Key.shift><Key.shift><Key.shift><Key.shift><Key.shift>(<Key.right><Key.shift><Key.shift><Key.shift><Key.shift><Key.shift><Key.shift><Key.shift><Key.shift>)<Key.right>
Screenshot: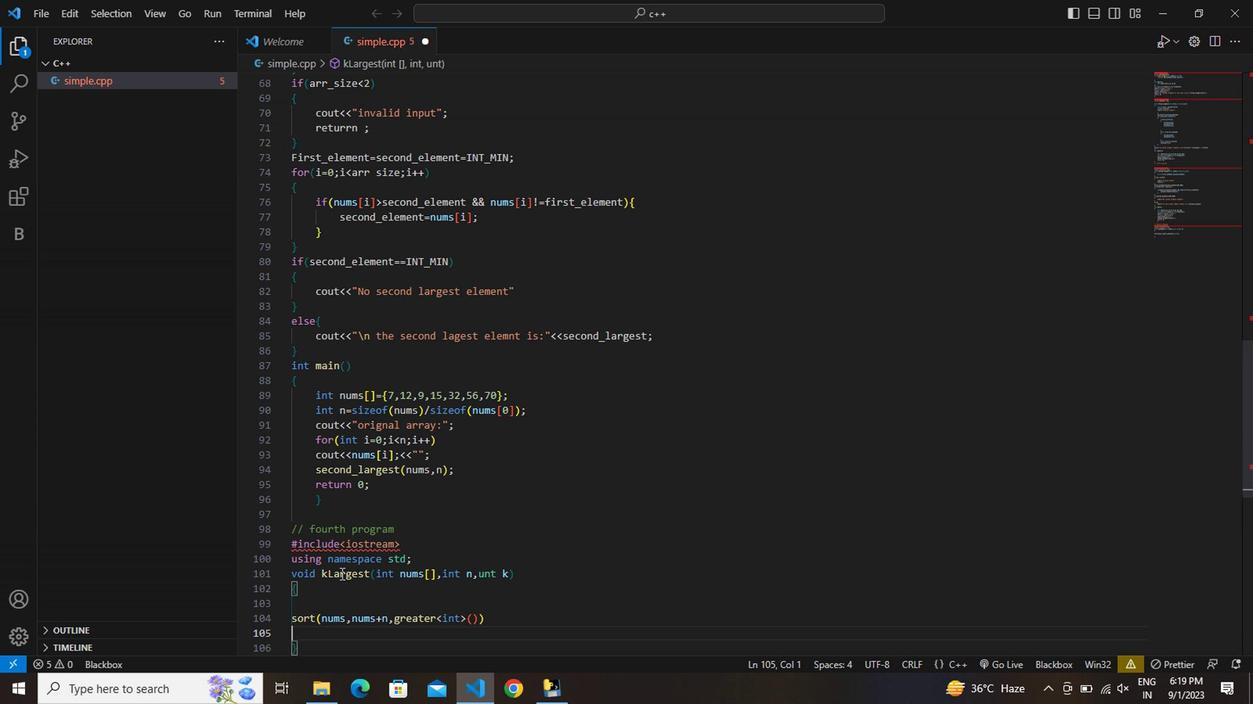 
Action: Mouse moved to (462, 556)
Screenshot: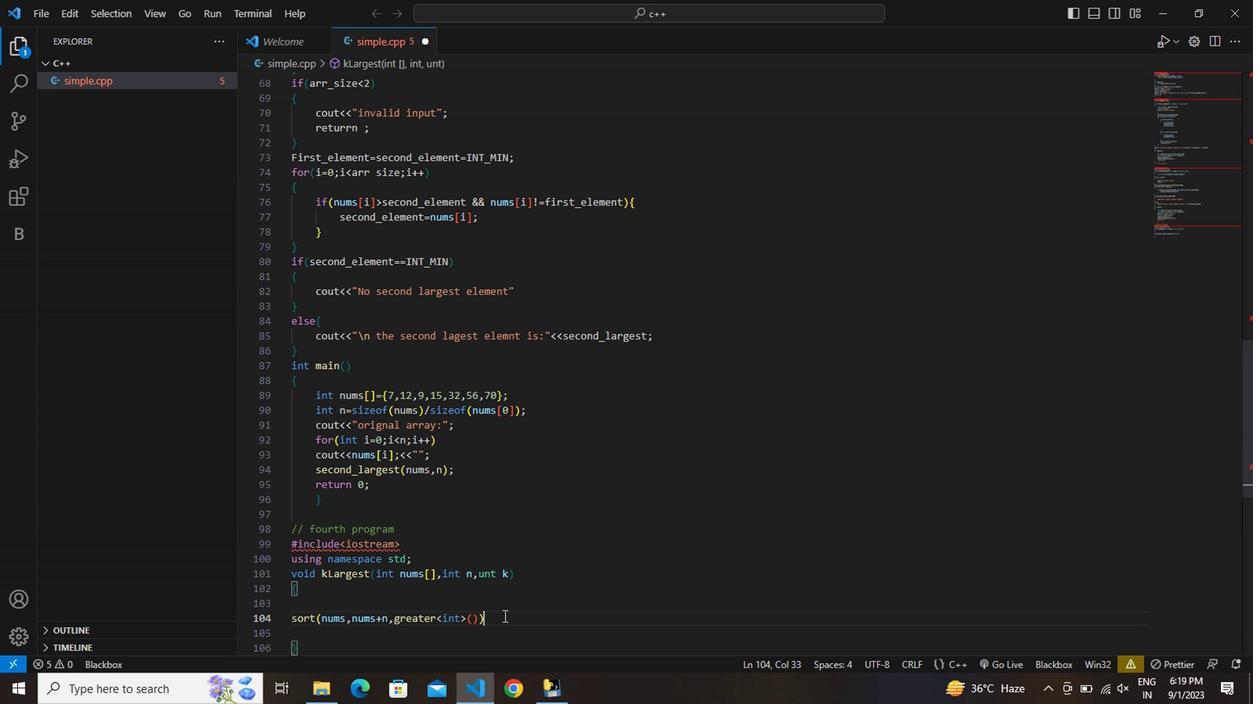 
Action: Mouse pressed left at (462, 556)
Screenshot: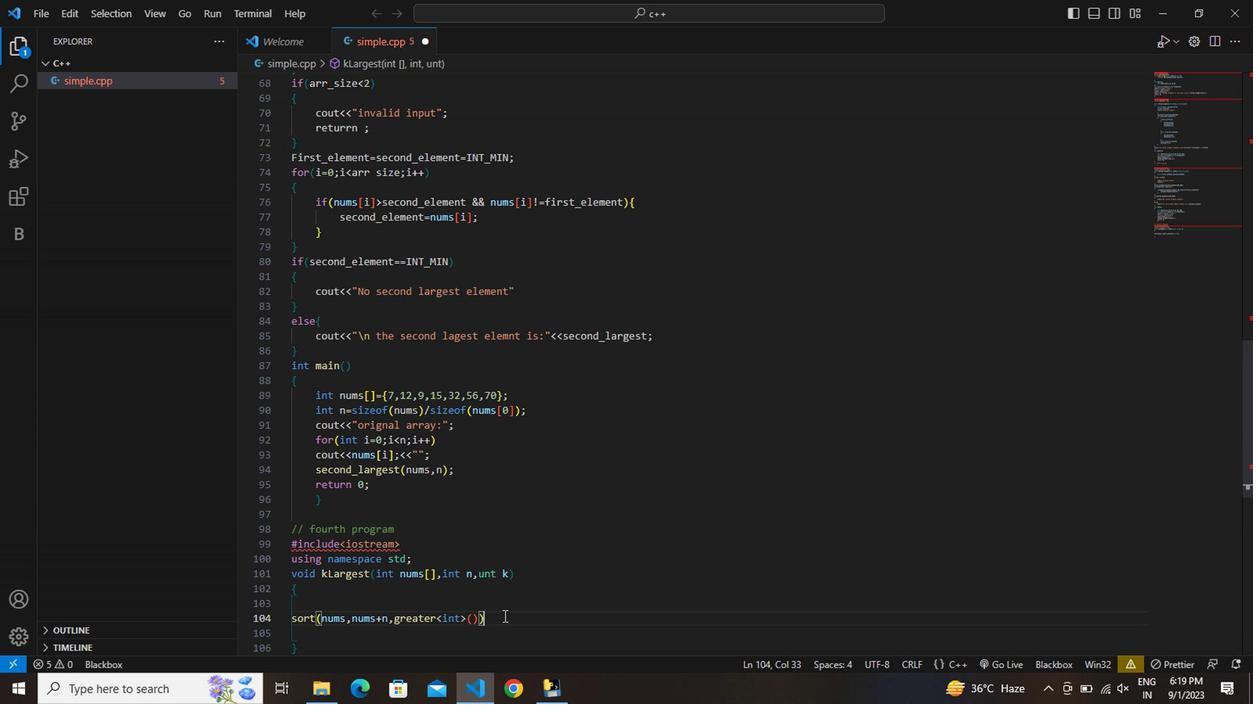 
Action: Key pressed ;<Key.enter>cout<Key.shift><Key.shift><Key.shift><Key.shift><Key.shift><Key.shift><Key.shift><<eleme<Key.backspace><Key.backspace><Key.backspace><Key.backspace><Key.backspace><Key.backspace><Key.shift><Key.shift><Key.shift><Key.shift><Key.shift><Key.shift><Key.shift><Key.shift><Key.shift><Key.shift>"\n<Key.space>largest<Key.space>elements<Key.shift>"<Key.right><Key.up><Key.right><Key.right><Key.right><Key.right><Key.right><Key.right><Key.right><Key.right><Key.right><Key.right><Key.right><Key.right><Key.right><Key.right><Key.right><Key.right><Key.right><Key.right><Key.right><Key.right><Key.right><Key.right><Key.right><Key.right><Key.right><Key.right><Key.shift><<k<Key.space><Key.shift><Key.shift><Key.shift><Key.shift><Key.shift><Key.shift><Key.shift><Key.shift><Key.shift><Key.shift><Key.shift><Key.shift><Key.shift><Key.shift><Key.shift><Key.shift><<"<Key.shift>Elements<Key.right><Key.left><Key.shift>:<Key.right>;<Key.enter>for<Key.shift>Iint<Key.space>i<Key.backspace><Key.backspace><Key.backspace><Key.backspace><Key.backspace><Key.backspace><Key.shift><Key.shift><Key.shift><Key.shift><Key.shift><Key.shift><Key.shift>Iint<Key.backspace><Key.backspace><Key.backspace><Key.backspace><Key.shift><Key.shift><Key.shift><Key.shift><Key.shift><Key.shift><Key.shift><Key.shift><Key.shift><Key.shift><Key.shift><Key.shift><Key.shift><Key.shift><Key.shift><Key.shift><Key.shift><Key.shift><Key.shift><Key.shift><Key.shift><Key.shift><Key.shift><Key.shift><Key.shift><Key.shift><Key.shift><Key.shift><Key.shift><Key.shift><Key.shift>(int<Key.space>i=0;i-<Key.backspace>-<Key.backspace><Key.backspace>=<Key.left>i<Key.right><Key.shift><n;i<Key.shift>++<Key.right><Key.shift><Key.shift><Key.shift><Key.shift><Key.shift>{<Key.enter>cout<Key.shift><Key.shift><<nums[i<Key.right><Key.shift><<<Key.shift><Key.shift><Key.shift><Key.shift><Key.shift><Key.shift><Key.shift><Key.shift><Key.shift><Key.shift><Key.shift><Key.shift><Key.shift><Key.shift><Key.shift>""<Key.left><Key.space><Key.right>;<Key.enter>int<Key.space>k=4;<Key.enter><Key.shift><Key.shift><Key.shift><Key.shift><Key.shift><Key.shift><Key.shift><Key.shift>K<Key.shift>L<Key.backspace><Key.backspace><Key.shift>Klargest<Key.shift><Key.shift><Key.shift><Key.shift><Key.shift><Key.shift>(nums,n,k<Key.shift>)<Key.down><Key.down><Key.shift><Key.shift><Key.shift><Key.shift><Key.shift><Key.shift><Key.shift><Key.shift><Key.shift><Key.shift><Key.shift><Key.shift><Key.shift><Key.shift><Key.shift><Key.shift>??<Key.backspace><Key.backspace>//<Key.down><Key.enter>///<Key.backspace>fifth<Key.space>profr<Key.backspace><Key.backspace>gram<Key.space>of<Key.space>array<Key.space>for<Key.space>testinf<Key.space><Key.backspace><Key.backspace>g<Key.space>code<Key.enter><Key.shift><Key.shift><Key.shift><Key.shift><Key.shift><Key.shift><Key.shift><Key.shift><Key.shift><Key.shift><Key.shift><Key.shift><Key.shift><Key.shift><Key.shift><Key.shift><Key.shift><Key.shift><Key.shift><Key.shift><Key.shift><Key.shift><Key.shift><Key.shift><Key.shift><Key.shift><Key.shift><Key.shift><Key.shift><Key.shift><Key.shift><Key.shift><Key.shift><Key.shift><Key.shift><Key.shift><Key.shift><Key.shift><Key.shift><Key.shift><Key.shift><Key.shift><Key.shift><Key.shift><Key.shift><Key.shift><Key.shift><Key.shift><Key.shift><Key.shift><Key.shift><Key.shift>#incli<Key.backspace>ude<Key.shift><Key.shift><Key.shift><iostrea,<Key.backspace>m<Key.shift>><Key.enter>int<Key.space>main<Key.shift><Key.shift><Key.shift><Key.shift><Key.shift><Key.shift><Key.shift><Key.shift><Key.shift><Key.shift><Key.shift><Key.shift><Key.shift><Key.shift><Key.shift><Key.shift><Key.shift><Key.shift><Key.shift><Key.shift><Key.shift><Key.shift><Key.shift><Key.shift>{<Key.right><Key.backspace><Key.backspace>
Screenshot: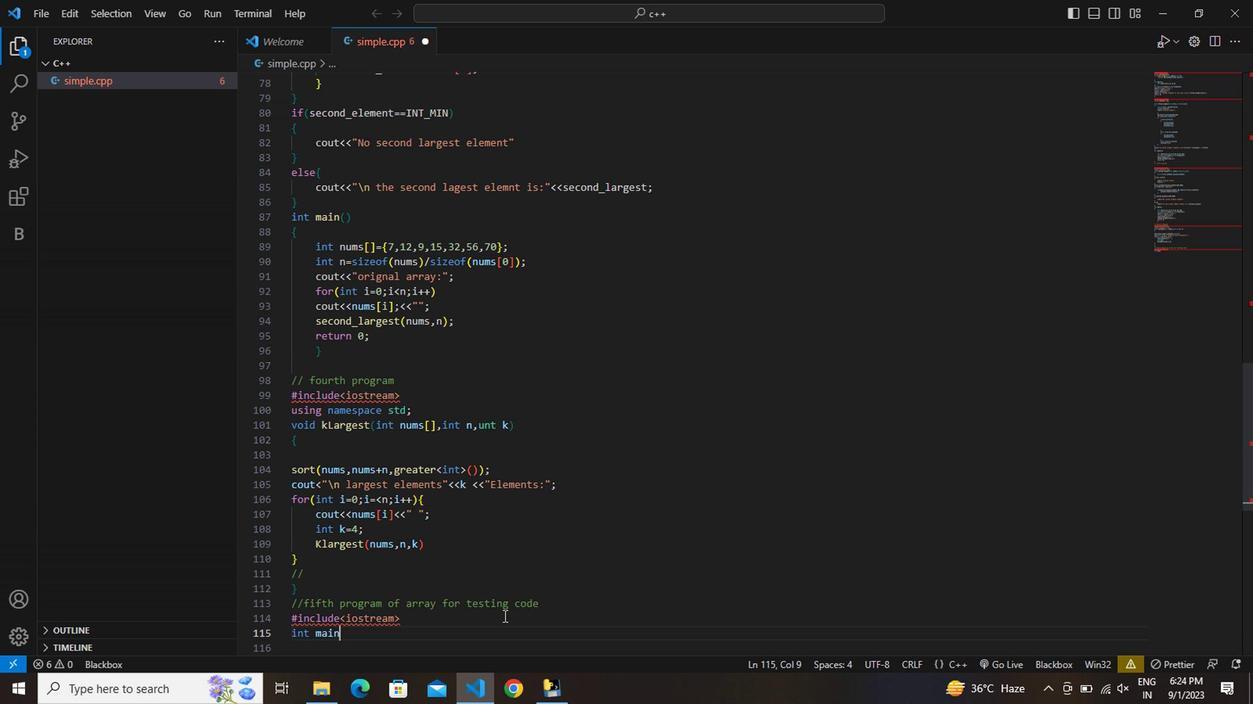 
Action: Mouse pressed left at (462, 556)
Screenshot: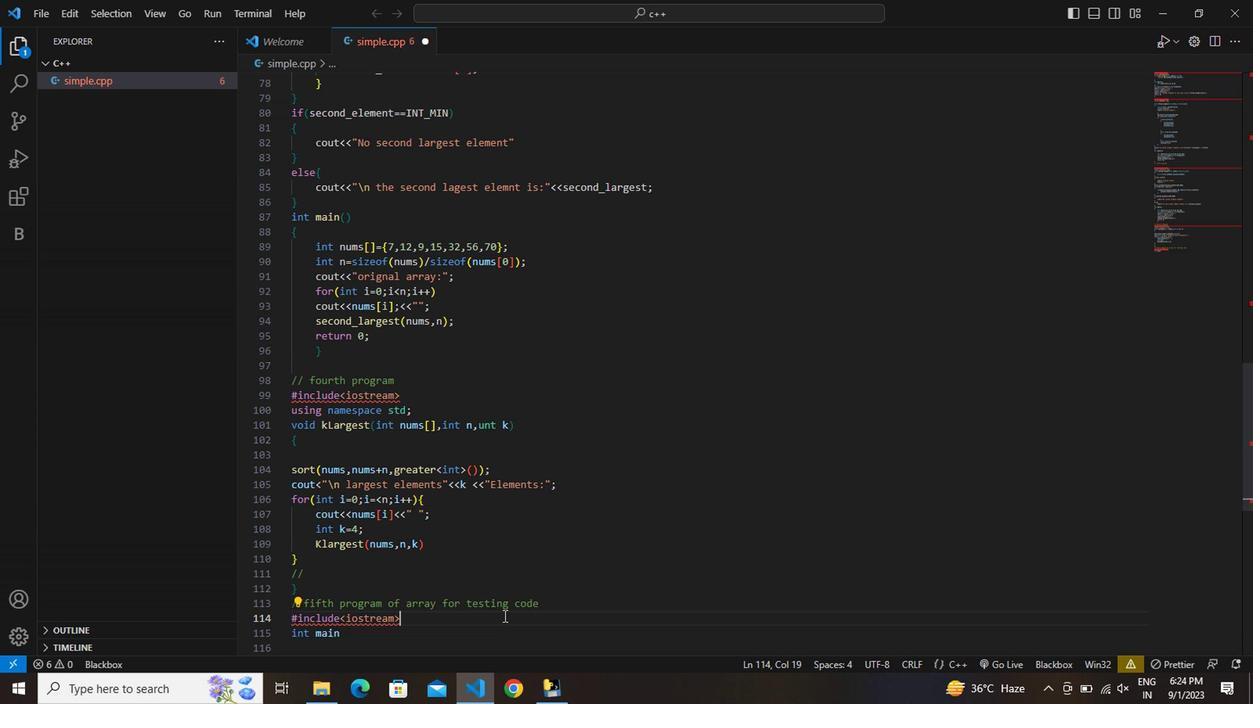 
Action: Key pressed <Key.enter>using<Key.space>namespace<Key.space>std;<Key.enter><Key.down><Key.backspace><Key.right><Key.right><Key.right><Key.right><Key.right><Key.right><Key.right><Key.right><Key.shift><Key.shift><Key.shift><Key.shift><Key.shift><Key.shift><Key.shift><Key.shift><Key.shift><Key.shift><Key.shift><Key.shift><Key.shift><Key.shift><Key.shift><Key.shift><Key.shift><Key.shift><Key.shift><Key.shift><Key.shift><Key.shift><Key.shift><Key.shift><Key.shift><Key.shift><Key.shift>(<Key.shift>{<Key.backspace><Key.right><Key.shift>{<Key.enter><Key.enter><Key.enter><Key.up><Key.up>int<Key.space>aaaaaaaaaaaaa<Key.backspace><Key.backspace><Key.backspace><Key.backspace><Key.backspace><Key.backspace><Key.backspace><Key.backspace><Key.backspace><Key.backspace><Key.backspace><Key.backspace>rr<Key.shift><Key.shift><Key.shift><Key.shift><Key.shift><Key.shift><Key.shift><Key.shift><Key.shift><Key.shift><Key.shift><Key.shift><Key.shift><Key.shift><Key.shift><Key.shift><Key.shift><Key.shift><Key.shift><Key.shift><Key.shift><Key.shift><Key.shift><Key.shift><Key.shift><Key.shift><Key.shift><Key.shift><Key.shift><Key.shift><Key.shift><Key.shift><Key.shift><Key.shift><Key.shift><Key.shift><Key.shift><Key.shift><Key.shift><Key.shift><Key.shift><Key.shift><Key.shift><Key.shift>[<Key.right>=<Key.shift>{3,4,4<Key.backspace>5,6,7,8,9,120<Key.backspace><Key.backspace>0<Key.shift><Key.shift><Key.shift><Key.shift><Key.shift><Key.shift><Key.shift><Key.shift><Key.shift><Key.shift><Key.shift><Key.shift><Key.shift><Key.shift><Key.shift><Key.shift><Key.shift><Key.shift><Key.shift><Key.right>'<Key.home><Key.backspace>ctrl+Z
Screenshot: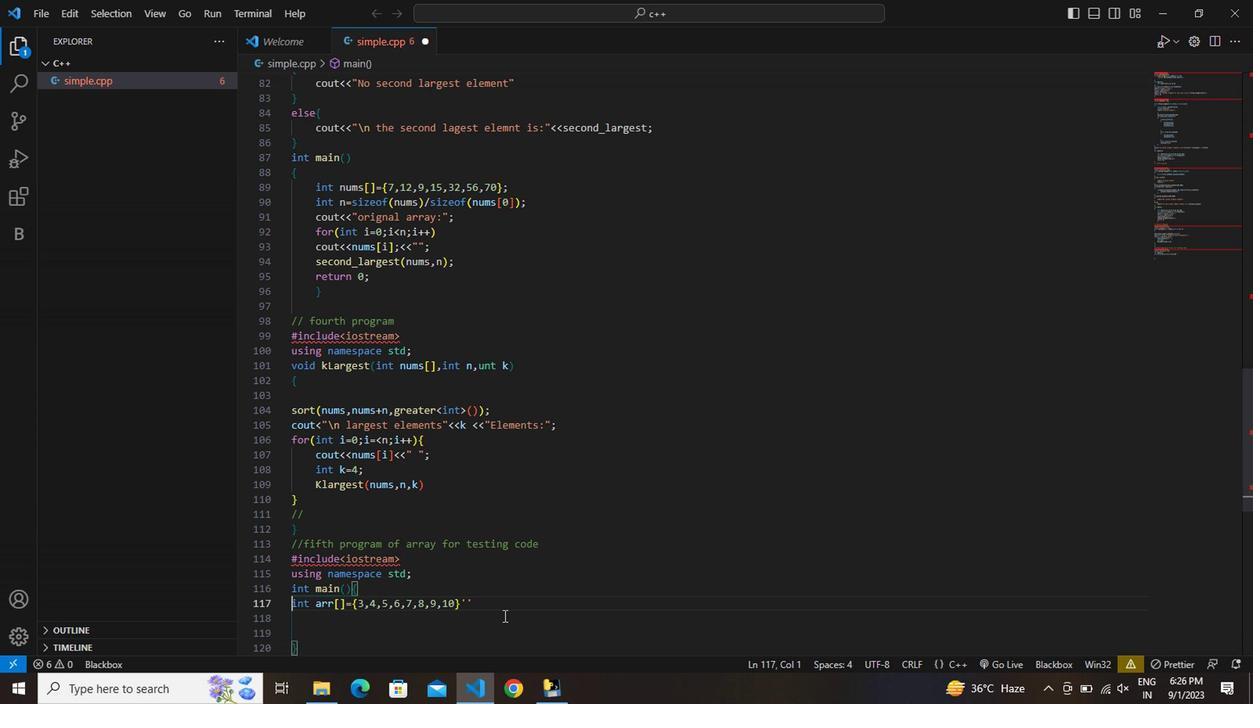 
Action: Mouse moved to (451, 541)
Screenshot: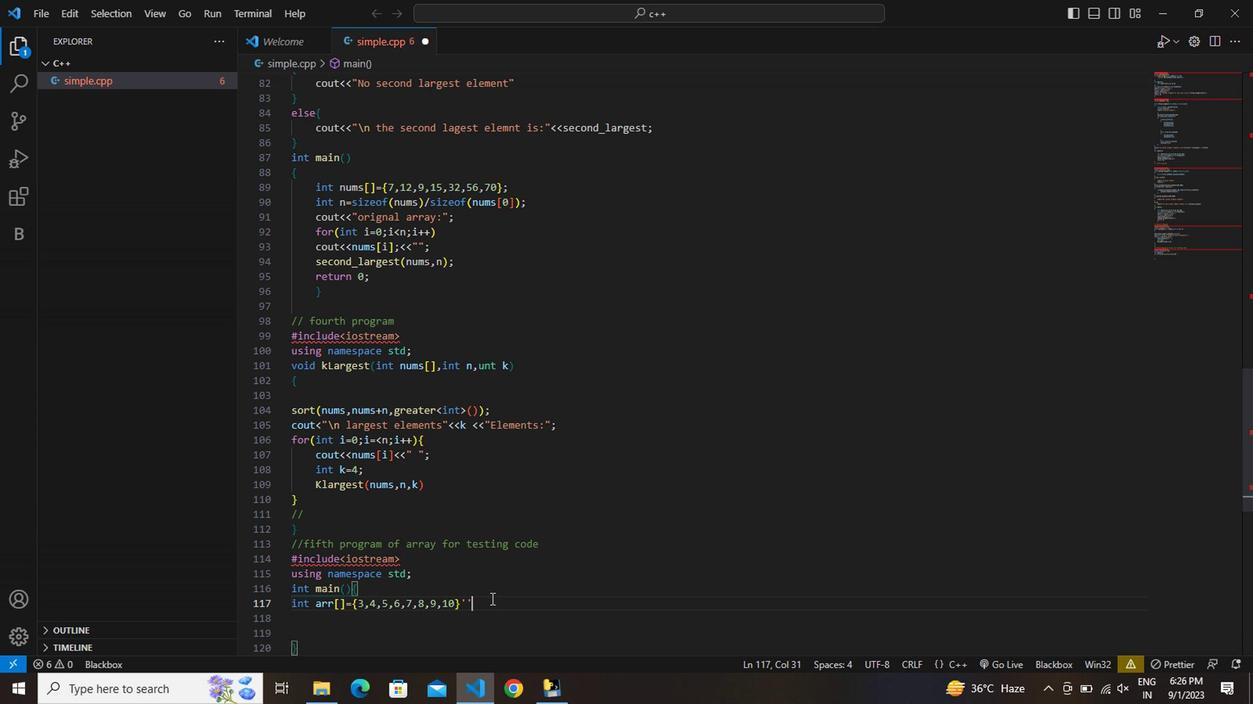 
Action: Mouse pressed left at (451, 541)
Screenshot: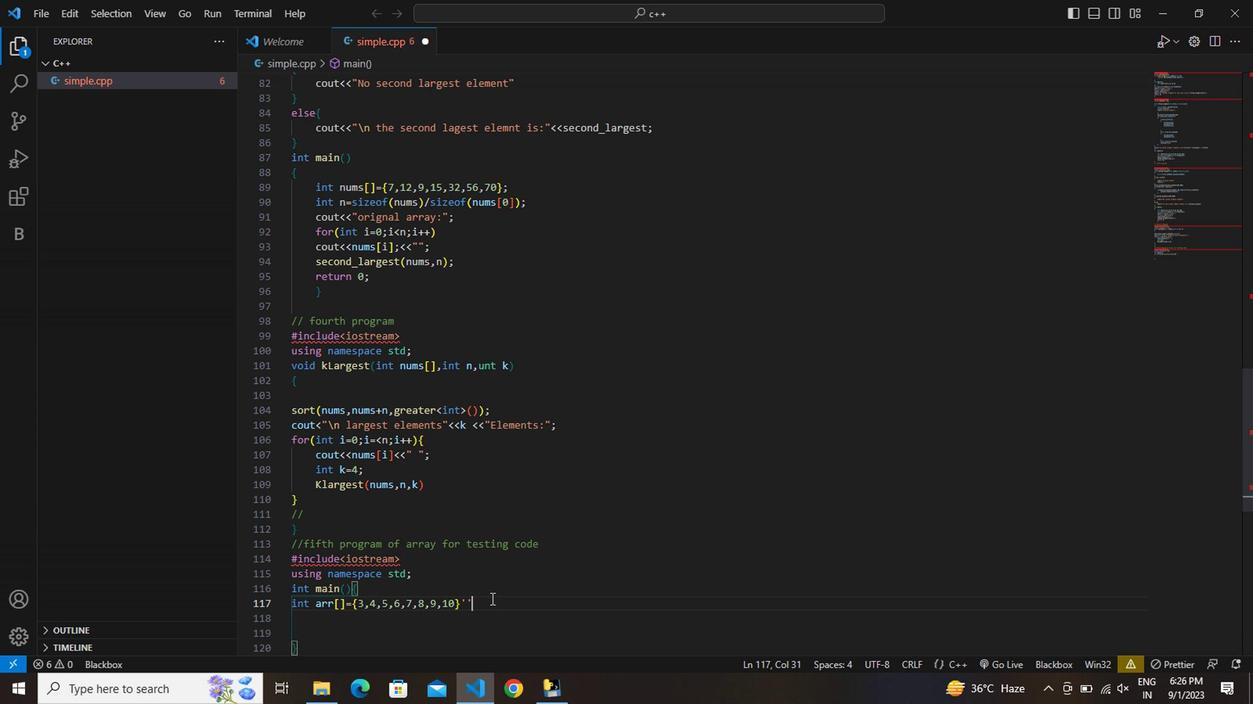 
Action: Key pressed <Key.backspace><Key.backspace>ctrl+<Key.enter>int<Key.space>n<Key.space>=<Key.space>sizeof<Key.space><Key.shift><Key.shift><Key.shift><Key.shift><Key.shift><Key.shift><Key.shift><Key.shift><Key.shift>(arr<Key.right><Key.backspace>ctrl+Z<'\x1a'><'\x1a'><'\x1a'><'\x1a'><'\x1a'><'\x1a'><Key.enter>ctrl+Int<Key.space><Key.backspace><Key.backspace><Key.backspace><Key.backspace><Key.right><Key.up>ctrl+Int<Key.space>sum<Key.backspace><Key.backspace><Key.backspace>a<Key.backspace><Key.backspace><Key.space>sum;<Key.enter>int<Key.space>a,b;<Key.enter>c=<Key.backspace><Key.backspace>a=sum<Key.shift><Key.shift><Key.shift><Key.shift><Key.shift><Key.shift><Key.shift><Key.shift><Key.shift><Key.shift><Key.shift><Key.shift><Key.shift><Key.shift><Key.shift><Key.shift>+=arr[<Key.right>;<Key.enter>b=<Key.shift>++sum;<Key.enter>return<Key.space>0;<Key.shift>}<Key.enter><Key.backspace><Key.backspace><Key.backspace><Key.shift>}<Key.enter><Key.enter><Key.enter><Key.enter><Key.enter><Key.up><Key.up><Key.up><Key.shift><Key.shift><Key.shift><Key.shift><Key.shift><Key.shift><Key.shift><Key.shift><Key.shift><Key.shift><Key.shift><Key.shift><Key.shift><Key.shift><Key.shift><Key.shift><Key.shift><Key.shift><Key.shift><Key.shift><Key.shift><Key.shift>??<Key.backspace><Key.backspace>//sixth<Key.space><Key.space><Key.backspace>progrem<Key.backspace><Key.backspace>am<Key.shift><<<Key.backspace><Key.backspace><Key.enter><Key.shift>#includde<Key.backspace><Key.backspace>e<Key.space><Key.shift><Key.shift><Key.shift><Key.shift><Key.shift><Key.shift><Key.shift><Key.shift><Key.shift><Key.shift><Key.shift><Key.shift><Key.shift><Key.shift><Key.shift><Key.shift><Key.shift><bits/stdc<Key.shift>++.h<Key.shift>><Key.enter>using<Key.space>namespace<Key.space>std;<Key.enter>class<Key.backspace>s<Key.space>node<Key.space><Key.shift><Key.shift><Key.shift><Key.shift><Key.shift><Key.shift><Key.shift><Key.shift><Key.shift><Key.shift><Key.shift><Key.shift><Key.shift><Key.shift>{<Key.enter>public<Key.shift><Key.shift><Key.shift><Key.shift><Key.shift><Key.shift><Key.shift><Key.shift><Key.shift><Key.shift><Key.shift><Key.shift><Key.shift>:<Key.enter>node<Key.shift><Key.shift><Key.shift><Key.shift><Key.shift><Key.shift><Key.shift><Key.shift><Key.shift><Key.shift><Key.shift><Key.shift><Key.shift><Key.shift><Key.shift><Key.shift><Key.shift><Key.shift><Key.shift><Key.shift><Key.shift><Key.shift><Key.shift><Key.shift><Key.shift><Key.shift><Key.shift><Key.shift><Key.shift><Key.shift><Key.shift><Key.shift><Key.shift><Key.shift><Key.shift><Key.shift><Key.shift><Key.shift><Key.shift><Key.shift><Key.shift><Key.shift><Key.shift><Key.shift><Key.shift><Key.shift><Key.shift><Key.shift><Key.shift><Key.shift><Key.shift><Key.shift><Key.shift><Key.shift><Key.shift><Key.shift>*<Key.space>next=<Key.backspace><Key.backspace><Key.backspace>xt<Key.shift><Key.shift><Key.shift><Key.shift><Key.shift>+<Key.backspace><Key.shift>+<Key.backspace><Key.space><Key.shift>+<Key.backspace><Key.shift>+<Key.backspace>=<Key.space><Key.shift><Key.shift><Key.shift><Key.shift><Key.shift><Key.shift><Key.shift><Key.shift>NULL;<Key.backspace>;<Key.enter>node<Key.space><Key.space><Key.backspace><Key.shift><Key.shift><Key.shift><Key.shift><Key.shift><Key.shift><Key.shift><Key.shift><Key.shift><Key.shift><Key.shift><Key.shift><Key.shift><Key.shift><Key.shift><Key.shift><Key.shift><Key.shift><Key.shift><Key.shift><Key.shift><Key.shift><Key.shift><Key.shift><Key.shift><Key.shift><Key.shift><Key.shift><Key.shift><Key.shift><Key.shift><Key.shift><Key.shift><Key.shift><Key.shift><Key.shift><Key.shift><Key.shift><Key.shift><Key.shift><Key.shift><Key.shift><Key.shift><Key.shift><Key.shift><Key.shift><Key.shift><Key.shift><Key.shift><Key.shift>*prev<Key.space>=<Key.shift><Key.space><Key.shift><Key.shift><Key.shift><Key.shift><Key.shift><Key.shift><Key.shift><Key.shift><Key.shift><Key.shift><Key.shift><Key.shift><Key.shift><Key.shift>N<Key.shift>ULL;<Key.enter>node<Key.shift>(<Key.backspace><Key.space><Key.shift><Key.shift><Key.shift><Key.shift><Key.shift><Key.shift><Key.shift><Key.shift>(int<Key.space>data<Key.shift><Key.shift><Key.shift><Key.shift><Key.shift><Key.shift><Key.shift><Key.shift><Key.shift><Key.shift><Key.shift><Key.shift><Key.shift><Key.shift><Key.shift><Key.shift><Key.shift><Key.shift><Key.shift><Key.shift><Key.shift><Key.shift><Key.shift><Key.shift><Key.shift><Key.shift><Key.shift><Key.shift><Key.shift><Key.shift><Key.shift><Key.shift><Key.shift><Key.shift><Key.shift><Key.shift><Key.shift><Key.shift><Key.shift><Key.shift><Key.shift><Key.shift><Key.shift><Key.shift><Key.shift><Key.shift><Key.shift><Key.shift><Key.shift><Key.shift>{<Key.backspace><Key.right><Key.shift><Key.shift><Key.shift><Key.shift><Key.shift><Key.shift><Key.shift><Key.shift><Key.shift><Key.shift><Key.shift><Key.shift><Key.shift><Key.shift><Key.shift><Key.shift><Key.shift><Key.shift><Key.shift><Key.shift><Key.shift><Key.shift><Key.shift><Key.shift><Key.shift><Key.shift><Key.shift><Key.shift><Key.shift><Key.shift><Key.shift><Key.shift><Key.shift><Key.shift>{<Key.enter>yhis<Key.backspace><Key.backspace><Key.backspace><Key.backspace>thsi<Key.backspace><Key.backspace>is<Key.shift><Key.shift><Key.shift><Key.shift>_<Key.backspace>-<Key.shift><Key.shift><Key.shift><Key.shift><Key.shift><Key.shift><Key.shift><Key.shift><Key.shift><Key.shift><Key.shift><Key.shift><Key.shift><Key.shift><Key.shift><Key.shift><Key.shift><Key.shift><Key.shift><Key.shift><Key.shift><Key.shift><Key.shift><Key.shift><Key.shift><Key.shift><Key.shift><Key.shift><Key.shift><Key.shift>>data<Key.space>=<Key.space>data;<Key.shift><Key.shift><Key.shift><Key.shift><Key.shift><Key.shift><Key.shift><Key.shift><Key.shift><Key.shift><Key.shift><Key.shift><Key.shift><Key.shift><Key.shift><Key.shift><Key.shift><Key.shift><Key.shift><Key.shift><Key.shift>}<Key.enter>node<Key.shift><Key.shift><Key.shift><Key.shift><Key.shift><Key.shift><Key.shift><Key.shift><Key.shift><Key.shift><Key.shift><Key.shift><Key.shift><Key.shift><Key.shift><Key.shift>(<Key.shift><Key.shift><Key.shift><Key.shift><Key.shift><Key.shift><Key.shift><Key.shift>{<Key.backspace><Key.right><Key.shift><Key.shift><Key.shift><Key.shift><Key.shift><Key.shift><Key.shift><Key.shift><Key.shift><Key.shift><Key.shift><Key.shift><Key.shift><Key.shift><Key.shift><Key.shift><Key.shift><Key.shift><Key.shift><Key.shift><Key.shift><Key.shift><Key.shift><Key.shift><Key.shift><Key.shift>{<Key.right><Key.enter>privatr<Key.backspace>e<Key.space><Key.shift>:<Key.enter>int<Key.space>data<Key.right>;<Key.backspace><Key.backspace><Key.space>;<Key.enter><Key.right>jfnjgn<Key.backspace><Key.backspace><Key.backspace><Key.backspace><Key.backspace><Key.backspace><Key.down><Key.backspace>
Screenshot: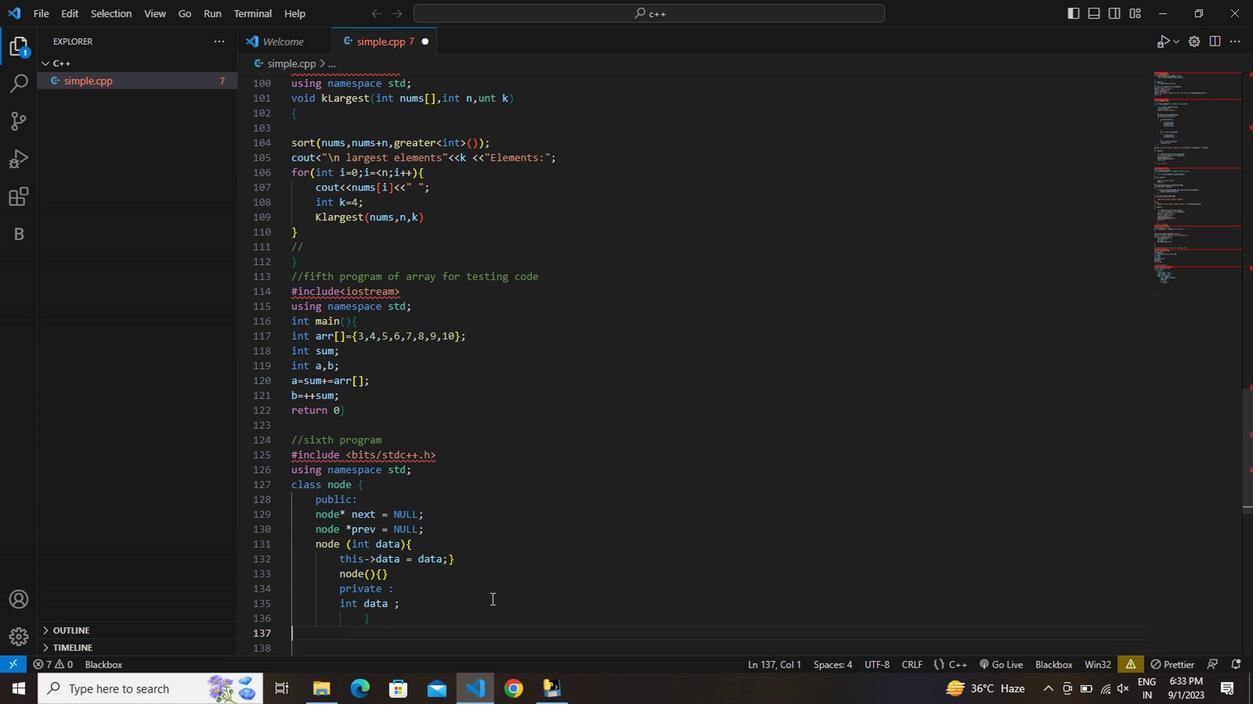 
Action: Mouse moved to (373, 550)
Screenshot: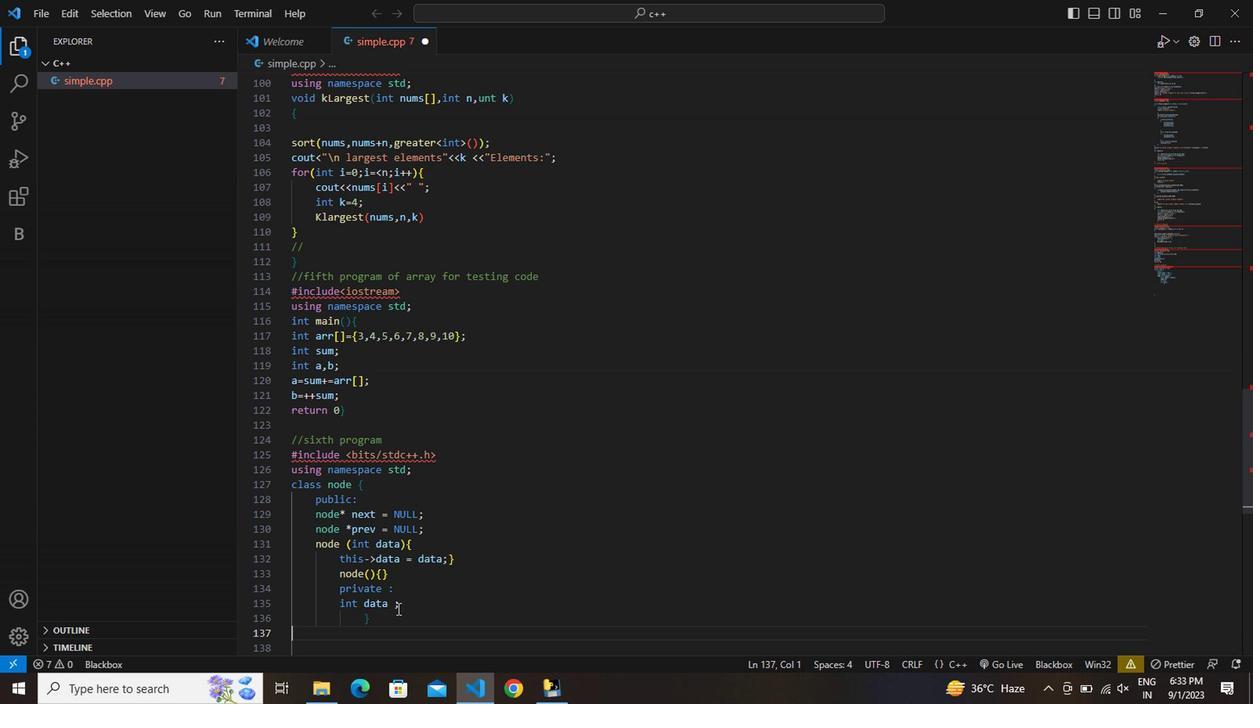 
Action: Mouse pressed left at (373, 550)
Screenshot: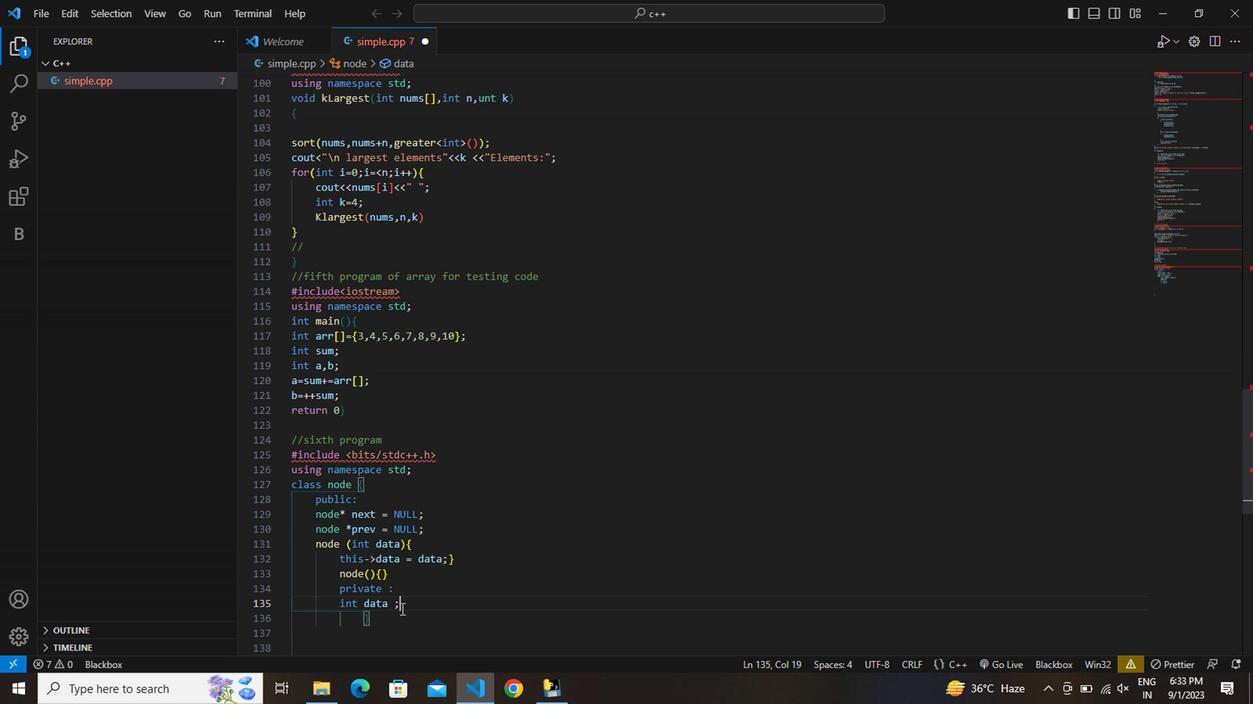 
Action: Mouse moved to (393, 543)
Screenshot: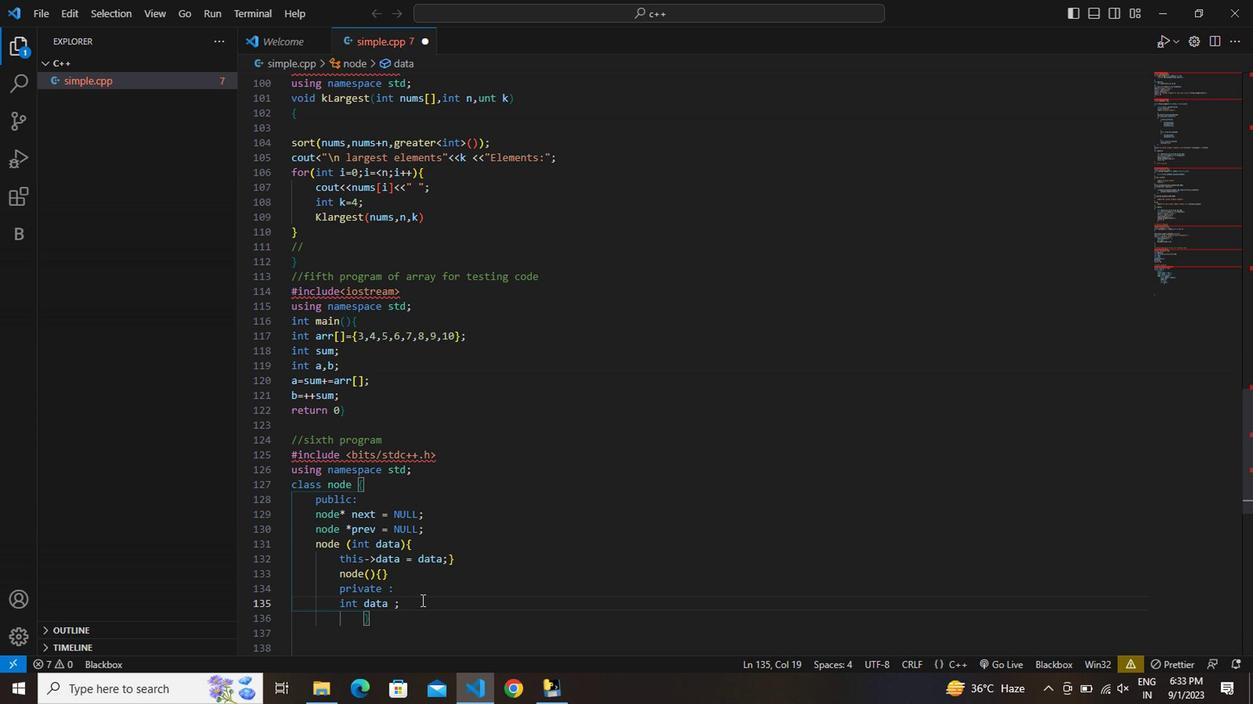 
Action: Key pressed <Key.enter><Key.shift><Key.shift><Key.shift><Key.shift><Key.shift><Key.shift><Key.shift><Key.shift><Key.shift><Key.shift><Key.shift><Key.shift><Key.shift><Key.shift><Key.shift><Key.shift>};<Key.down><Key.right><Key.right><Key.right><Key.right><Key.right><Key.right><Key.right><Key.right><Key.right><Key.right><Key.right><Key.backspace><Key.backspace><Key.backspace><Key.backspace><Key.enter><Key.shift>??<Key.backspace><Key.backspace>//<Key.space>seventh<Key.space>program<Key.space><Key.enter><Key.shift>#include<Key.space><Key.shift><Key.shift><Key.shift><Key.shift><Key.shift><Key.shift><Key.shift><Key.shift><Key.shift><Key.shift><Key.shift><Key.shift>"node.cpp<Key.shift><Key.shift><Key.shift><Key.shift><Key.shift><Key.shift><Key.shift><Key.shift><Key.shift><Key.shift><Key.shift><Key.shift><Key.shift><Key.shift>"<Key.enter>tempalte<Key.backspace><Key.backspace><Key.backspace><Key.backspace>late<Key.space>class<Key.space><Key.shift>Node<Key.shift><int<Key.shift><Key.shift><Key.shift><Key.shift><Key.shift><Key.shift><Key.shift><Key.shift>?<Key.backspace><Key.shift>>;<Key.enter><Key.enter><Key.enter><Key.enter><Key.backspace><Key.backspace><Key.backspace><Key.backspace><Key.enter><Key.backspace><Key.backspace><Key.shift>:<Key.enter>
Screenshot: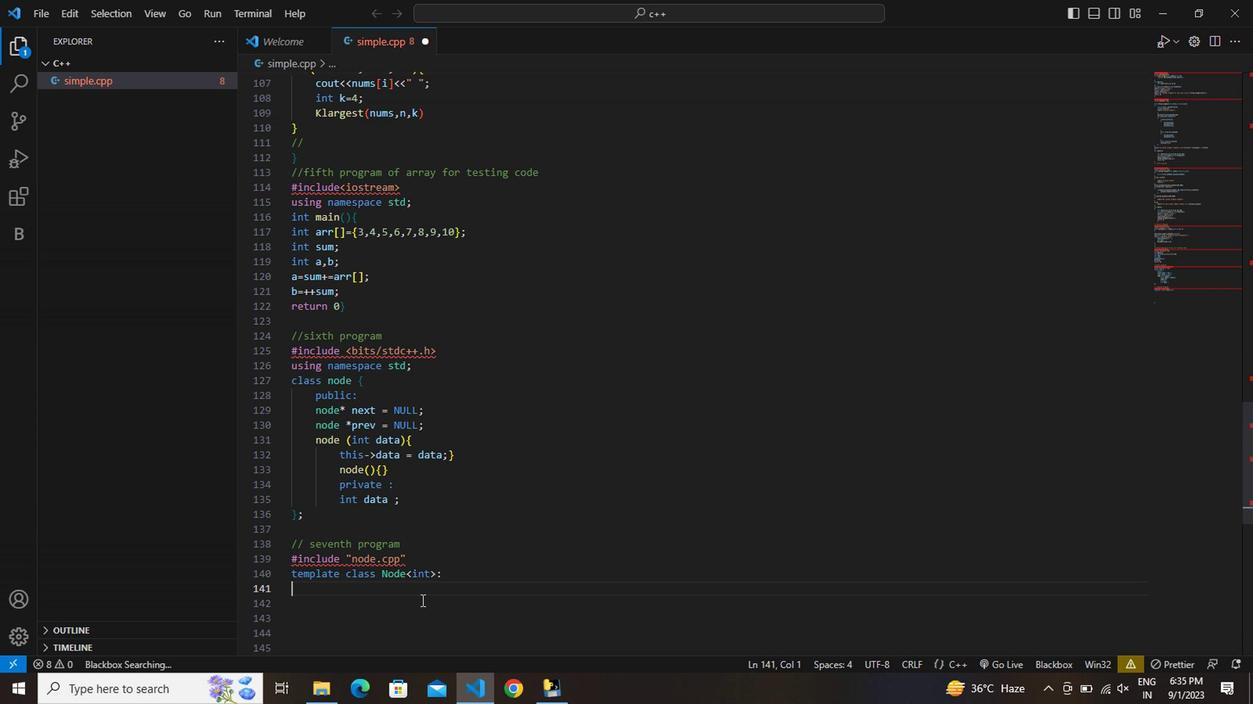 
Action: Mouse moved to (345, 593)
Screenshot: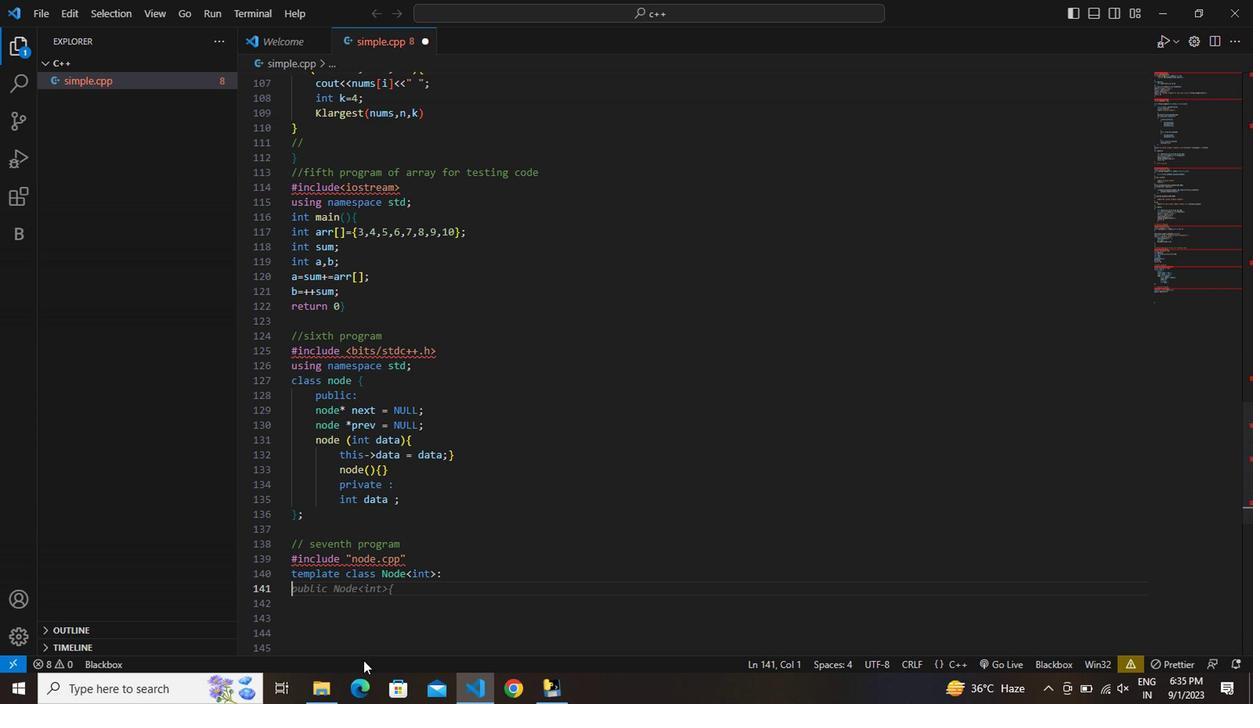 
